 Task: In the Company ppg.com, Create email and send with subject: 'Welcome to a New Paradigm: Introducing Our Visionary Solution', and with mail content 'Hello_x000D_
Join a community of forward-thinkers and pioneers. Our transformative solution will empower you to shape the future of your industry.._x000D_
Kind Regards', attach the document: Proposal.doc and insert image: visitingcard.jpg. Below Kind Regards, write Tumblr and insert the URL: 'www.tumblr.com'. Mark checkbox to create task to follow up : Tomorrow.  Enter or choose an email address of recipient's from company's contact and send.. Logged in from softage.5@softage.net
Action: Mouse moved to (123, 150)
Screenshot: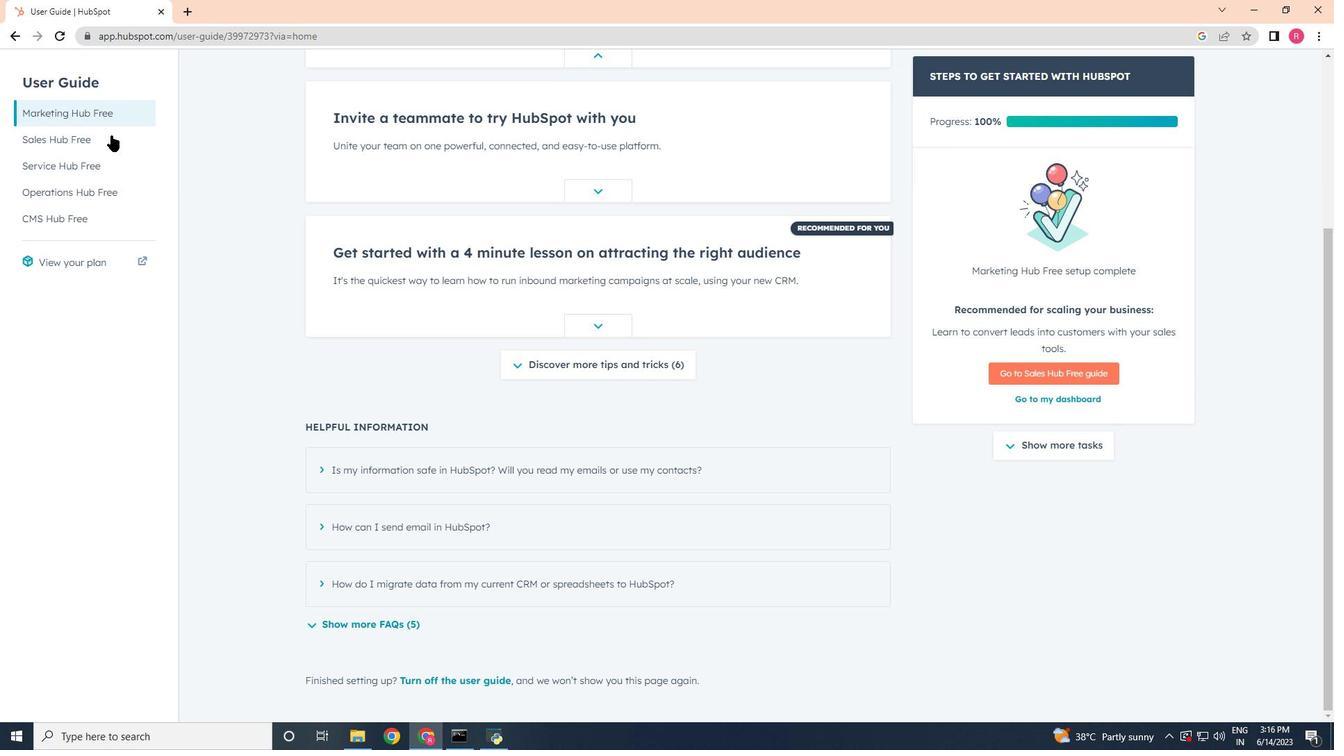 
Action: Mouse scrolled (123, 150) with delta (0, 0)
Screenshot: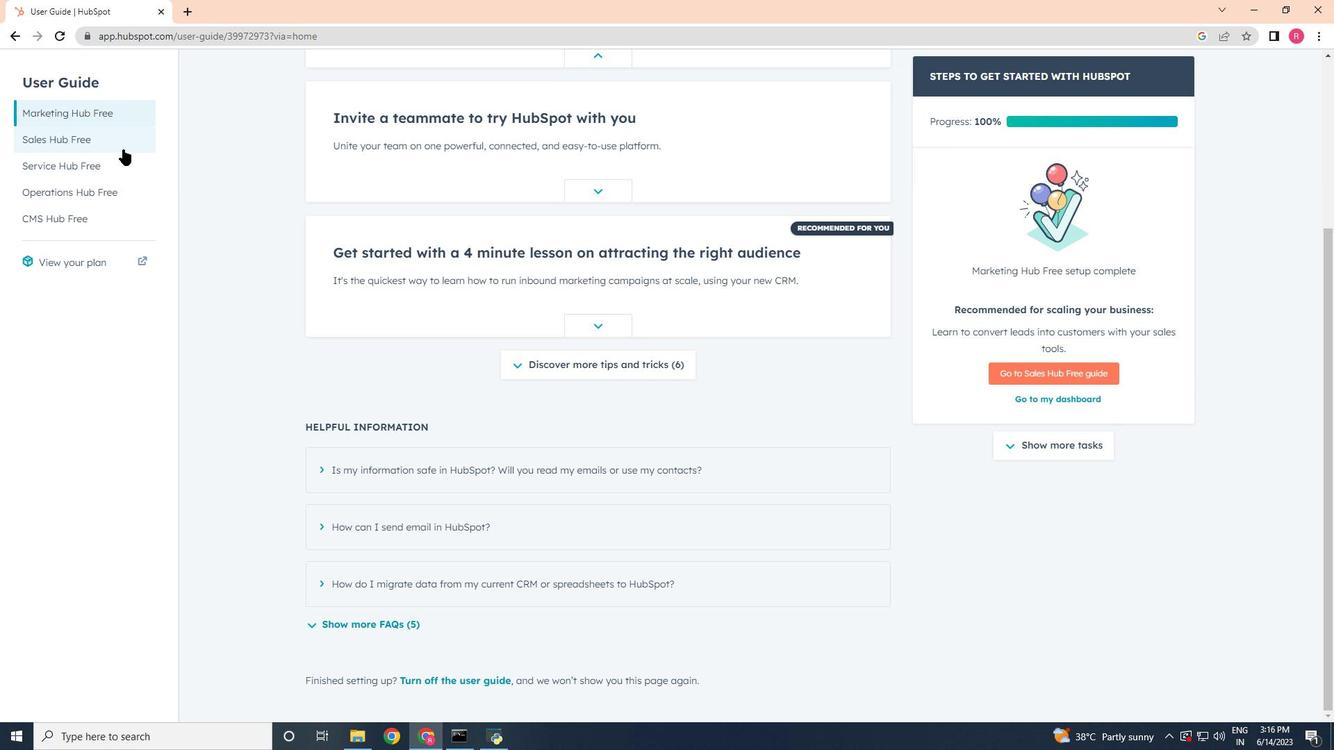 
Action: Mouse scrolled (123, 150) with delta (0, 0)
Screenshot: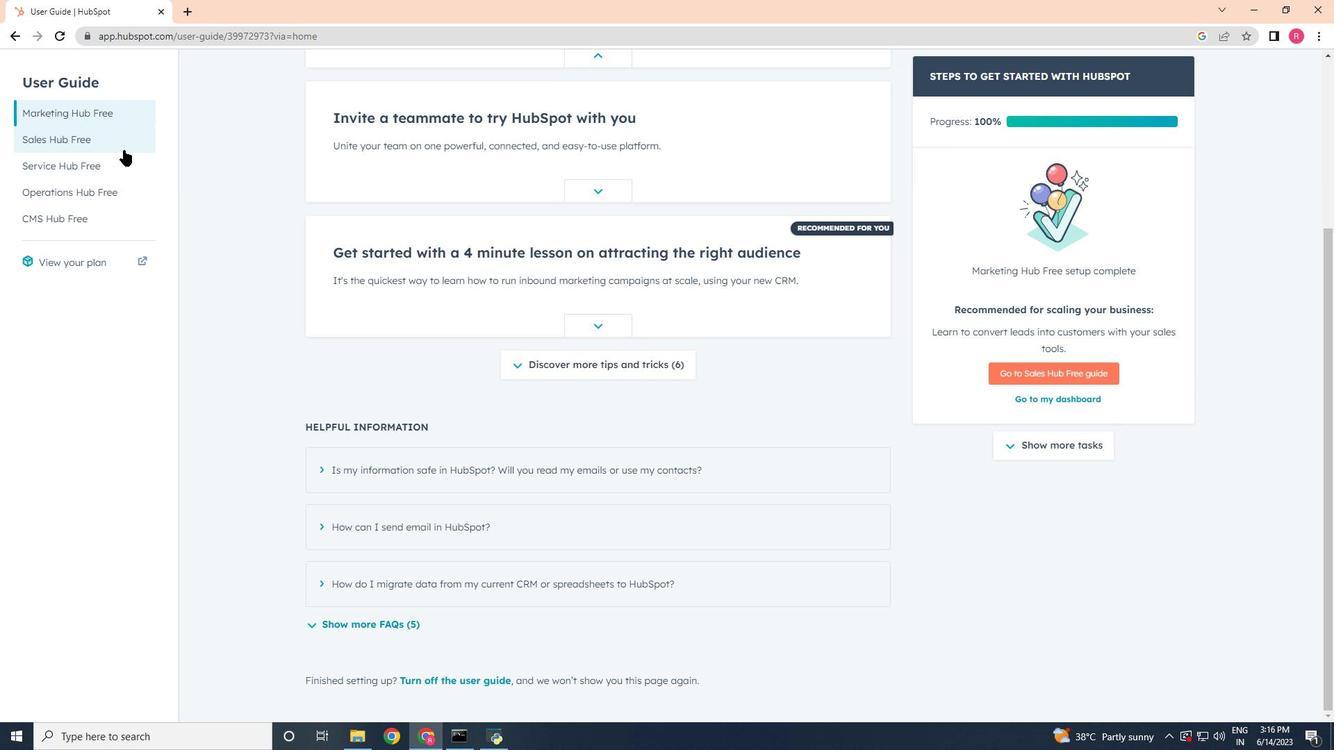 
Action: Mouse scrolled (123, 150) with delta (0, 0)
Screenshot: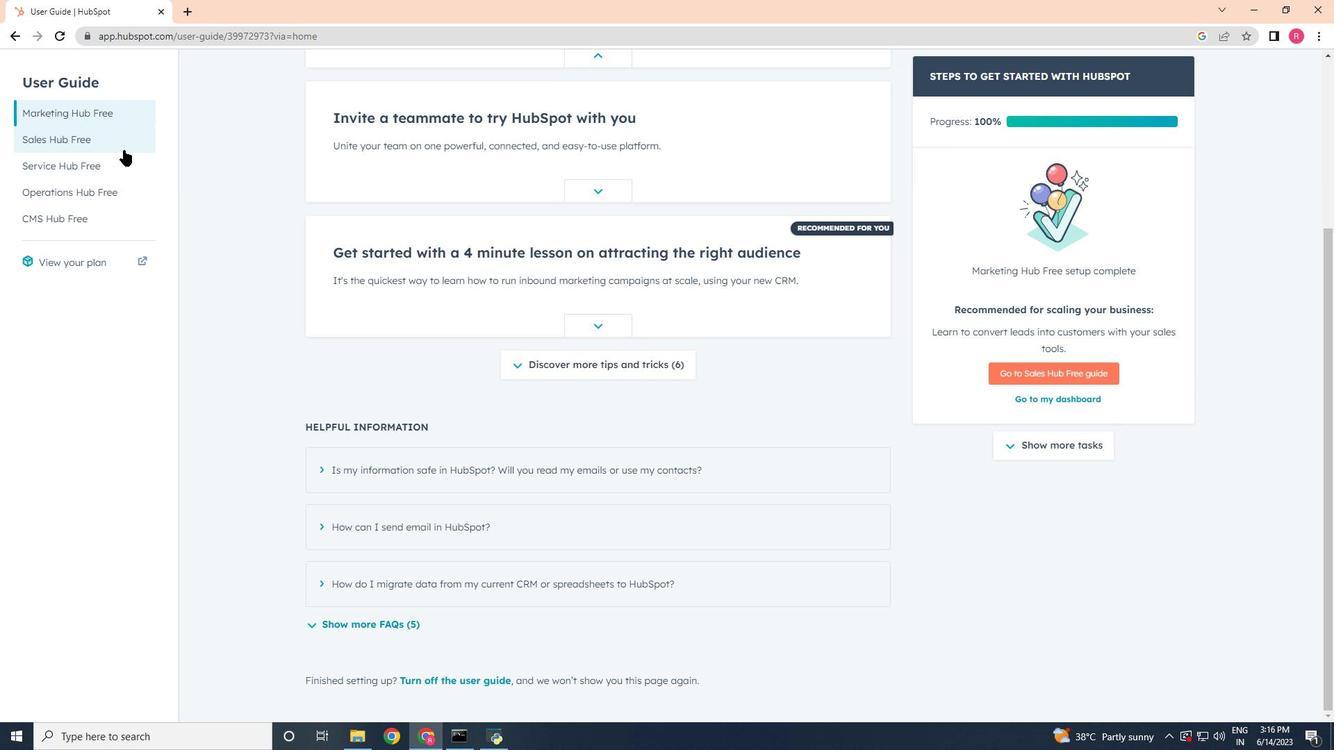 
Action: Mouse scrolled (123, 150) with delta (0, 0)
Screenshot: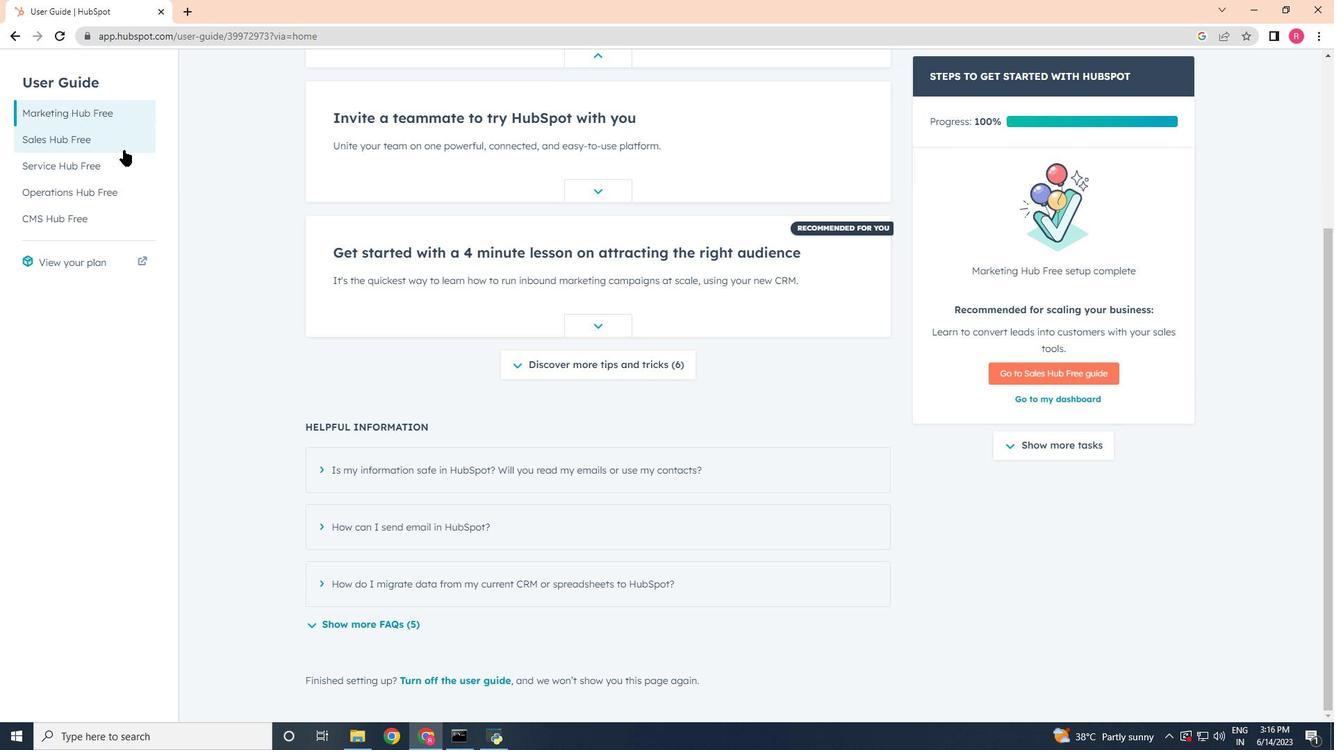 
Action: Mouse scrolled (123, 150) with delta (0, 0)
Screenshot: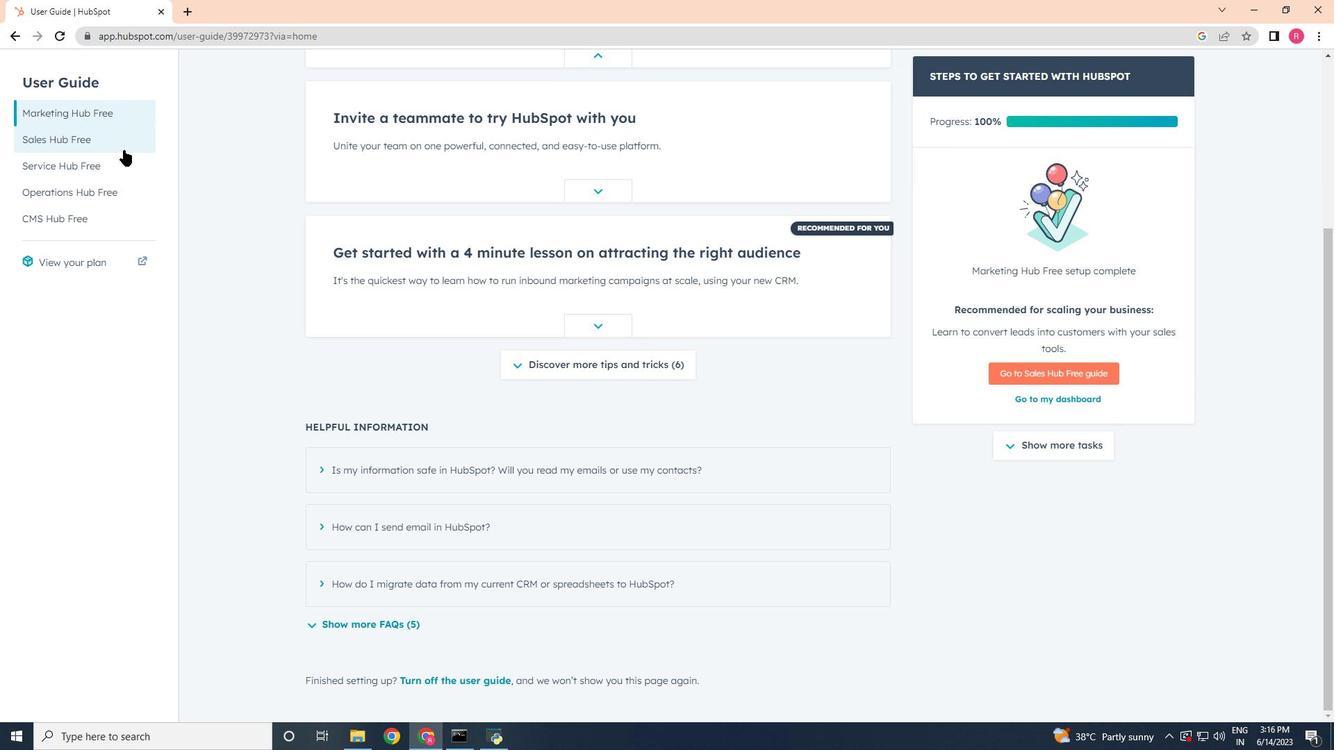 
Action: Mouse moved to (96, 74)
Screenshot: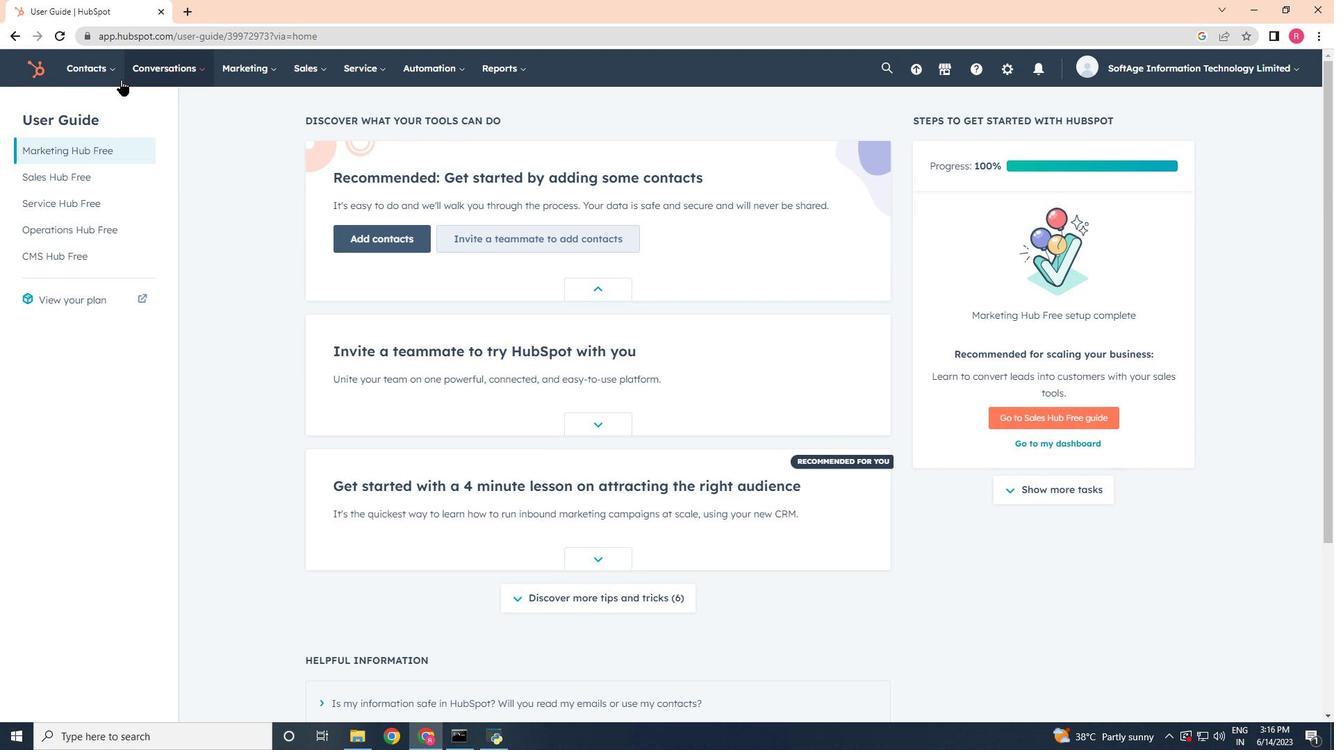 
Action: Mouse pressed left at (96, 74)
Screenshot: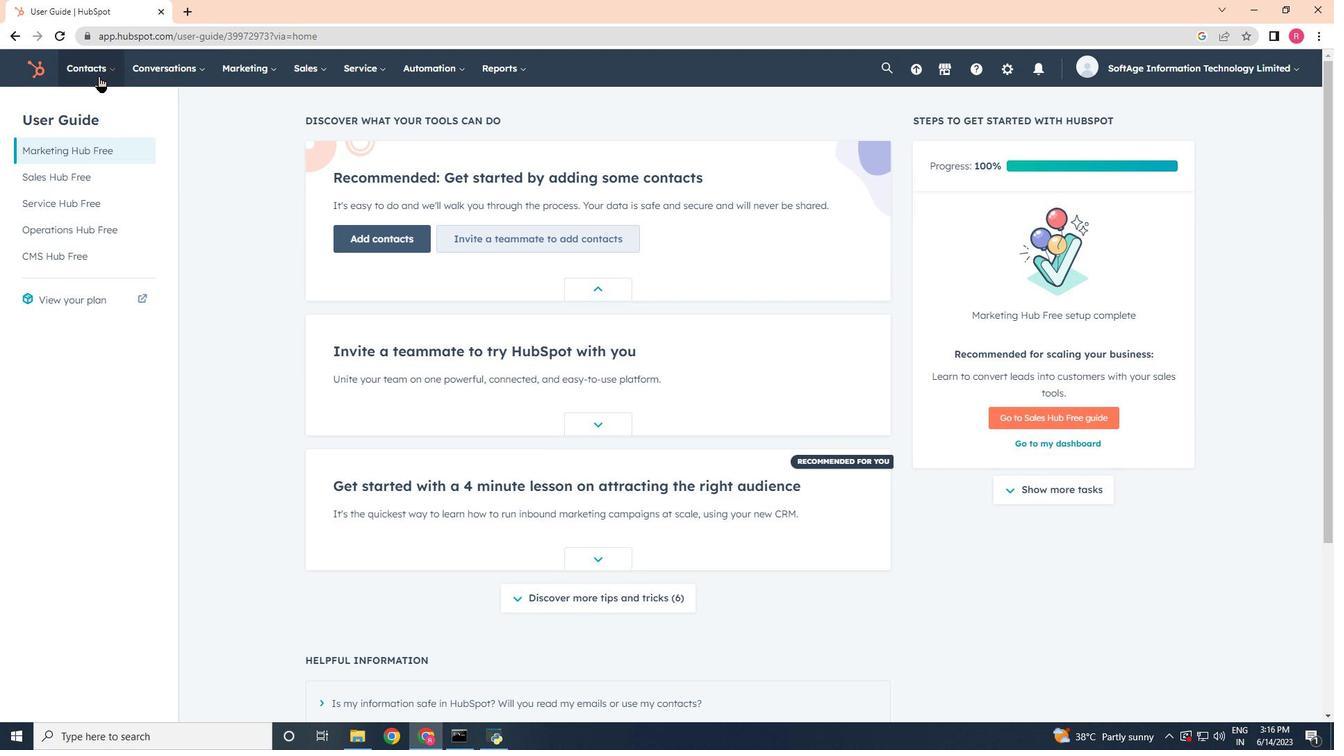 
Action: Mouse moved to (127, 131)
Screenshot: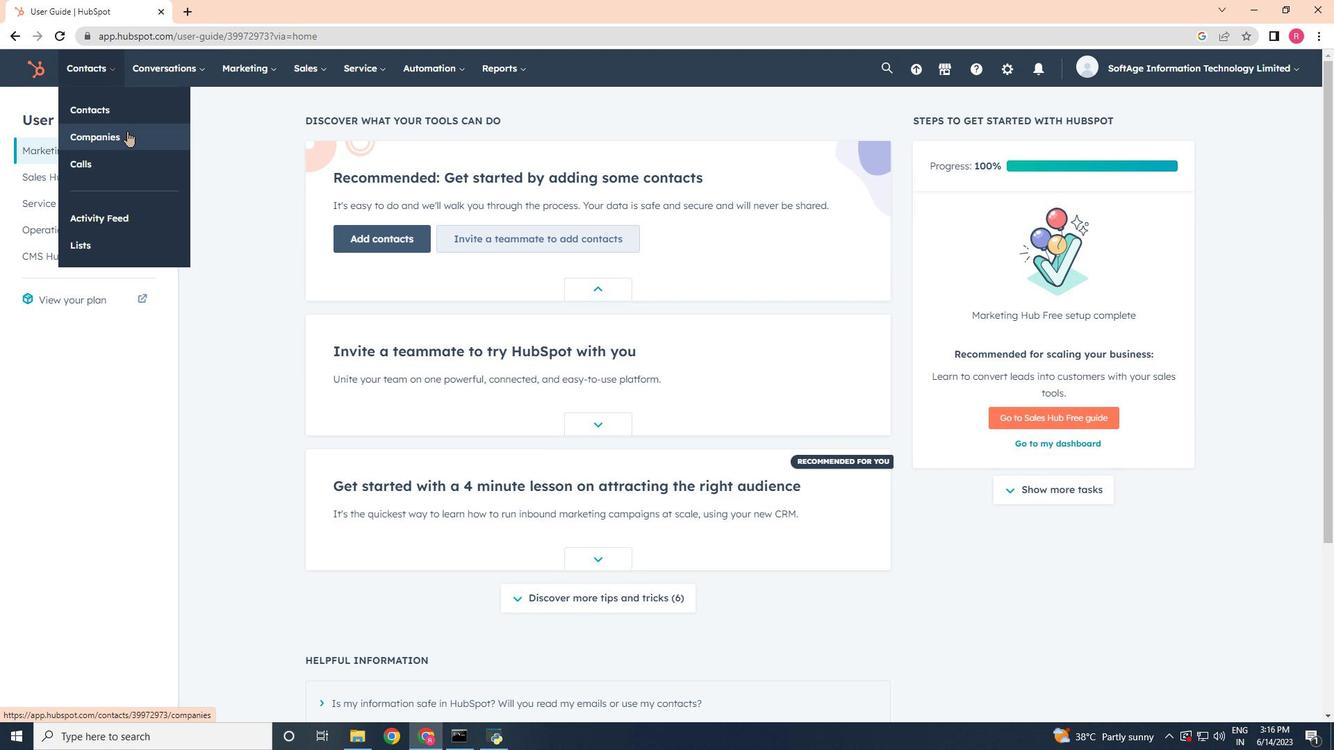 
Action: Mouse pressed left at (127, 131)
Screenshot: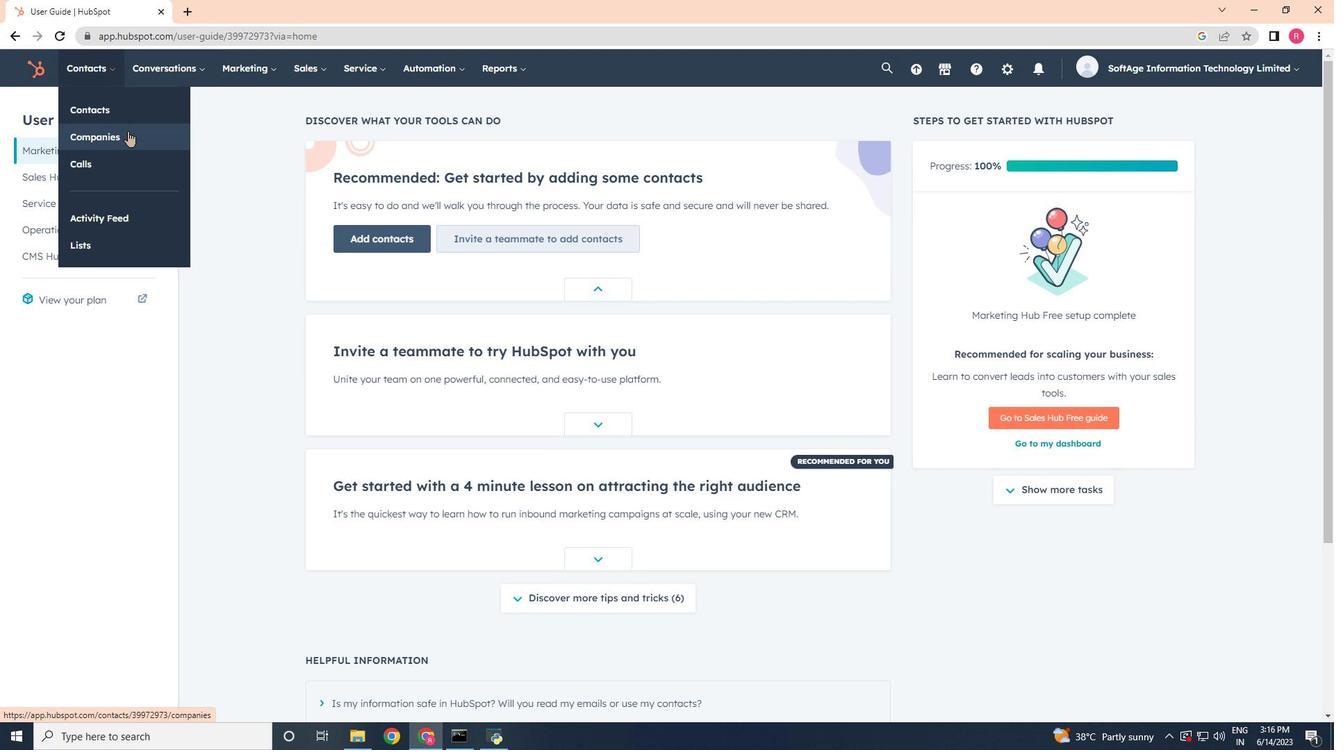 
Action: Mouse moved to (138, 216)
Screenshot: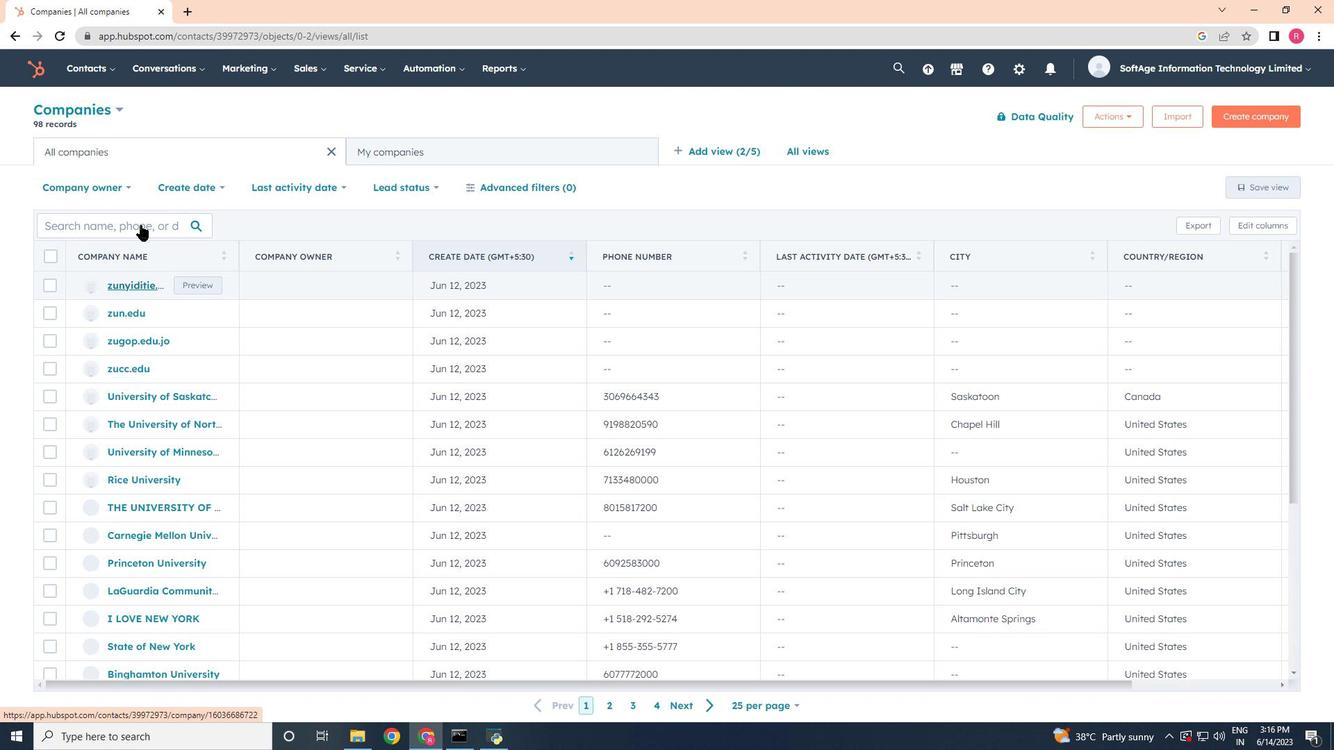 
Action: Mouse pressed left at (138, 216)
Screenshot: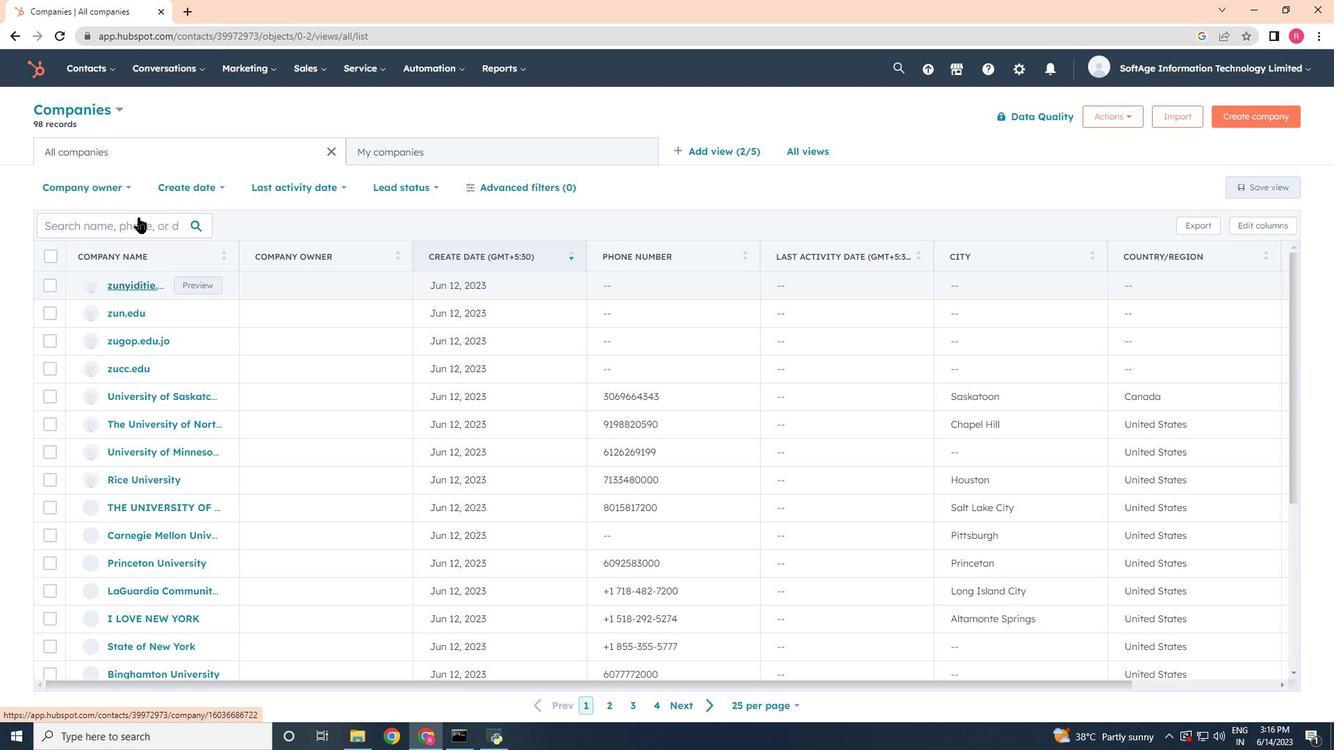 
Action: Mouse moved to (127, 220)
Screenshot: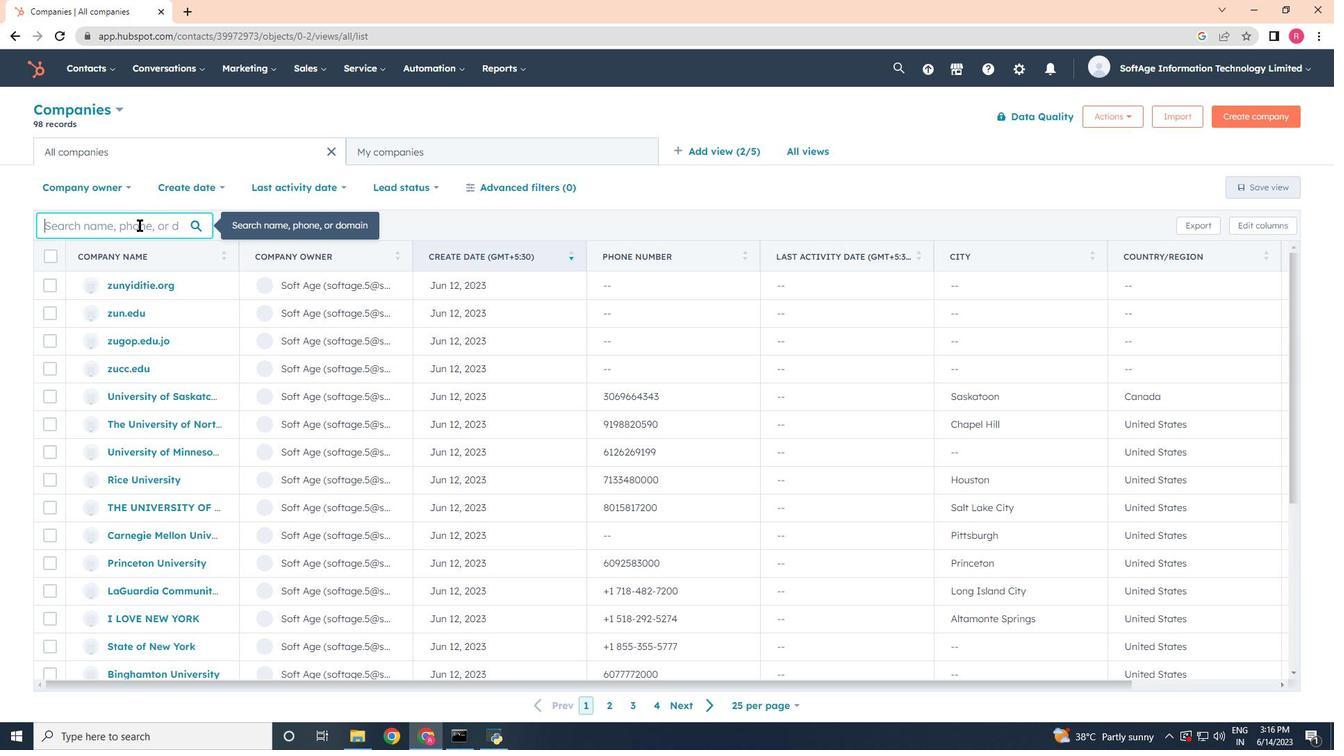 
Action: Key pressed ppg
Screenshot: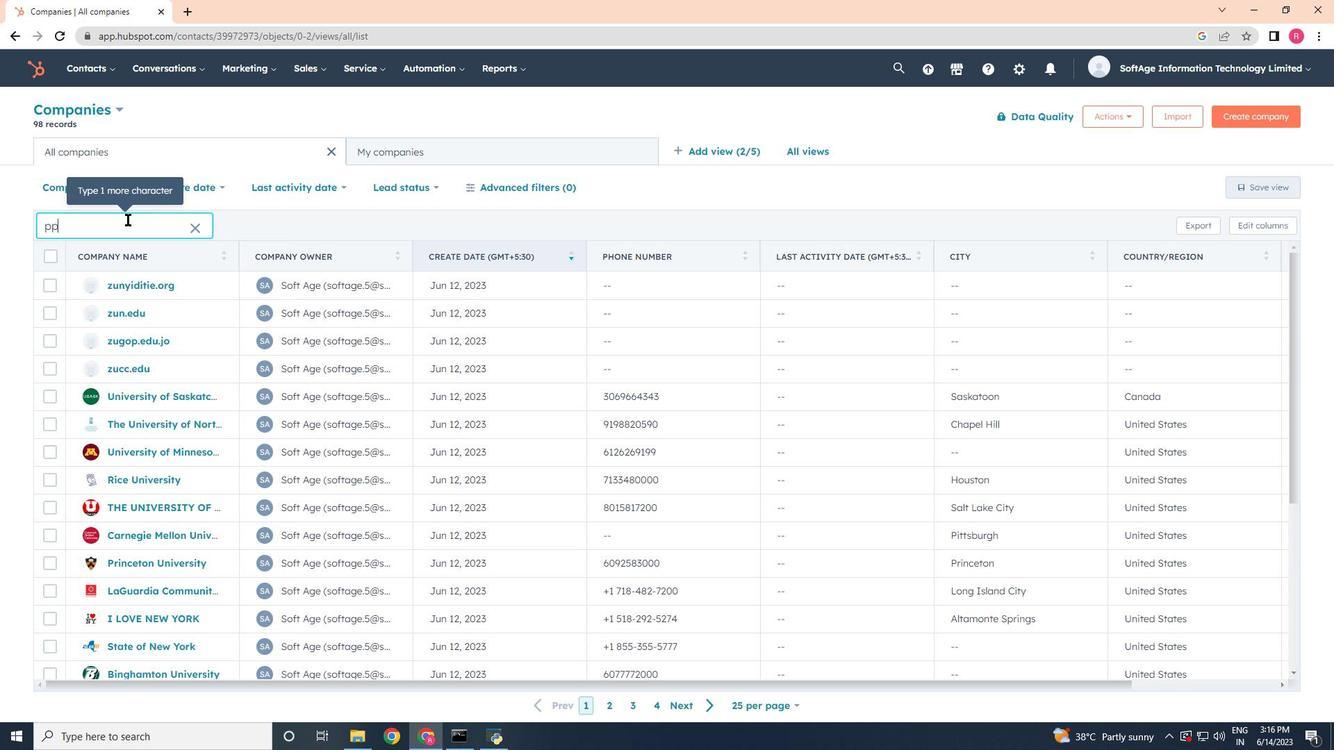 
Action: Mouse moved to (123, 280)
Screenshot: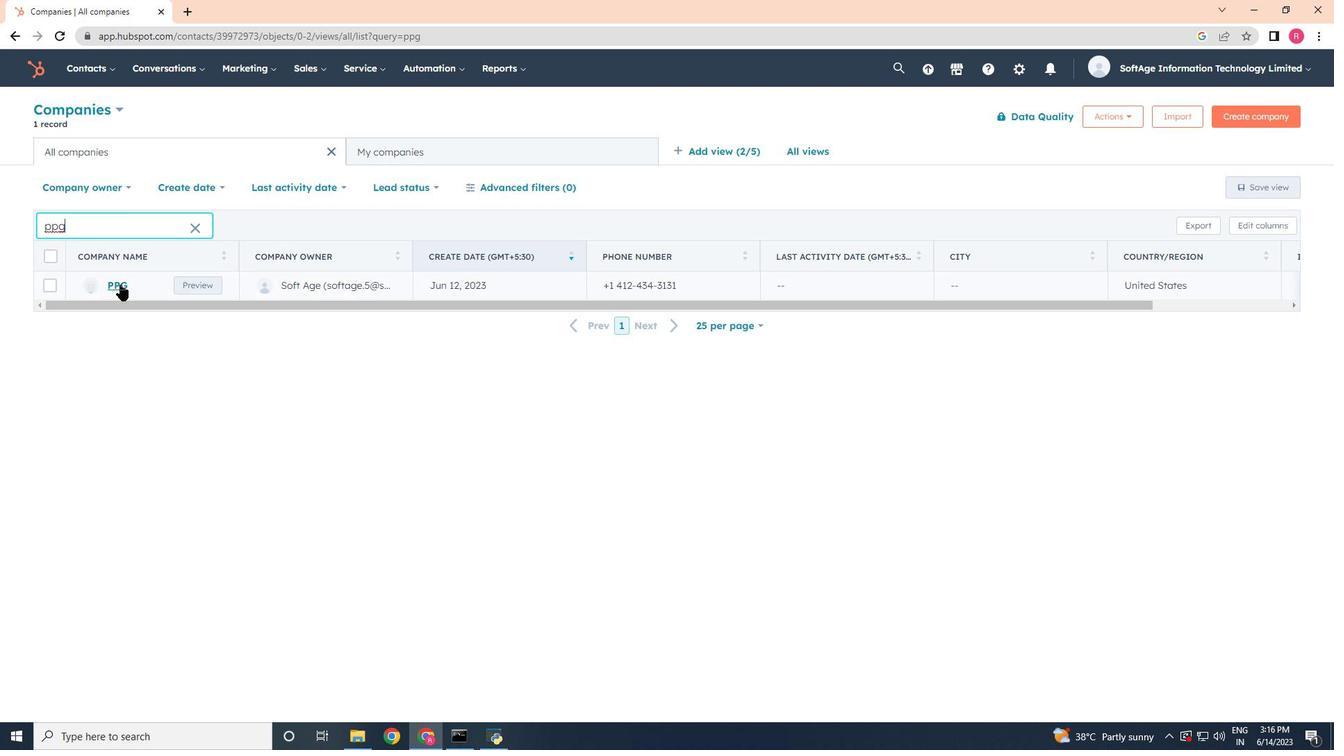 
Action: Mouse pressed left at (123, 280)
Screenshot: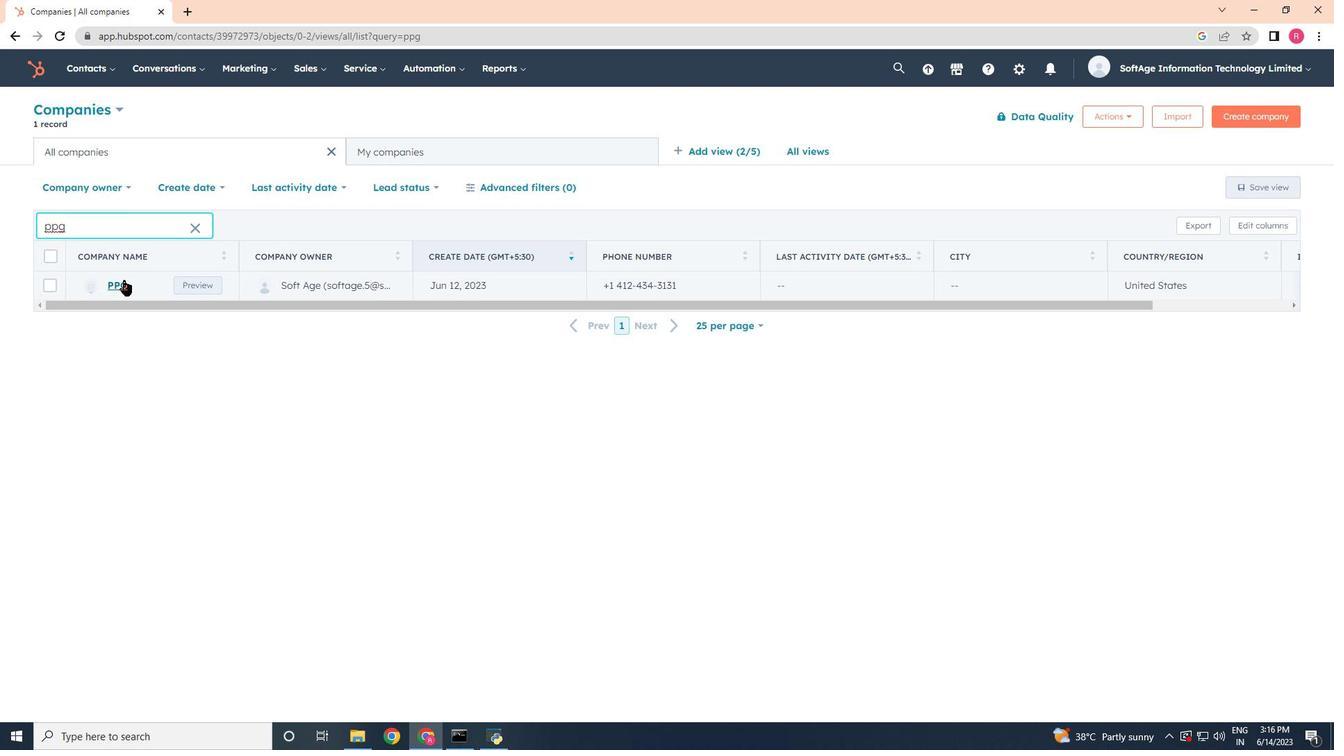 
Action: Mouse moved to (104, 243)
Screenshot: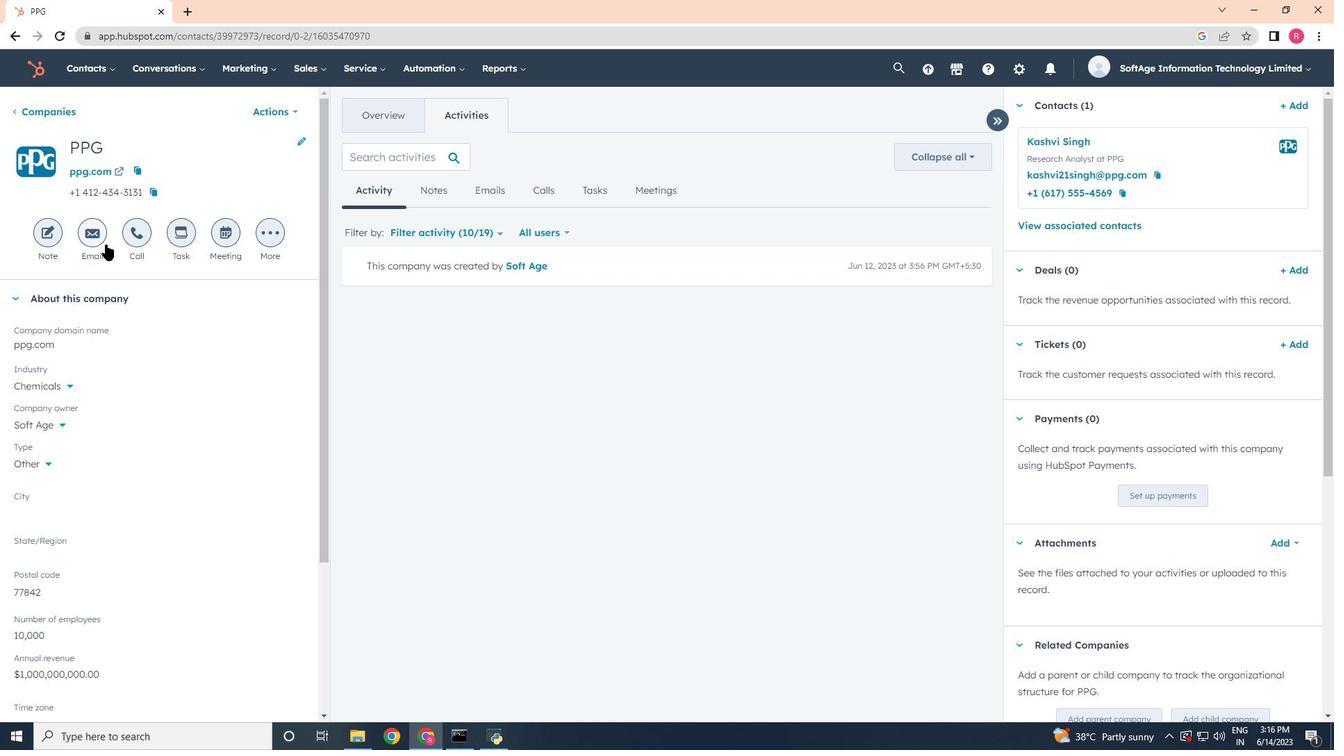 
Action: Mouse pressed left at (104, 243)
Screenshot: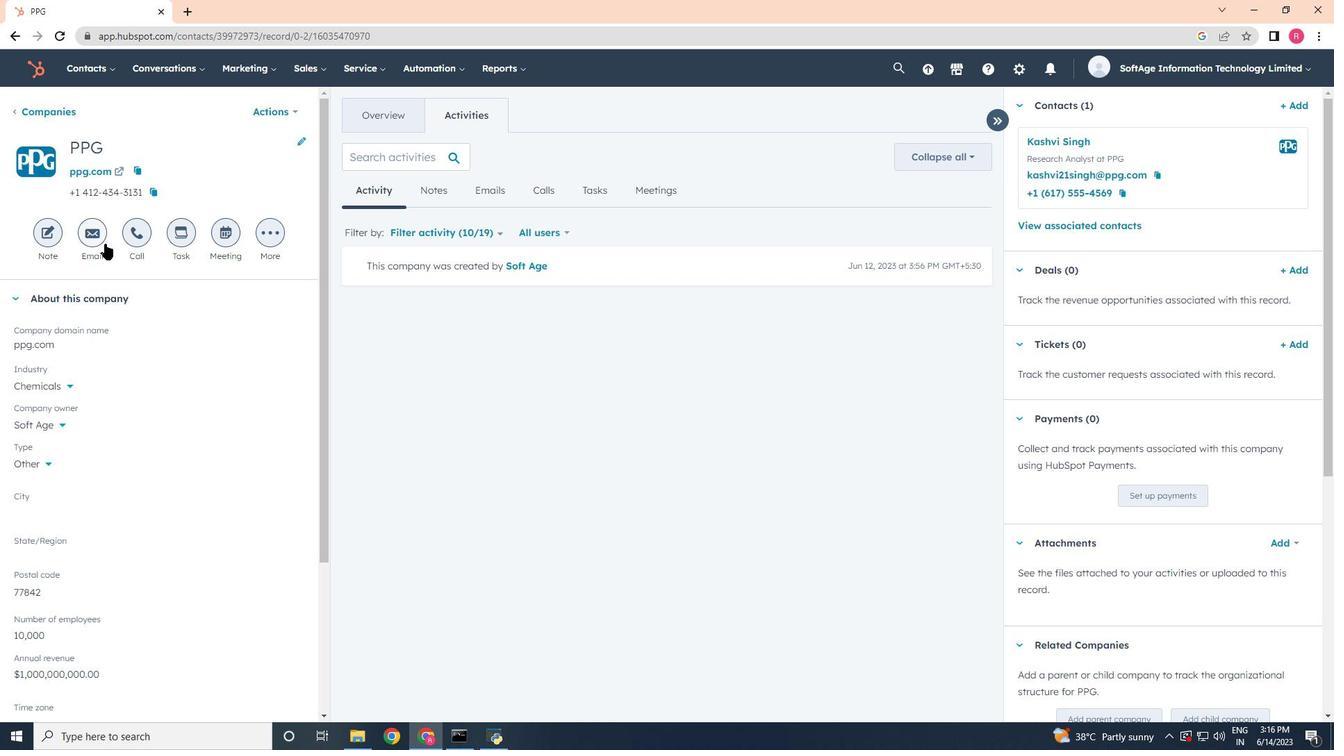 
Action: Mouse moved to (1178, 349)
Screenshot: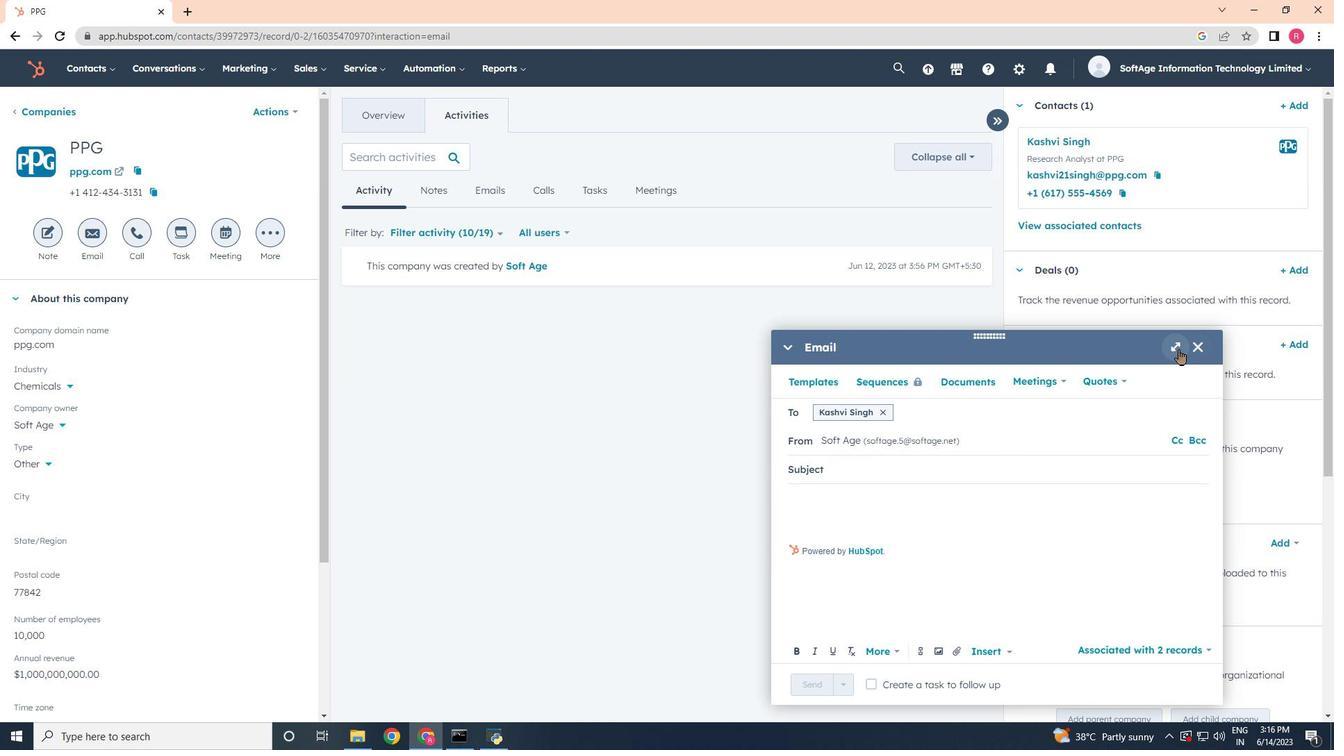 
Action: Mouse pressed left at (1178, 349)
Screenshot: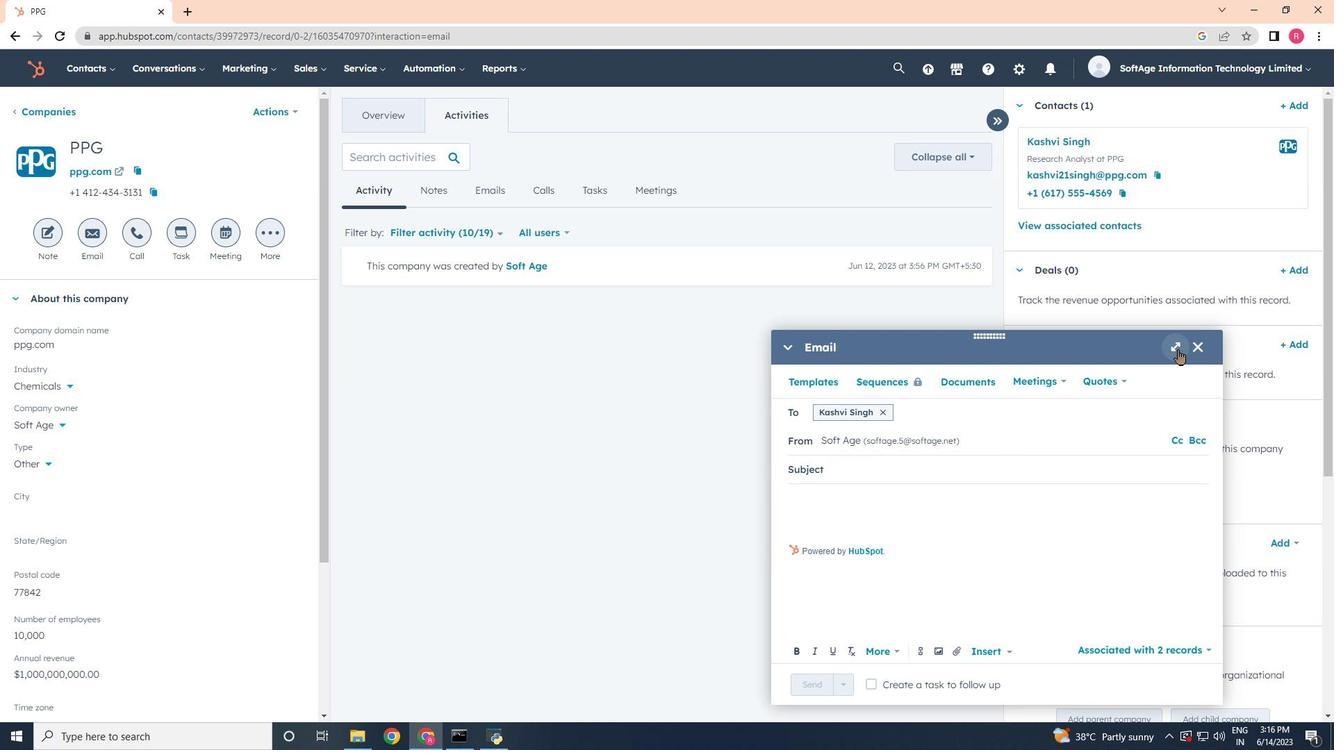 
Action: Mouse moved to (658, 467)
Screenshot: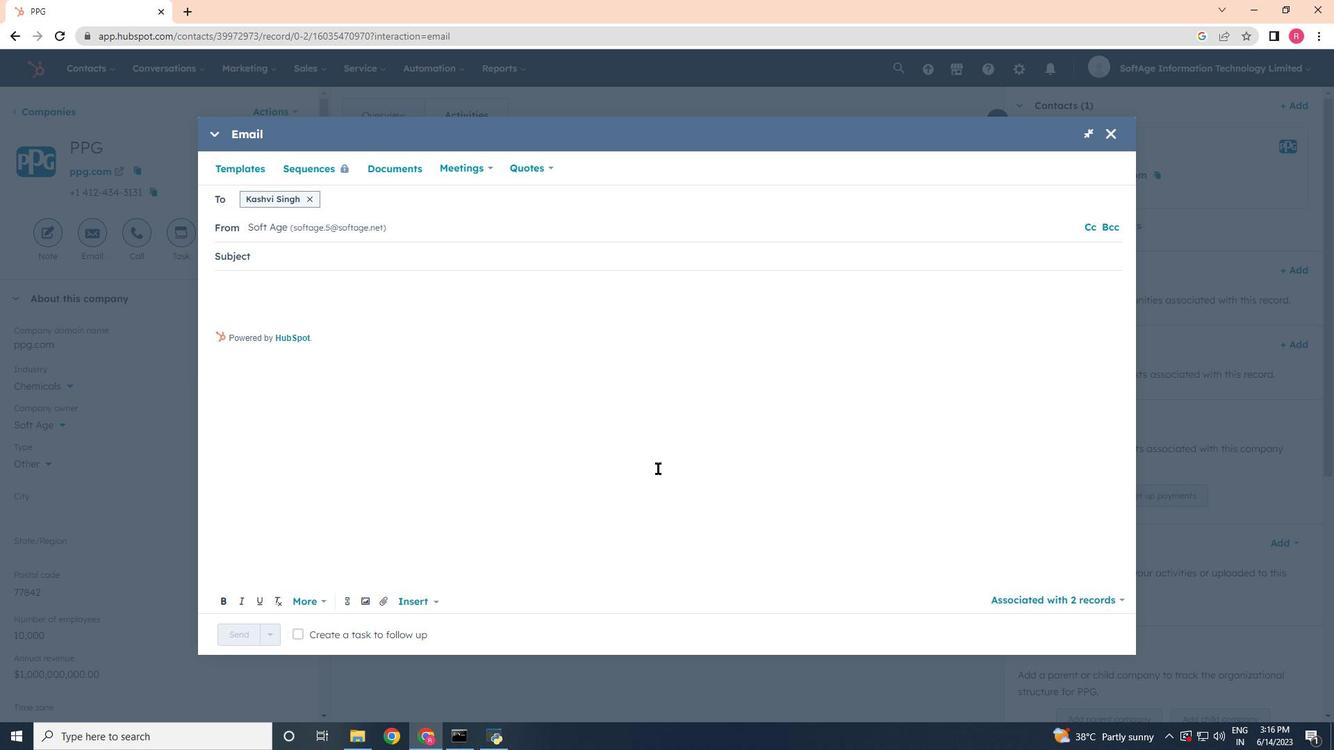 
Action: Key pressed <Key.shift><Key.shift><Key.shift>Welcome<Key.space>to<Key.space>a<Key.space><Key.shift><Key.shift><Key.shift><Key.shift><Key.shift><Key.shift><Key.shift><Key.shift><Key.shift><Key.shift><Key.shift>New<Key.space><Key.shift>Paradigm<Key.shift_r>:<Key.space><Key.shift>Introducing<Key.space><Key.shift>Our<Key.space><Key.shift>Visionary<Key.space><Key.shift>Solution<Key.space>
Screenshot: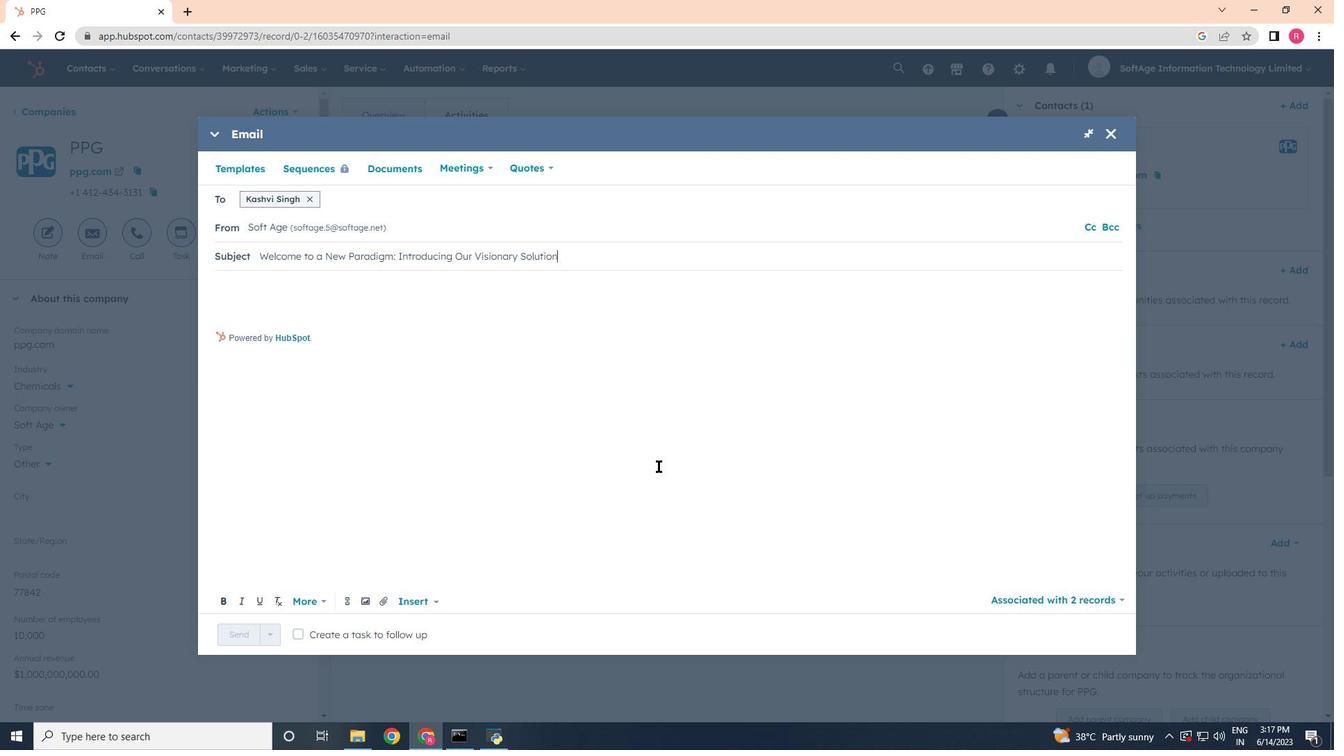 
Action: Mouse moved to (226, 289)
Screenshot: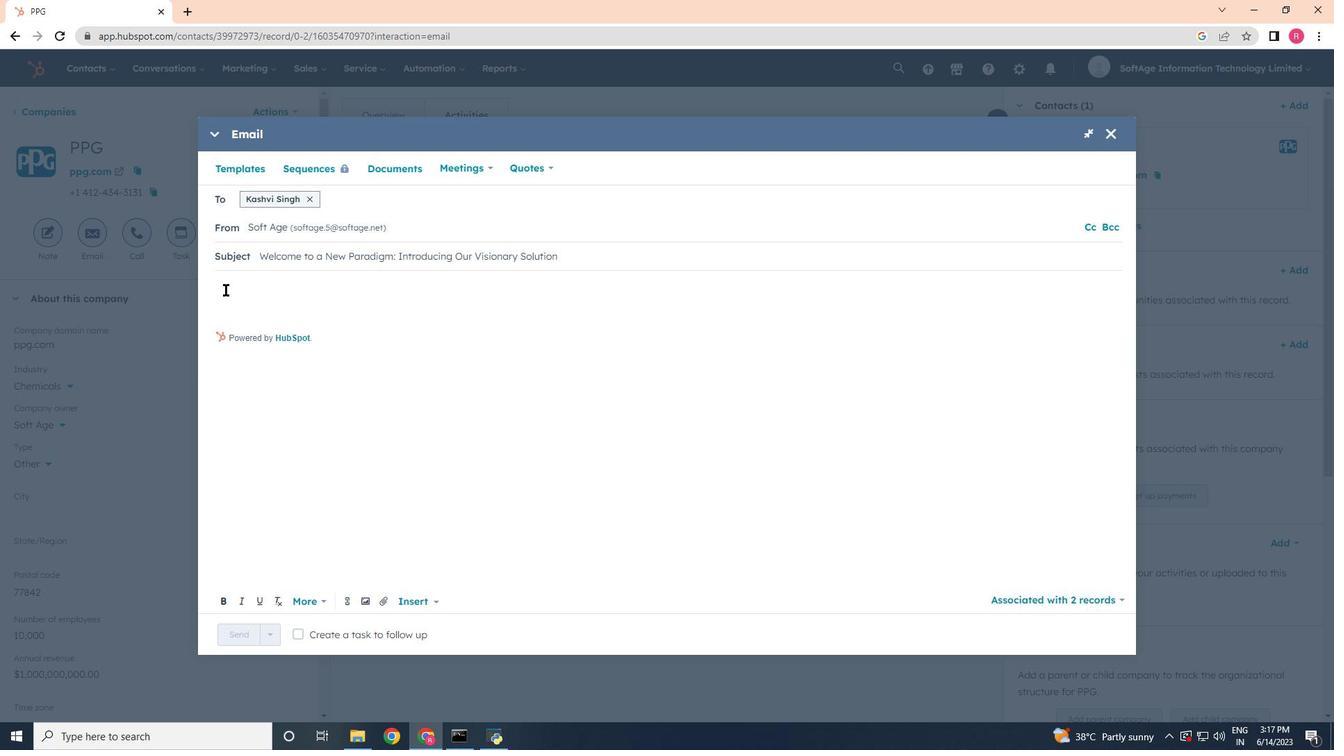
Action: Mouse pressed left at (226, 289)
Screenshot: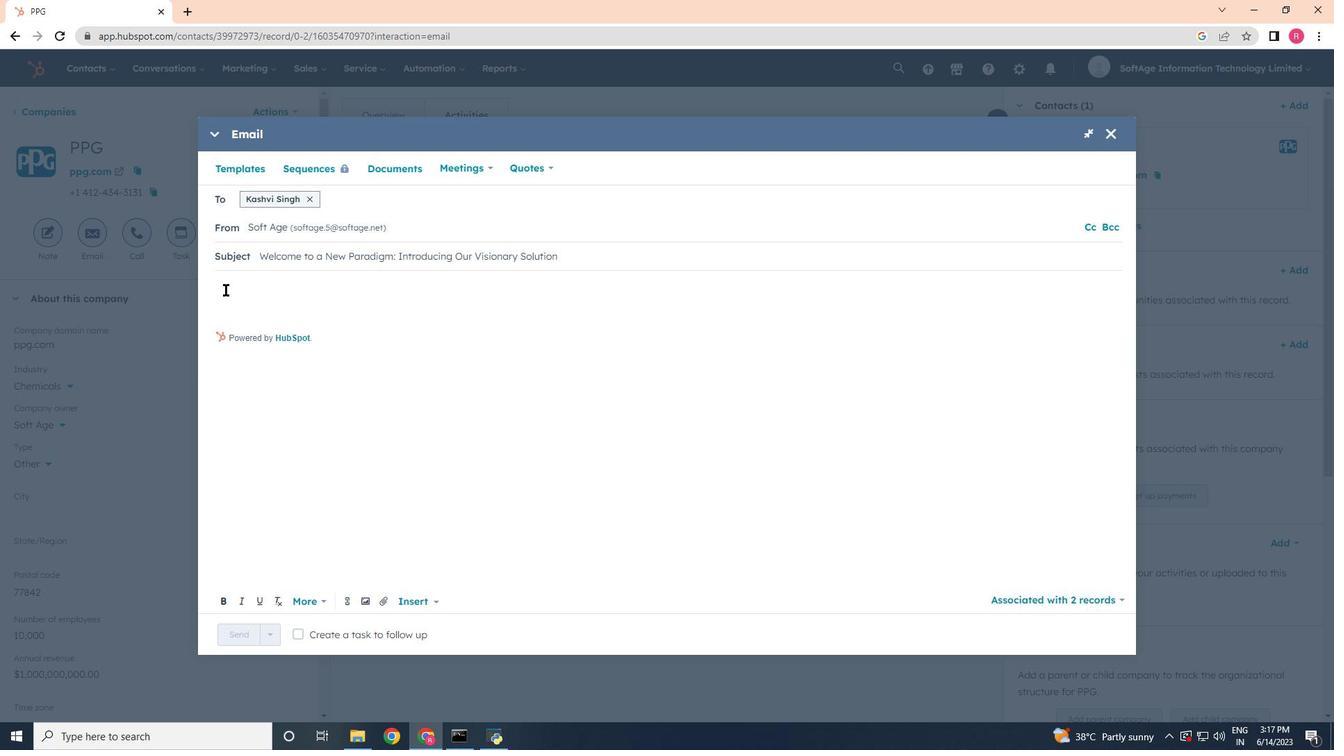 
Action: Mouse moved to (223, 275)
Screenshot: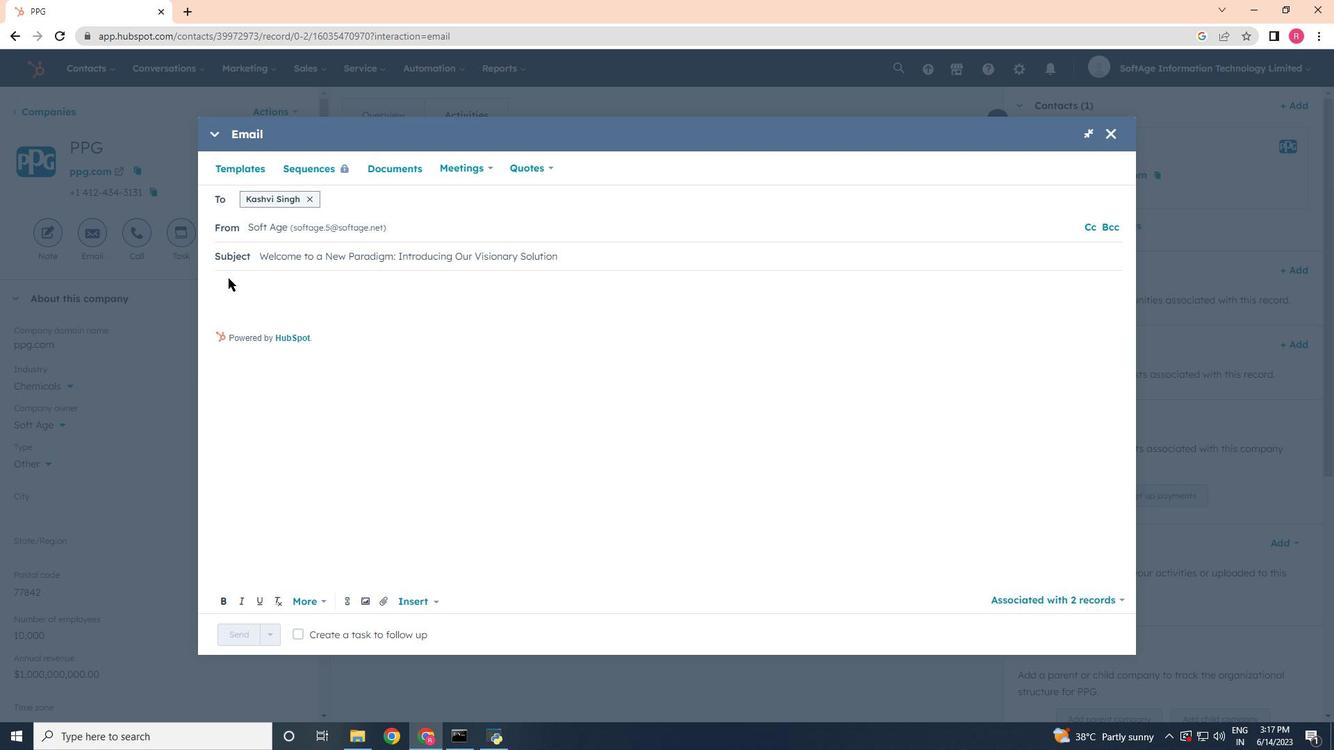 
Action: Key pressed <Key.shift>Hello,<Key.enter><Key.enter><Key.shift><Key.shift><Key.shift><Key.shift>Join<Key.space>a<Key.space>community<Key.space>of<Key.space>forware<Key.backspace>rd<Key.space><Key.backspace><Key.backspace><Key.backspace><Key.backspace><Key.backspace>ard<Key.space><Key.backspace>-thinkers<Key.space>and<Key.space>pioneers.<Key.space><Key.shift>Our<Key.space>transformative<Key.space>solution<Key.space>will<Key.space>empower<Key.space>will<Key.space><Key.backspace><Key.backspace><Key.backspace><Key.backspace><Key.backspace>you<Key.space>to<Key.space>shape<Key.space>the<Key.space>future<Key.space>of<Key.space>your<Key.space>industry.<Key.enter><Key.enter><Key.shift>Kind<Key.space><Key.shift>Regards,<Key.enter>
Screenshot: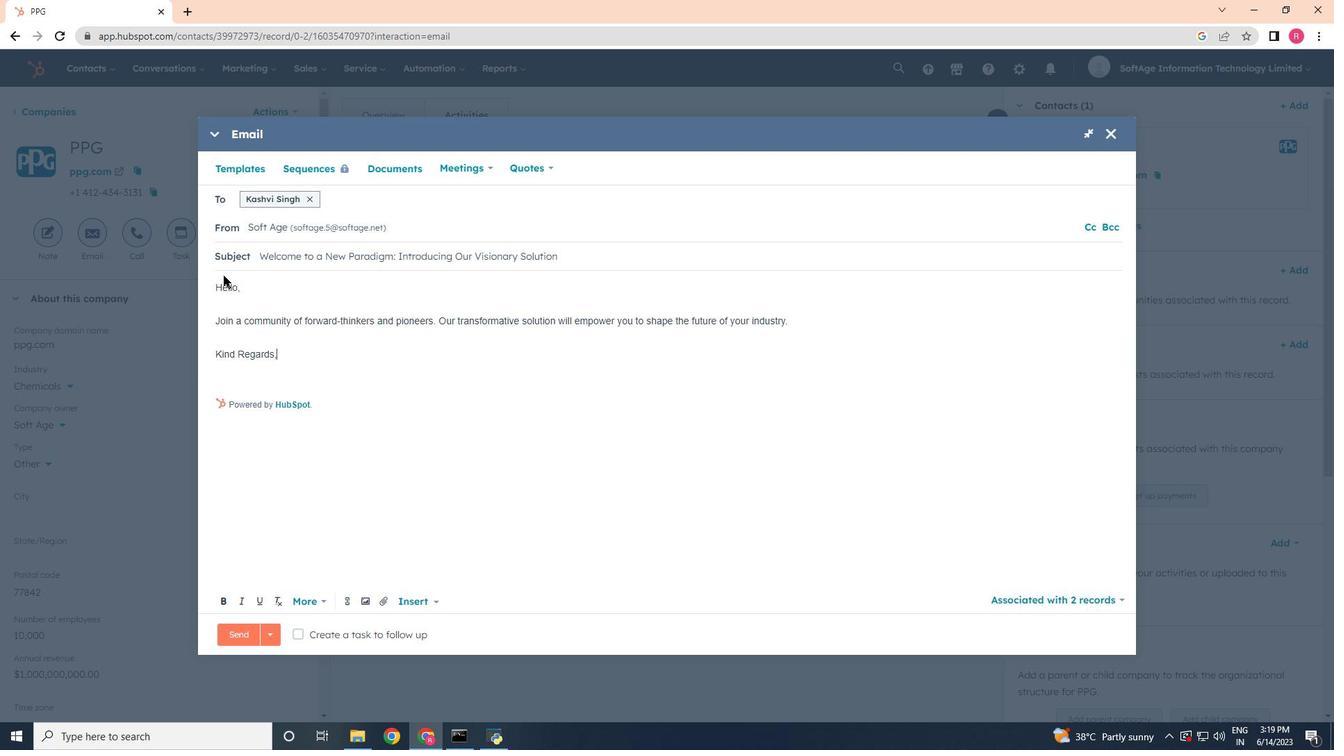
Action: Mouse moved to (389, 603)
Screenshot: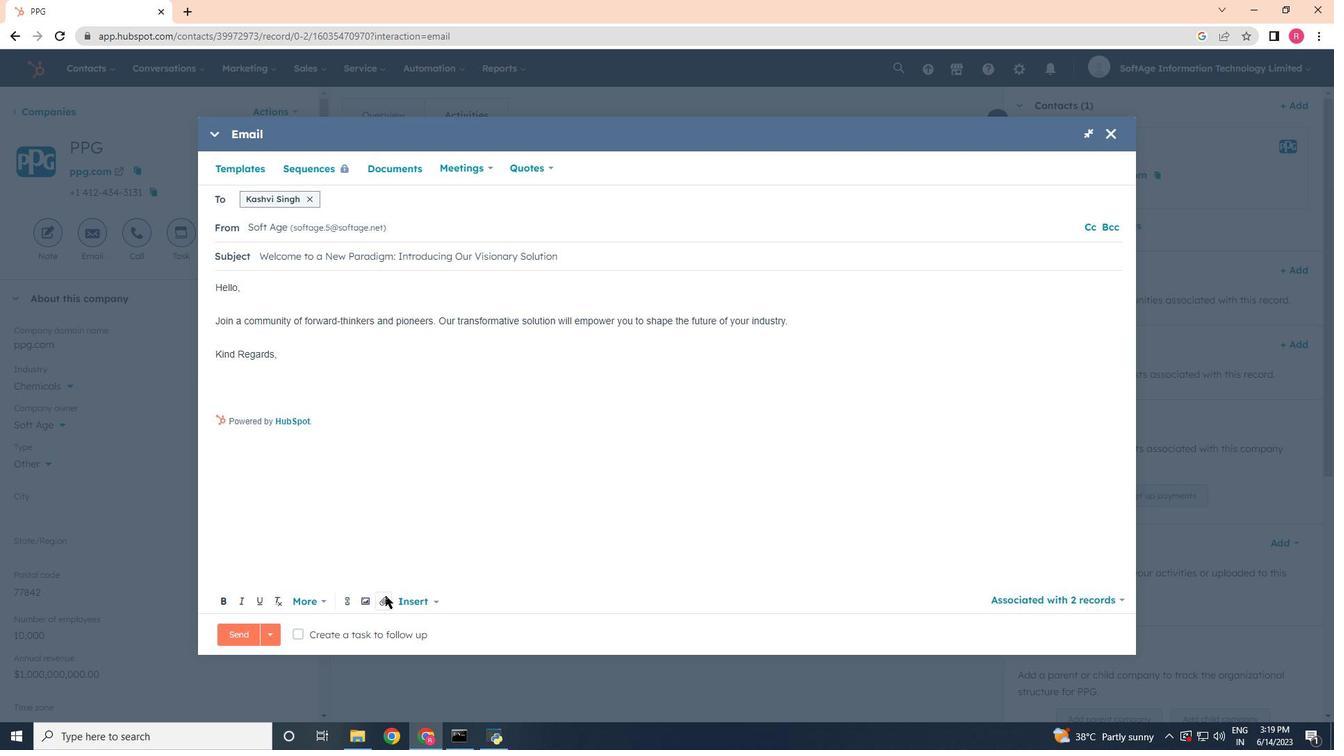 
Action: Mouse pressed left at (389, 603)
Screenshot: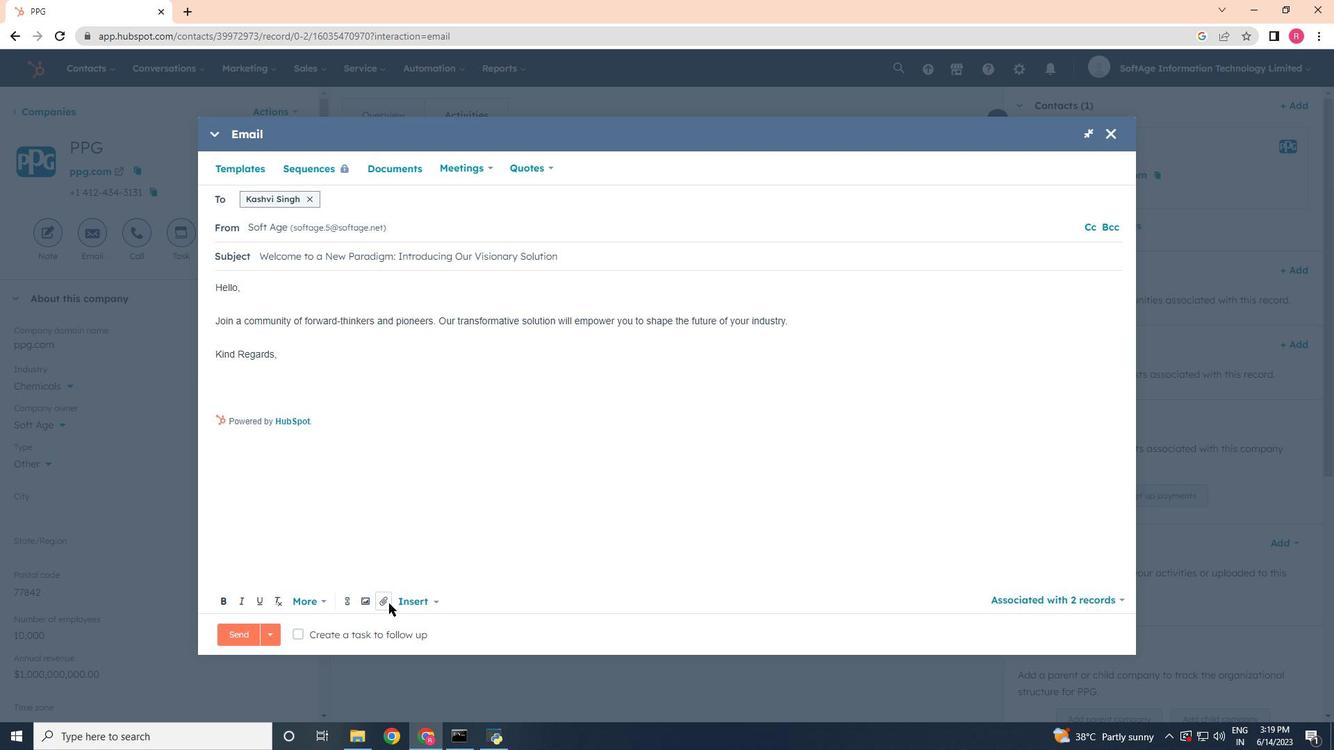 
Action: Mouse moved to (404, 571)
Screenshot: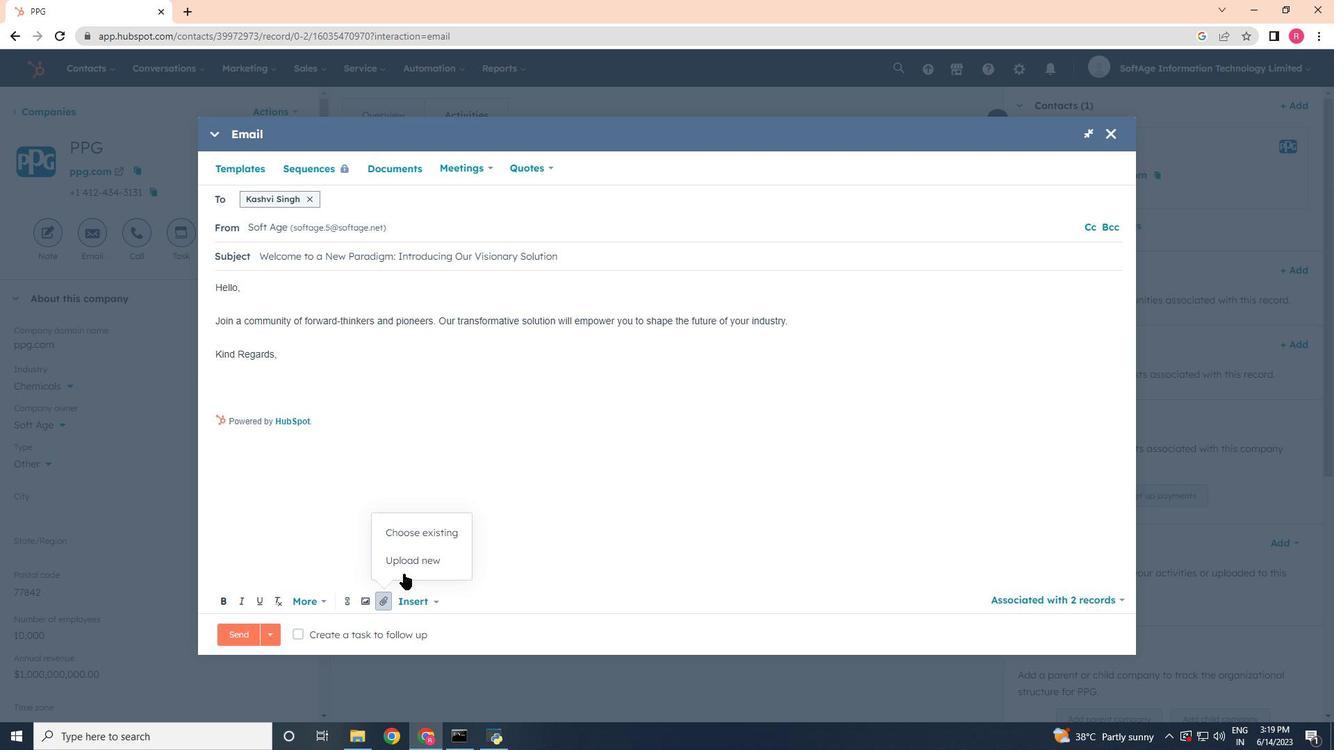 
Action: Mouse pressed left at (404, 571)
Screenshot: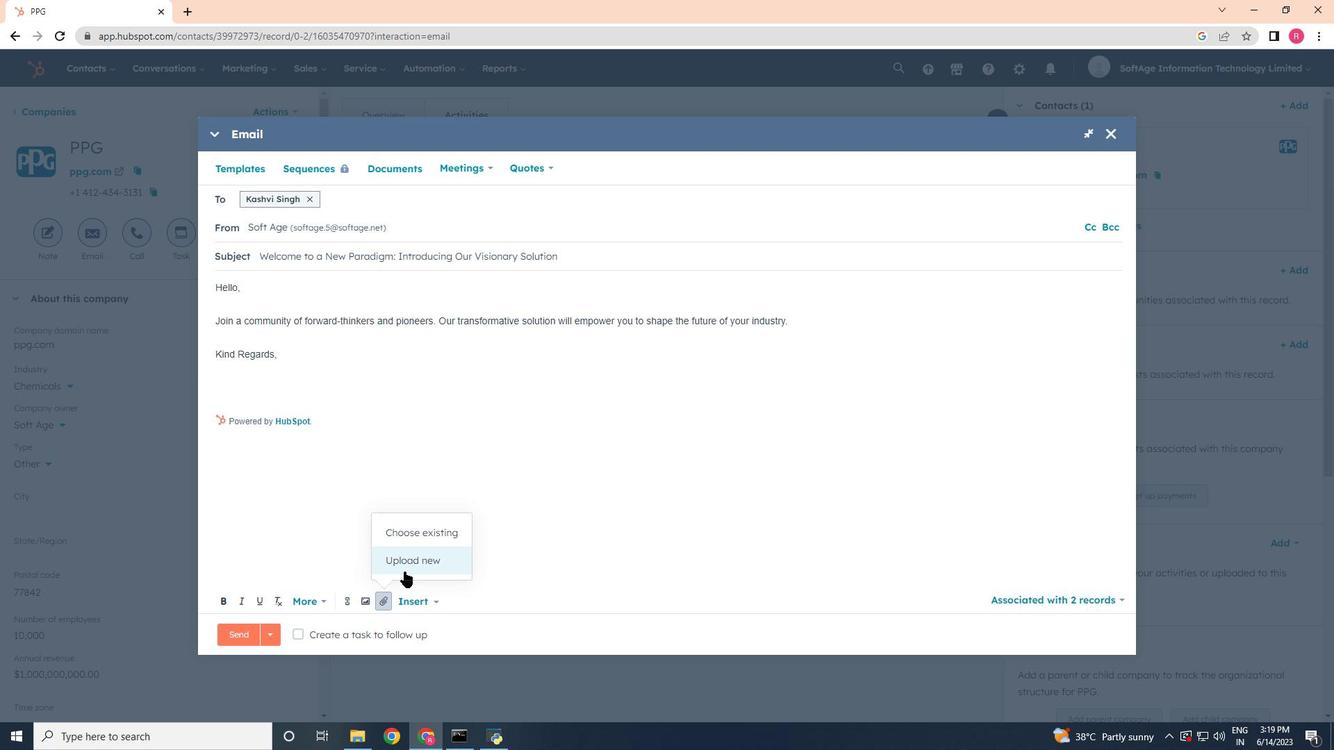 
Action: Mouse moved to (256, 216)
Screenshot: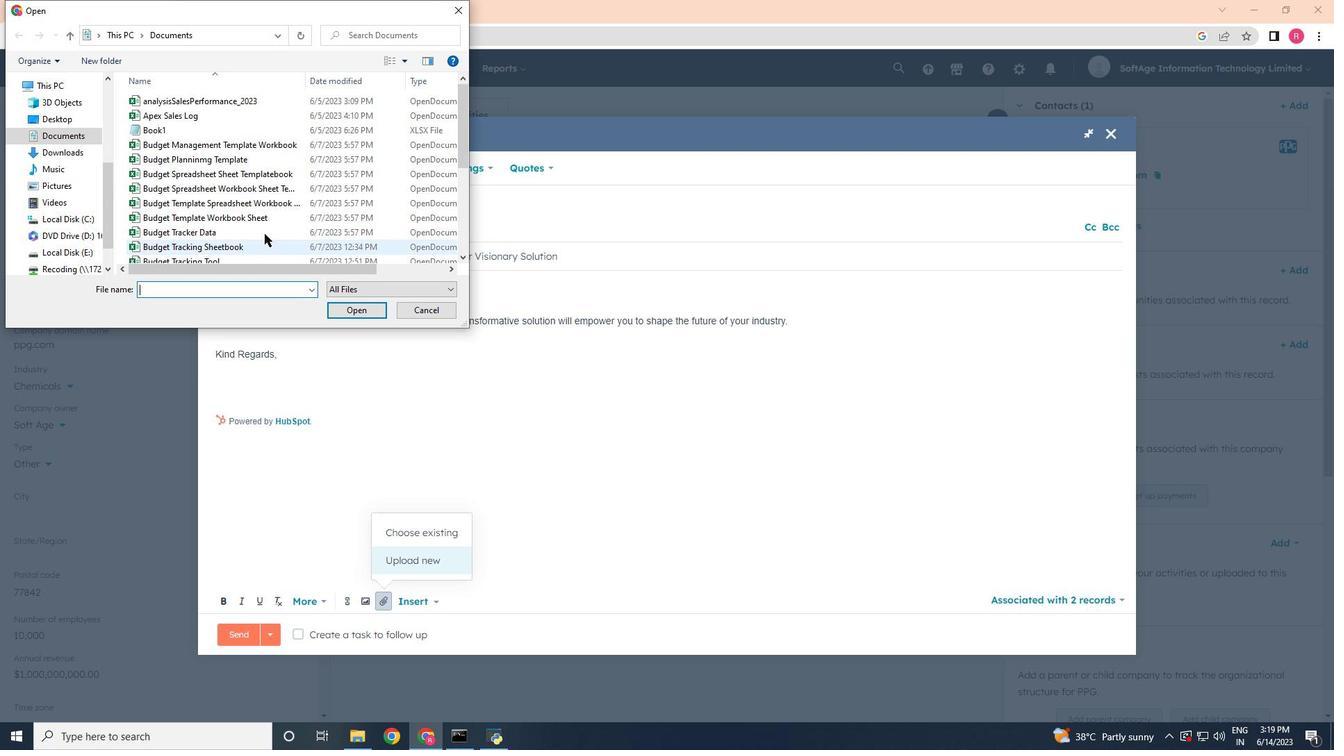 
Action: Mouse scrolled (256, 216) with delta (0, 0)
Screenshot: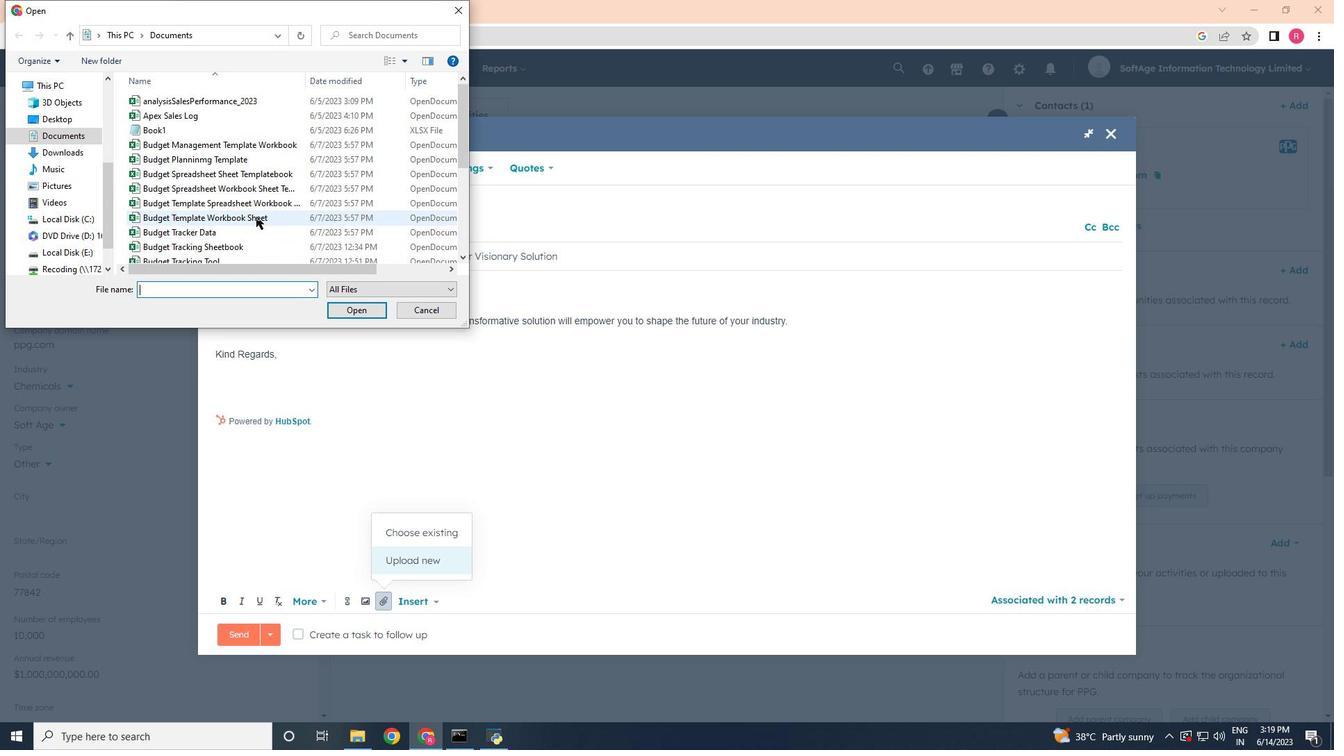 
Action: Mouse moved to (256, 216)
Screenshot: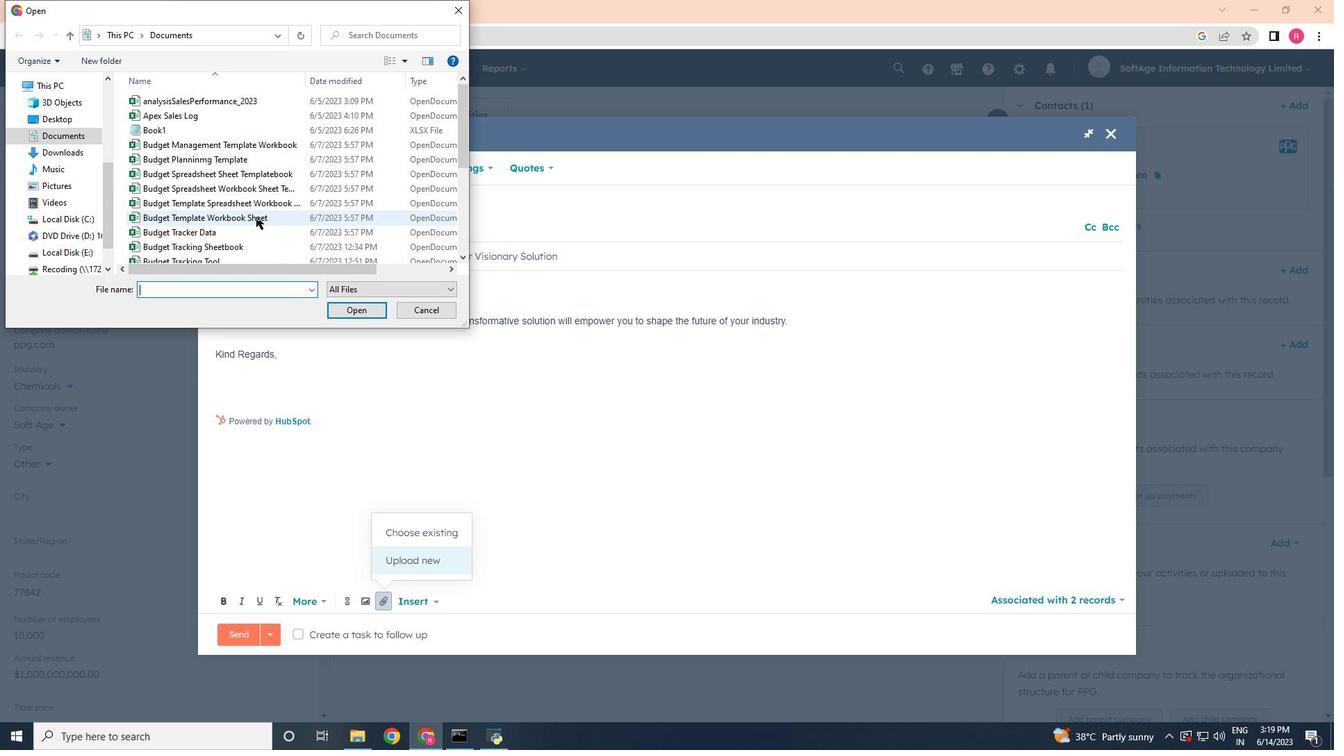 
Action: Mouse scrolled (256, 216) with delta (0, 0)
Screenshot: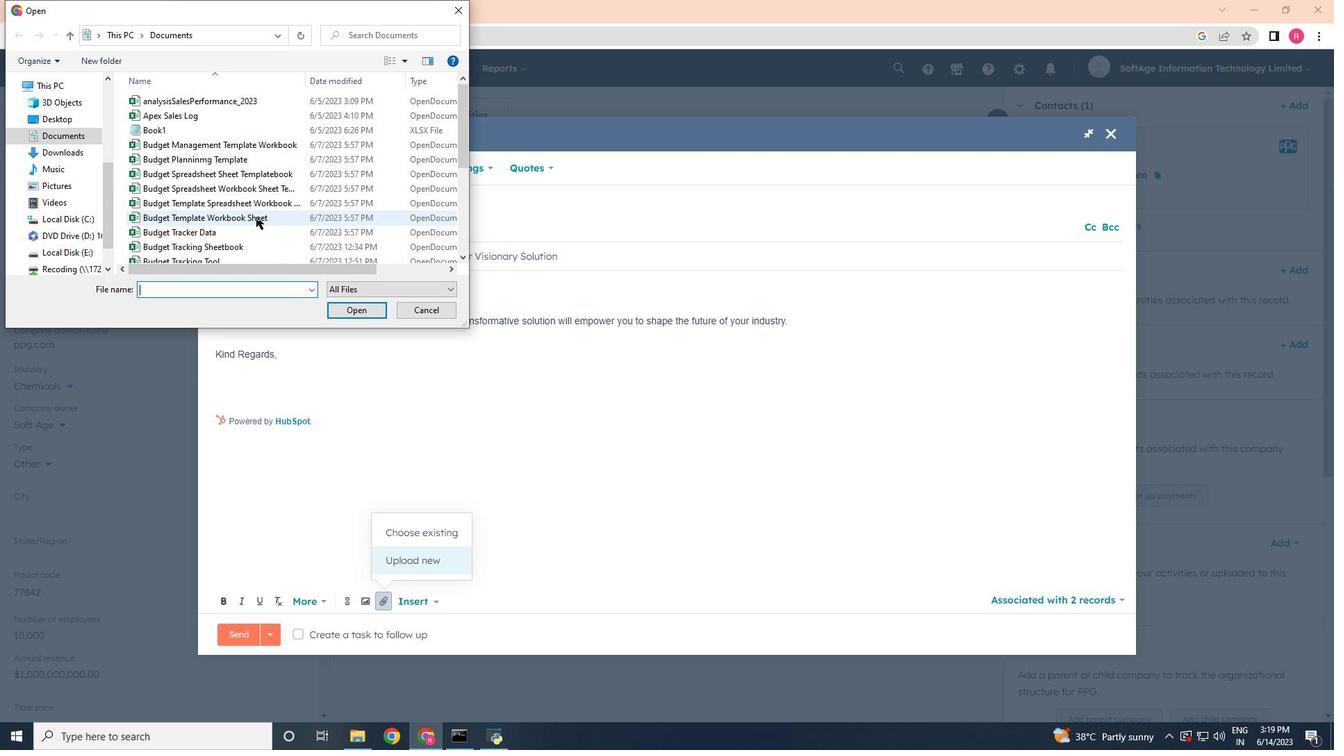 
Action: Mouse moved to (256, 216)
Screenshot: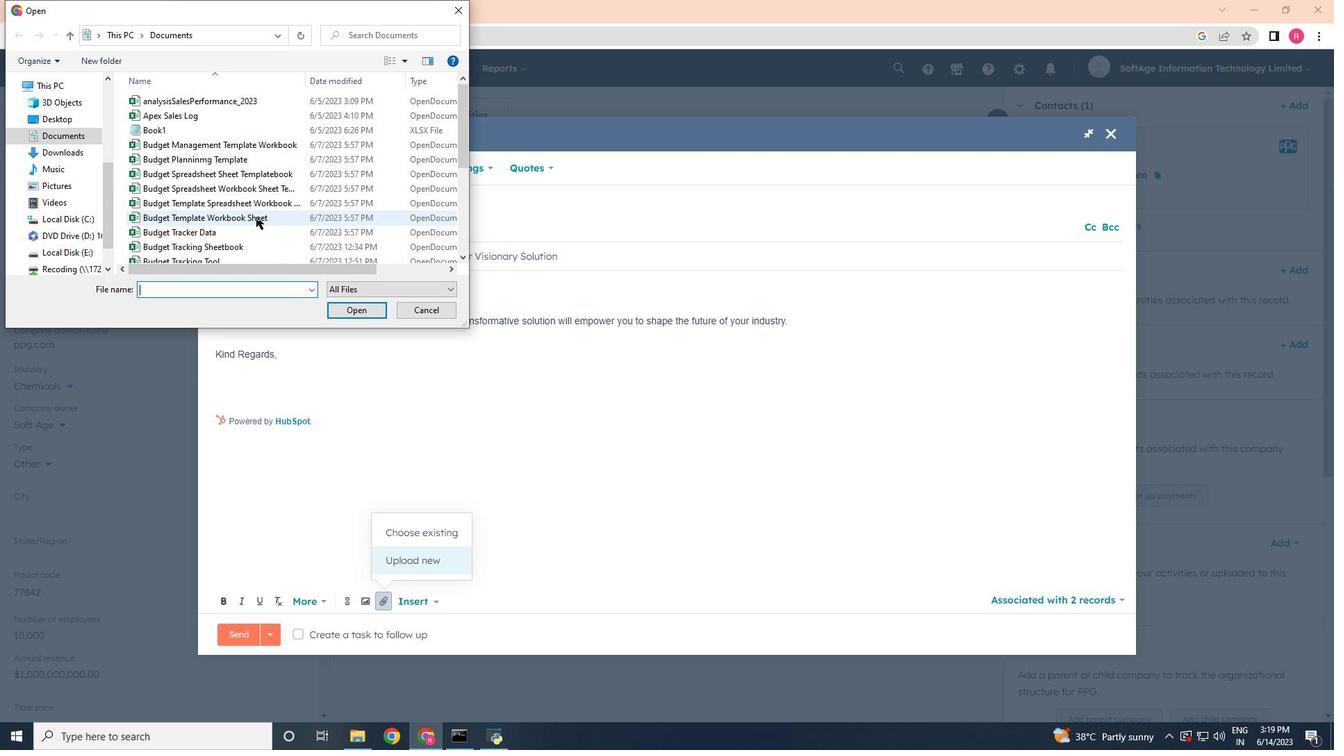 
Action: Mouse scrolled (256, 216) with delta (0, 0)
Screenshot: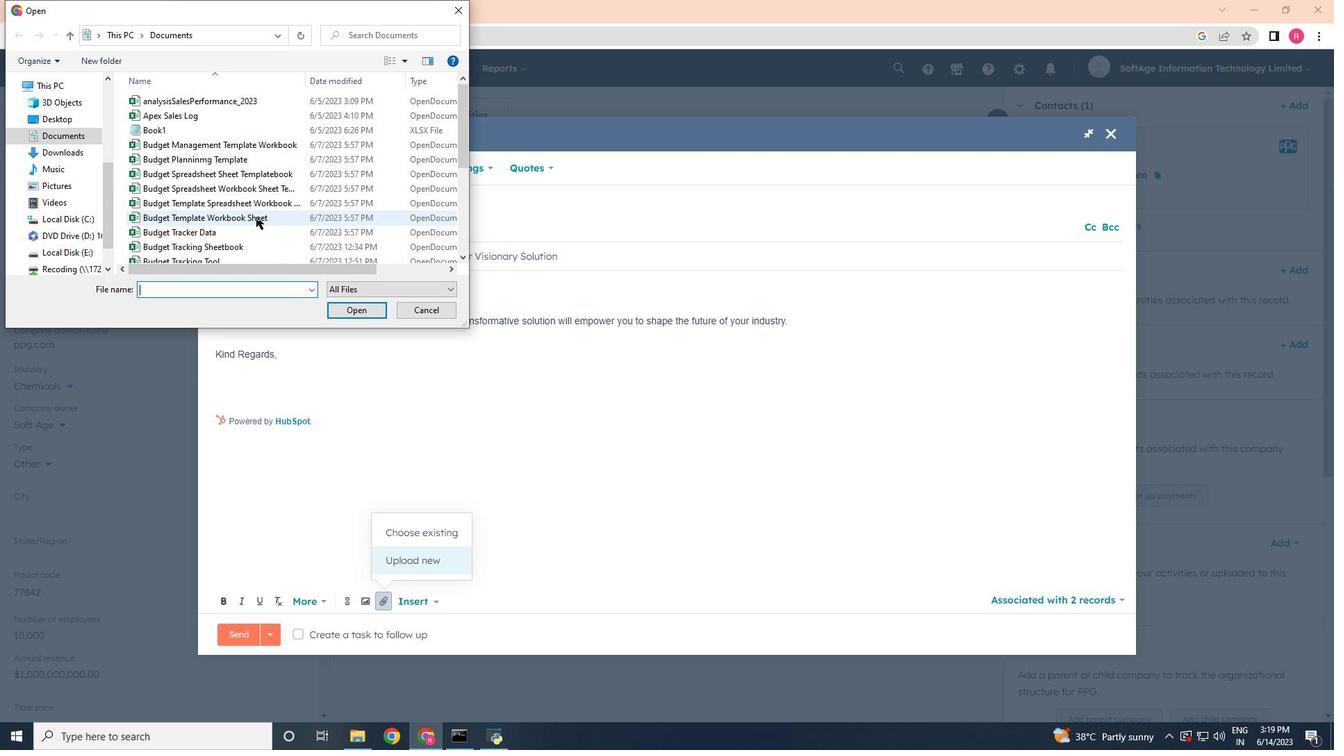 
Action: Mouse moved to (257, 218)
Screenshot: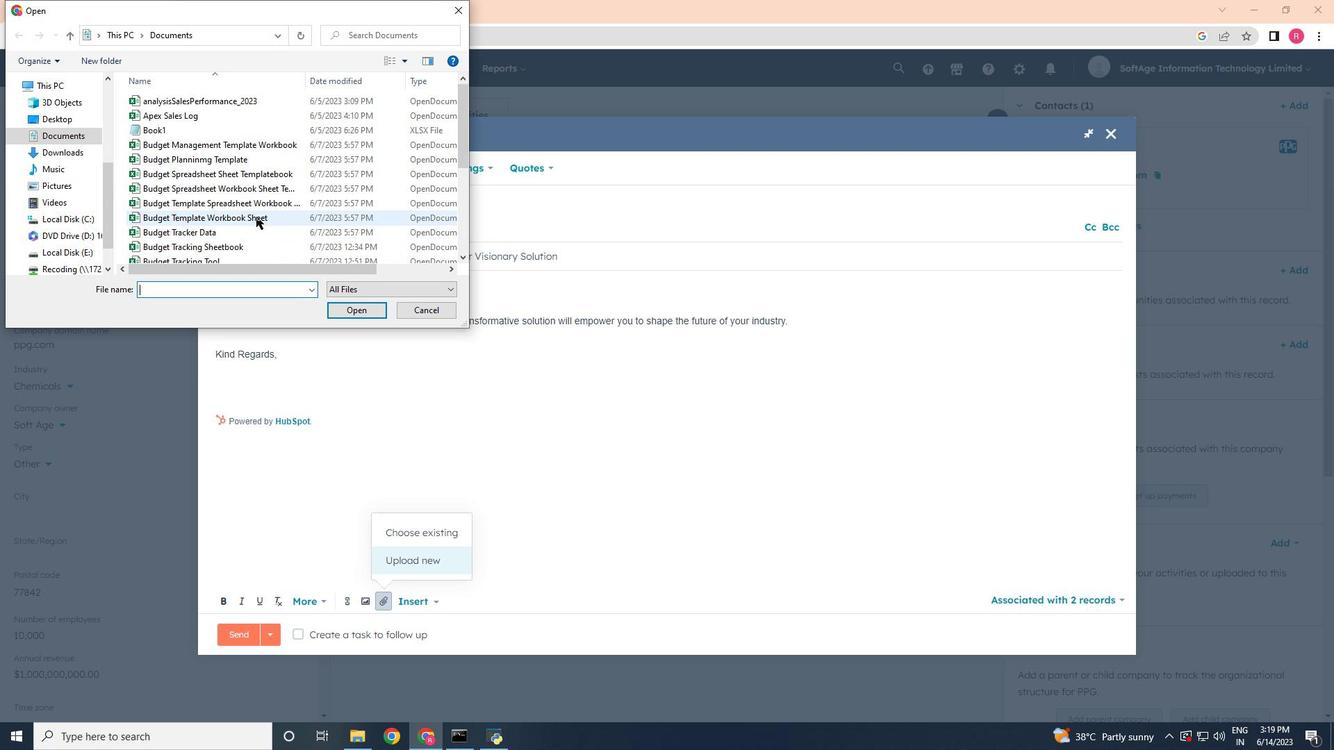 
Action: Mouse scrolled (257, 217) with delta (0, 0)
Screenshot: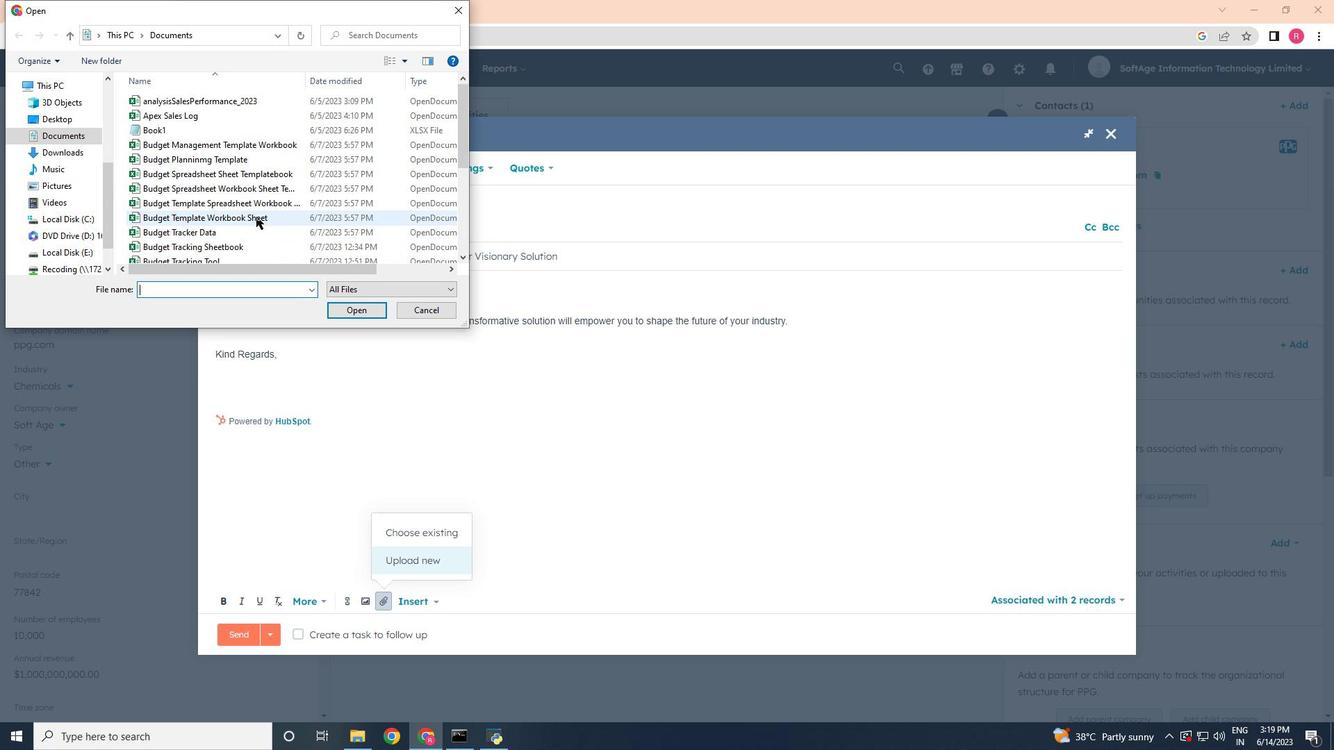 
Action: Mouse moved to (259, 219)
Screenshot: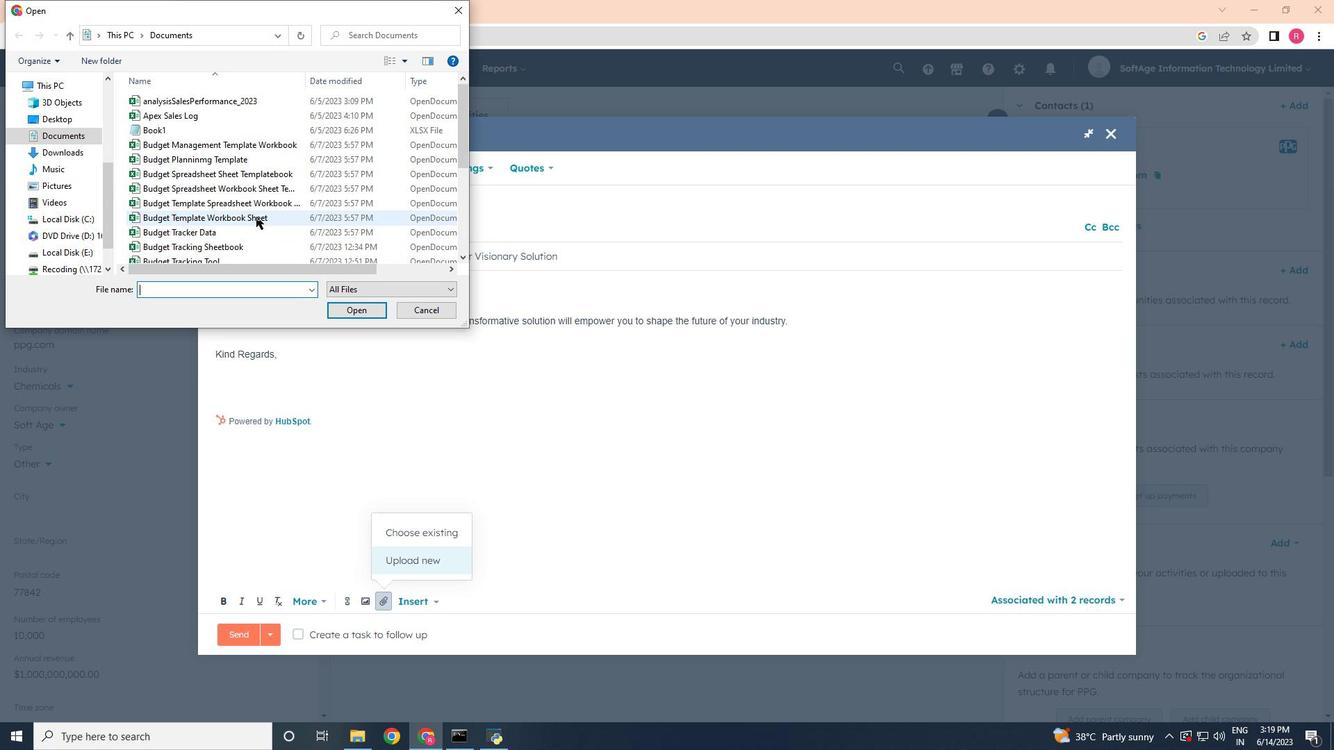
Action: Mouse scrolled (259, 218) with delta (0, 0)
Screenshot: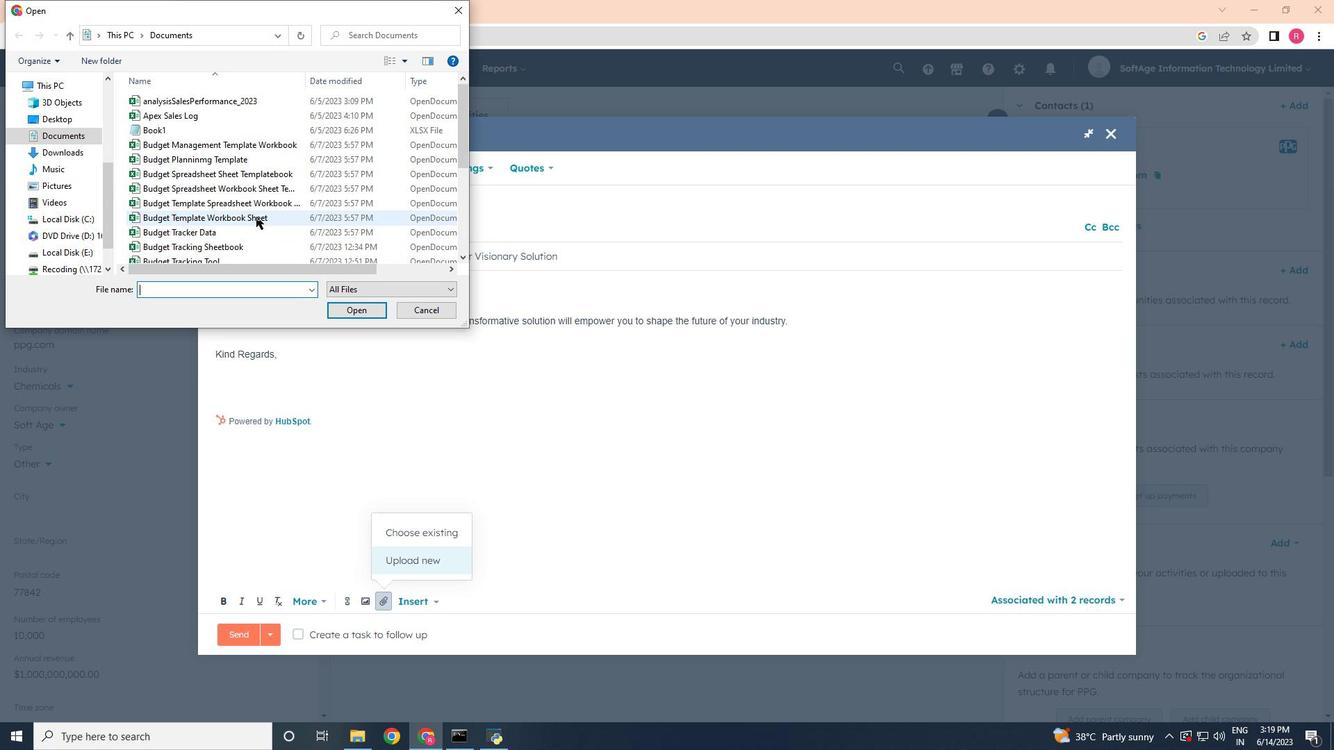 
Action: Mouse moved to (262, 218)
Screenshot: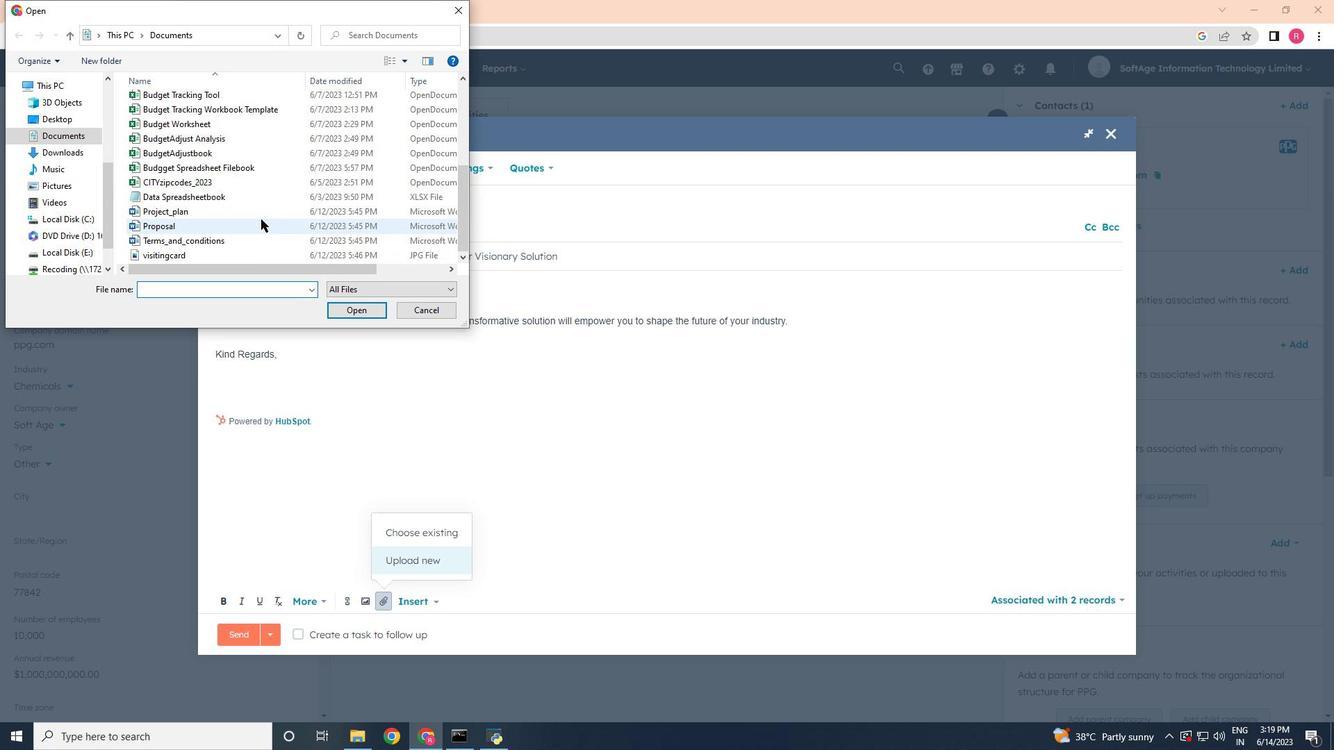 
Action: Mouse scrolled (262, 218) with delta (0, 0)
Screenshot: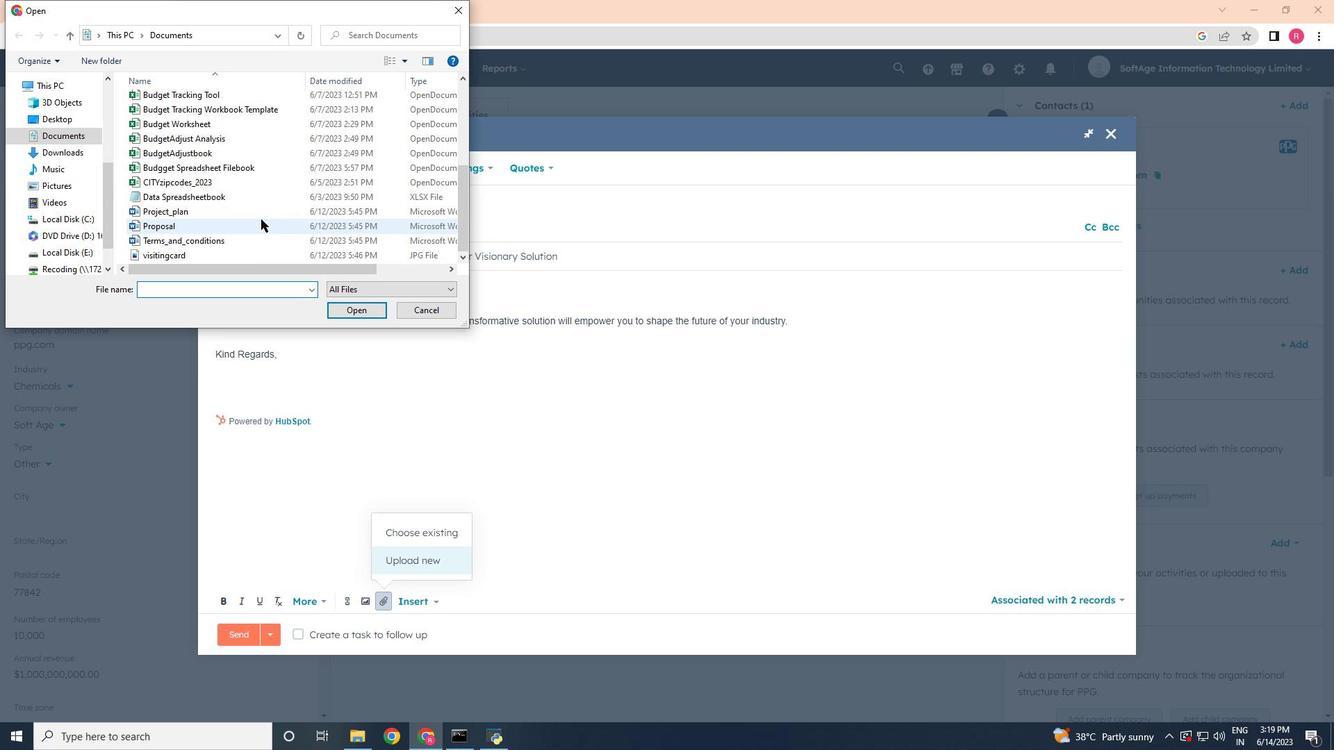 
Action: Mouse scrolled (262, 218) with delta (0, 0)
Screenshot: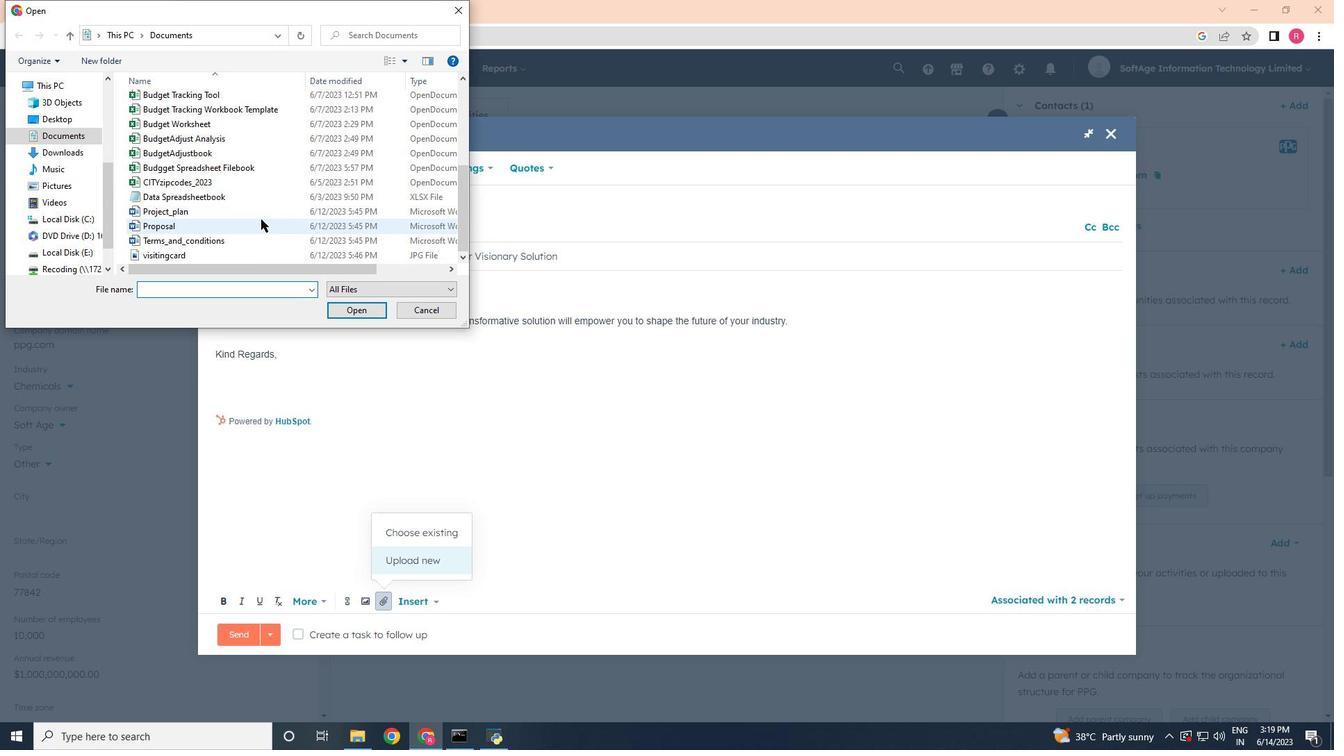 
Action: Mouse scrolled (262, 218) with delta (0, 0)
Screenshot: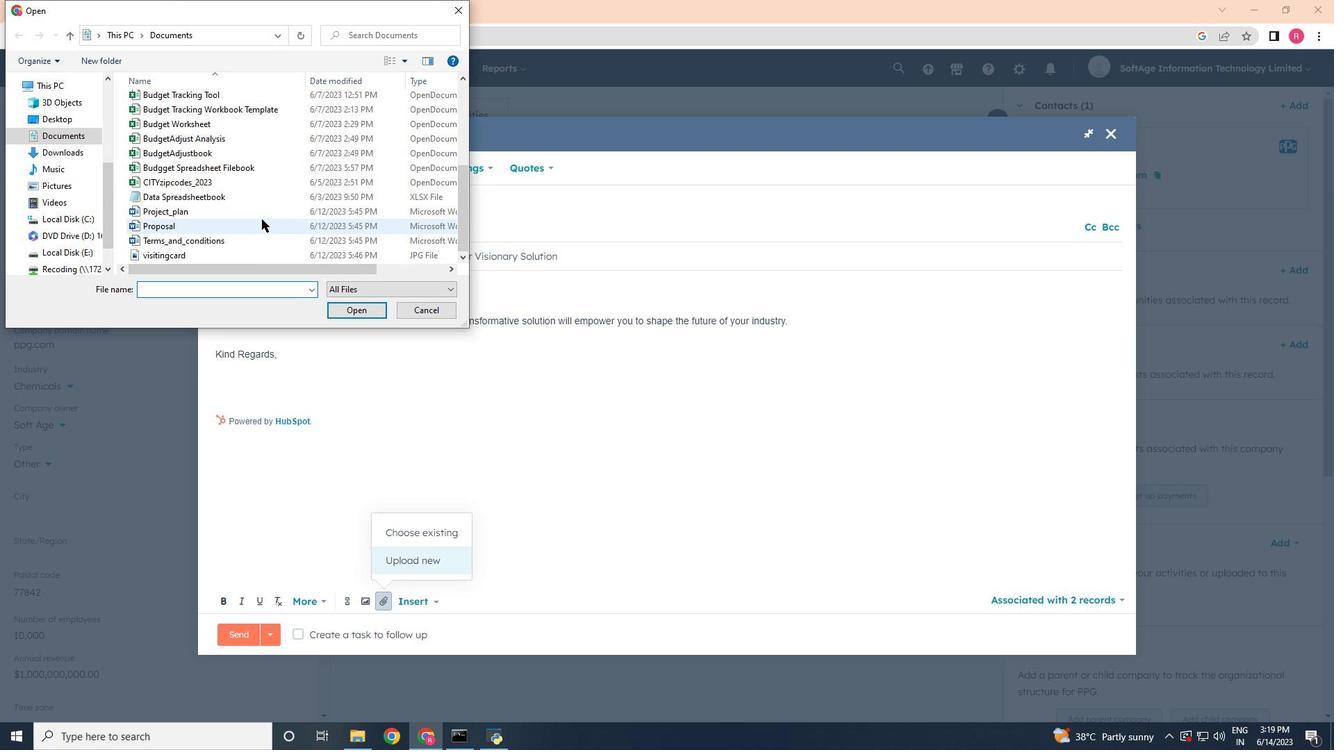 
Action: Mouse moved to (226, 222)
Screenshot: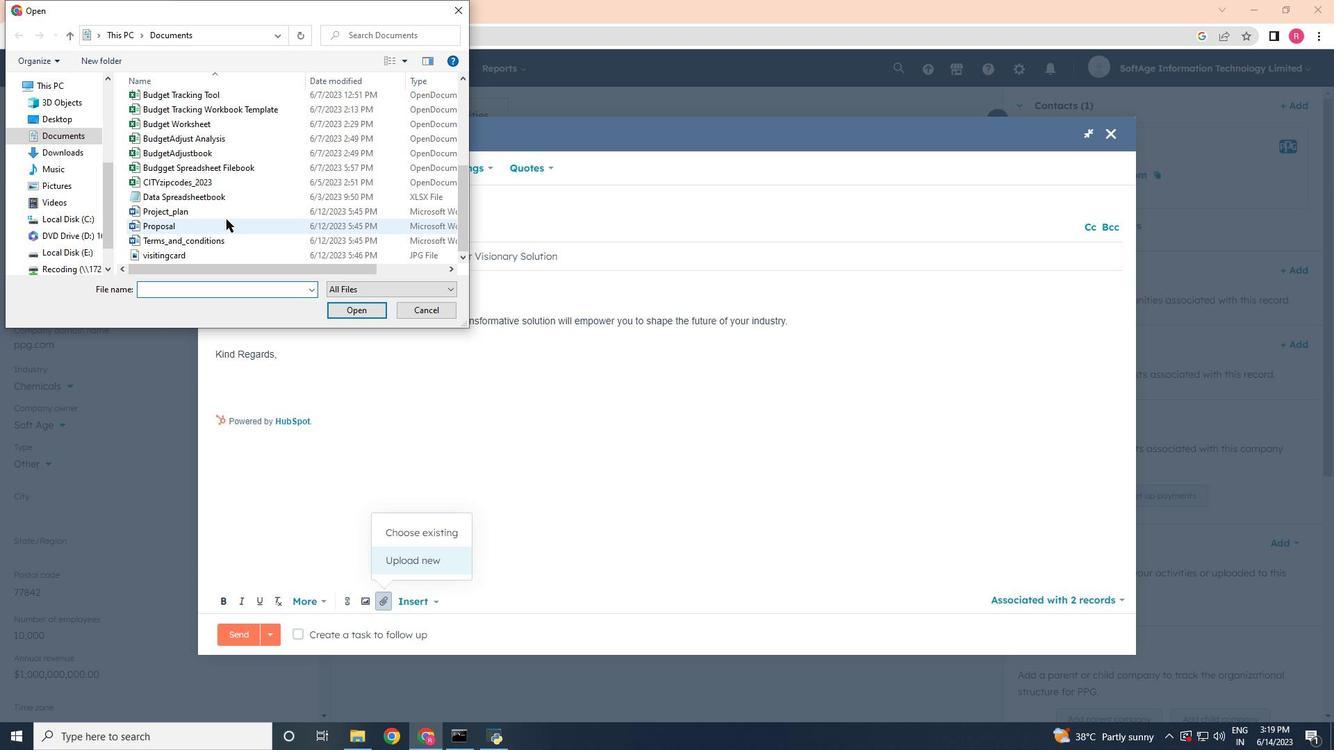 
Action: Mouse pressed left at (226, 222)
Screenshot: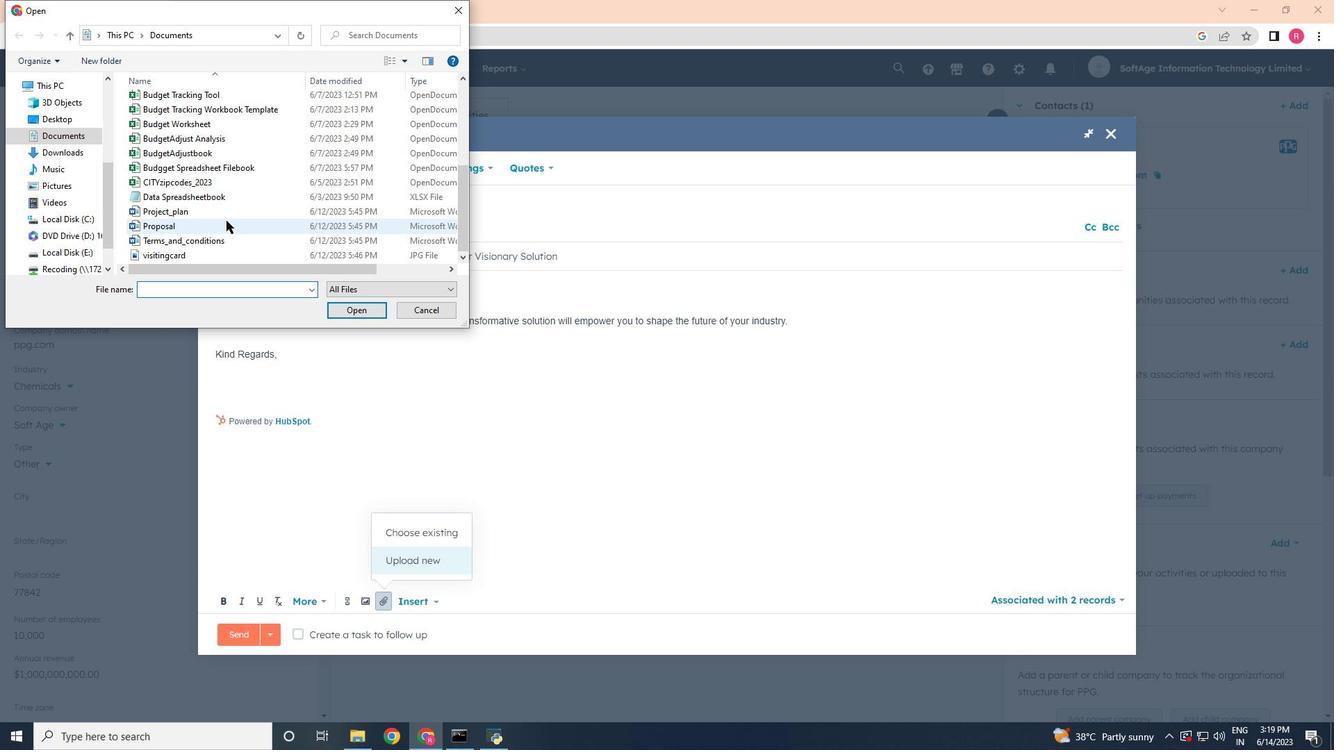 
Action: Mouse moved to (349, 305)
Screenshot: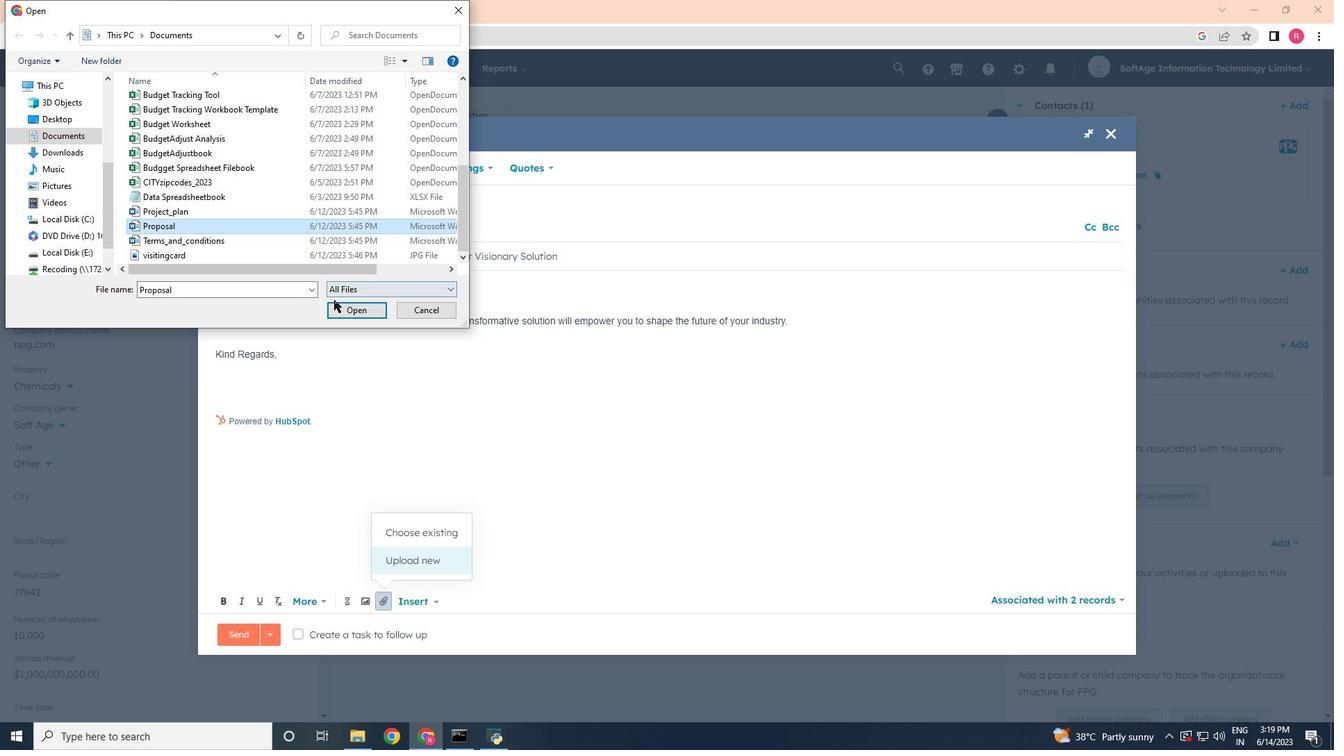 
Action: Mouse pressed left at (349, 305)
Screenshot: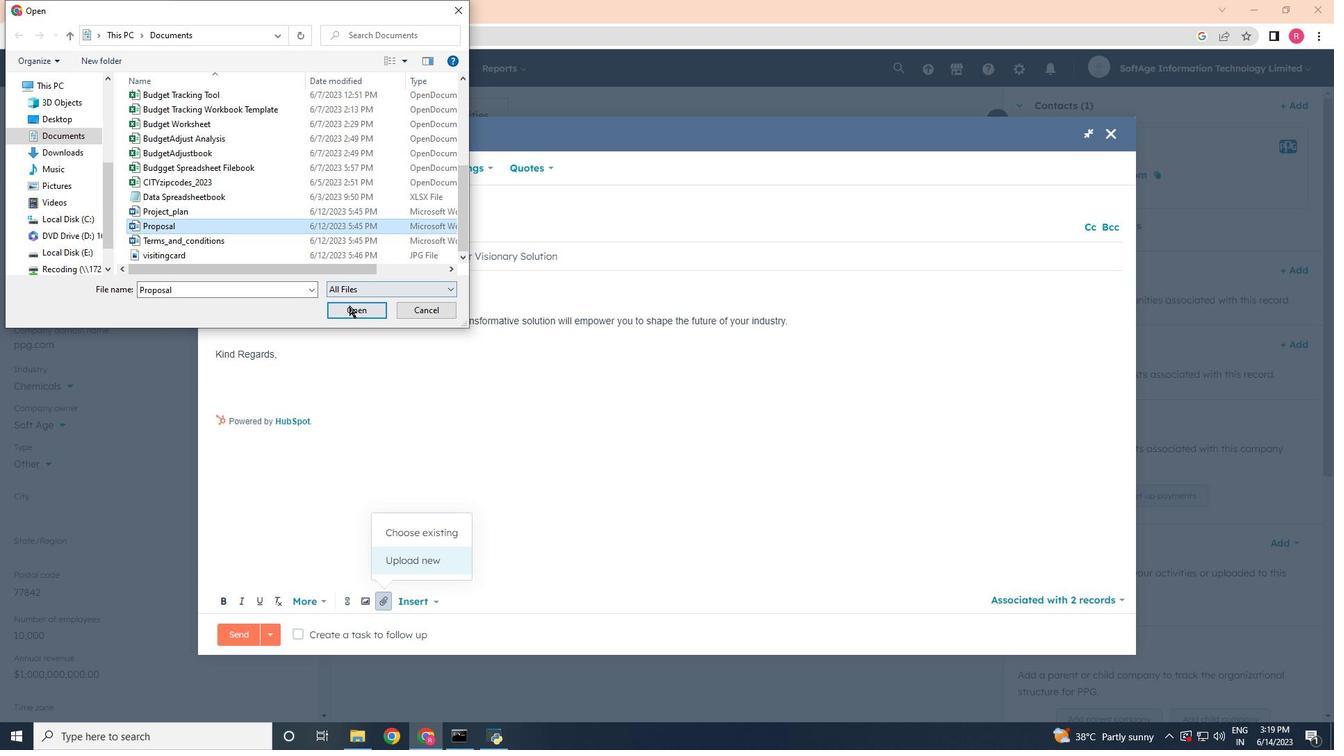 
Action: Mouse moved to (350, 569)
Screenshot: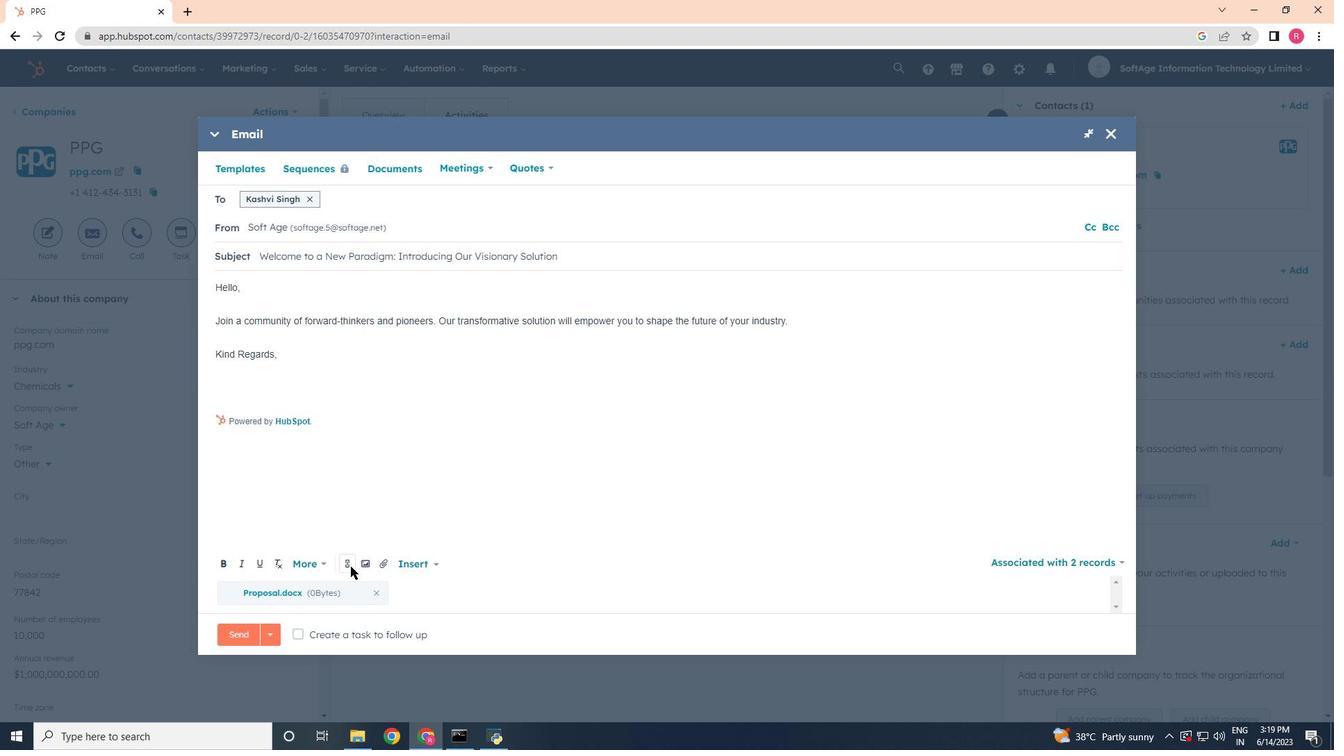 
Action: Mouse pressed left at (350, 569)
Screenshot: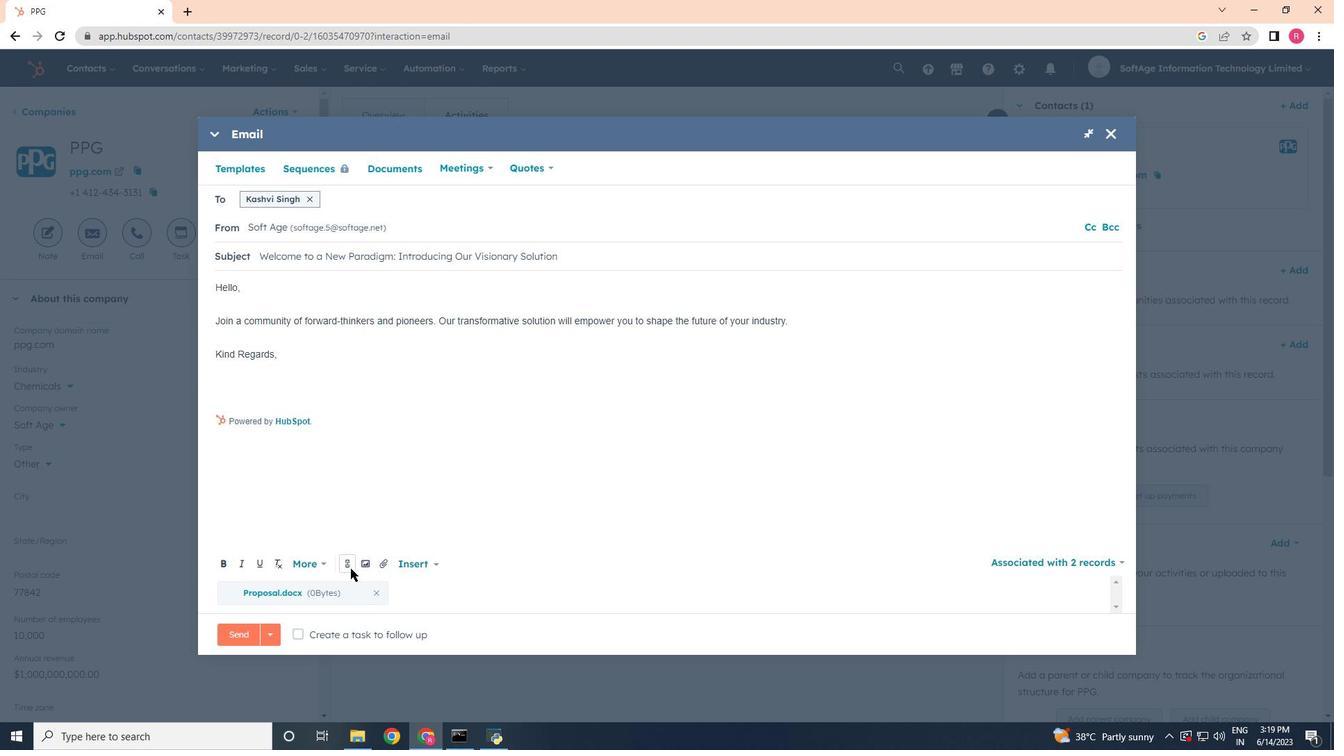 
Action: Mouse moved to (369, 567)
Screenshot: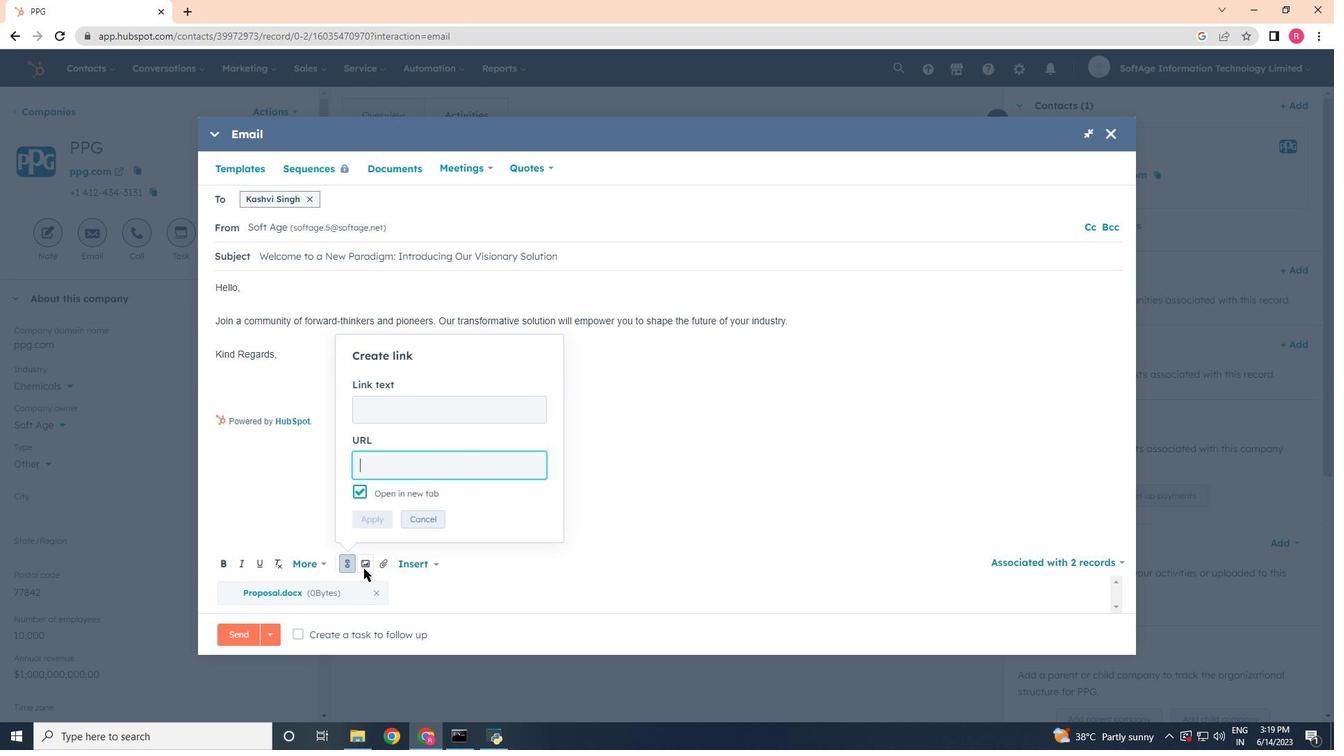 
Action: Mouse pressed left at (369, 567)
Screenshot: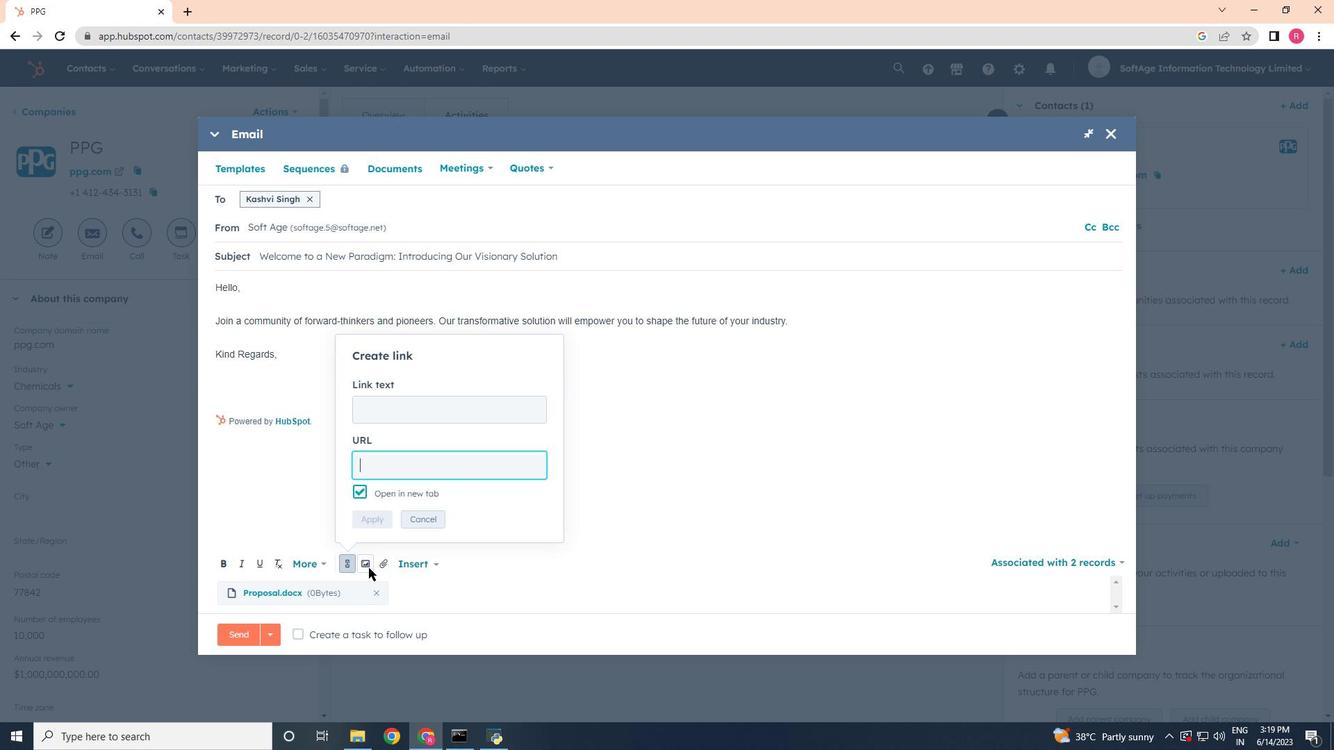 
Action: Mouse moved to (364, 521)
Screenshot: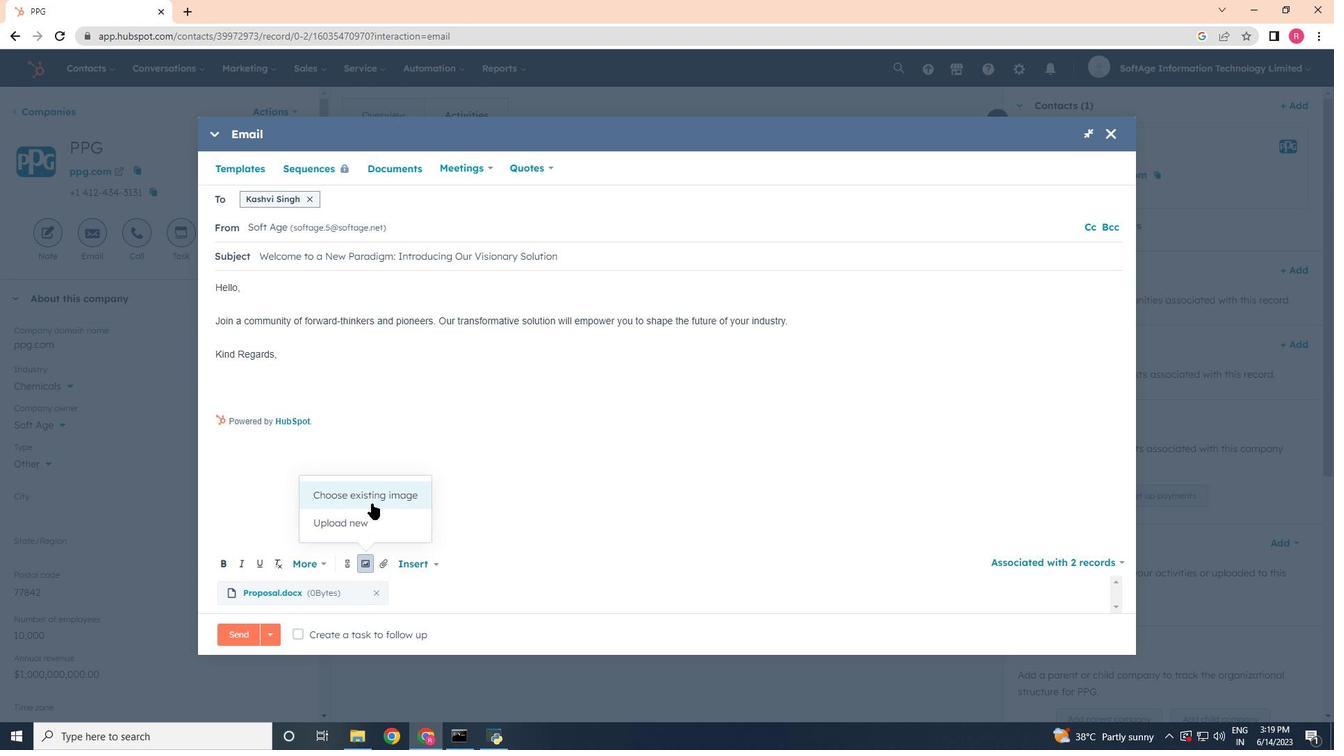 
Action: Mouse pressed left at (364, 521)
Screenshot: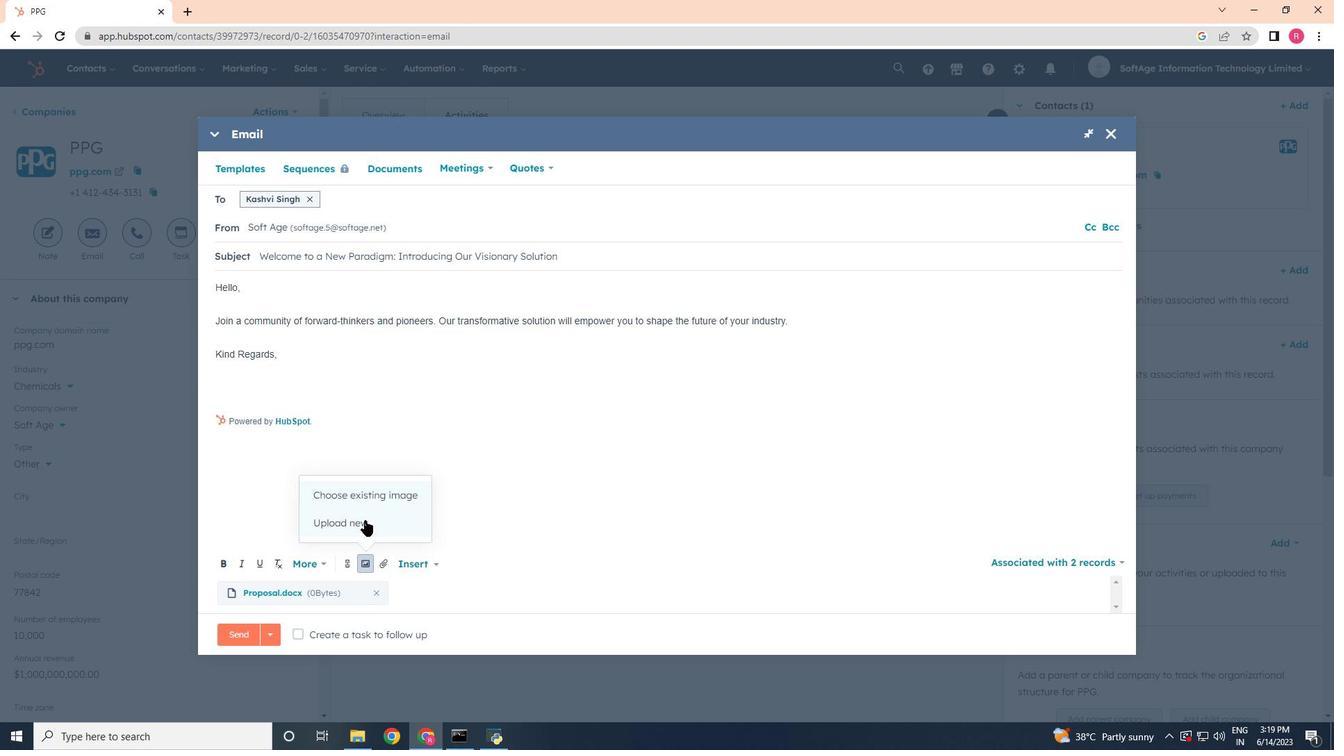 
Action: Mouse moved to (280, 252)
Screenshot: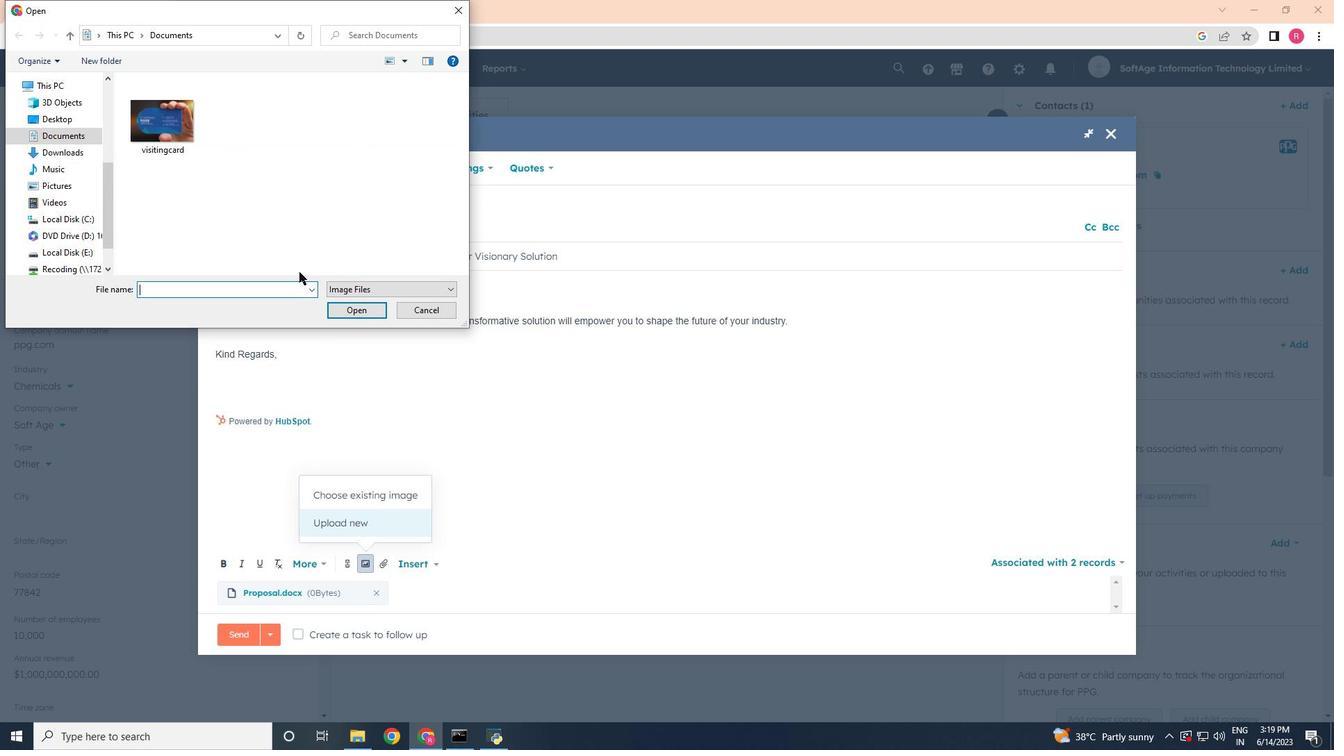 
Action: Mouse scrolled (280, 252) with delta (0, 0)
Screenshot: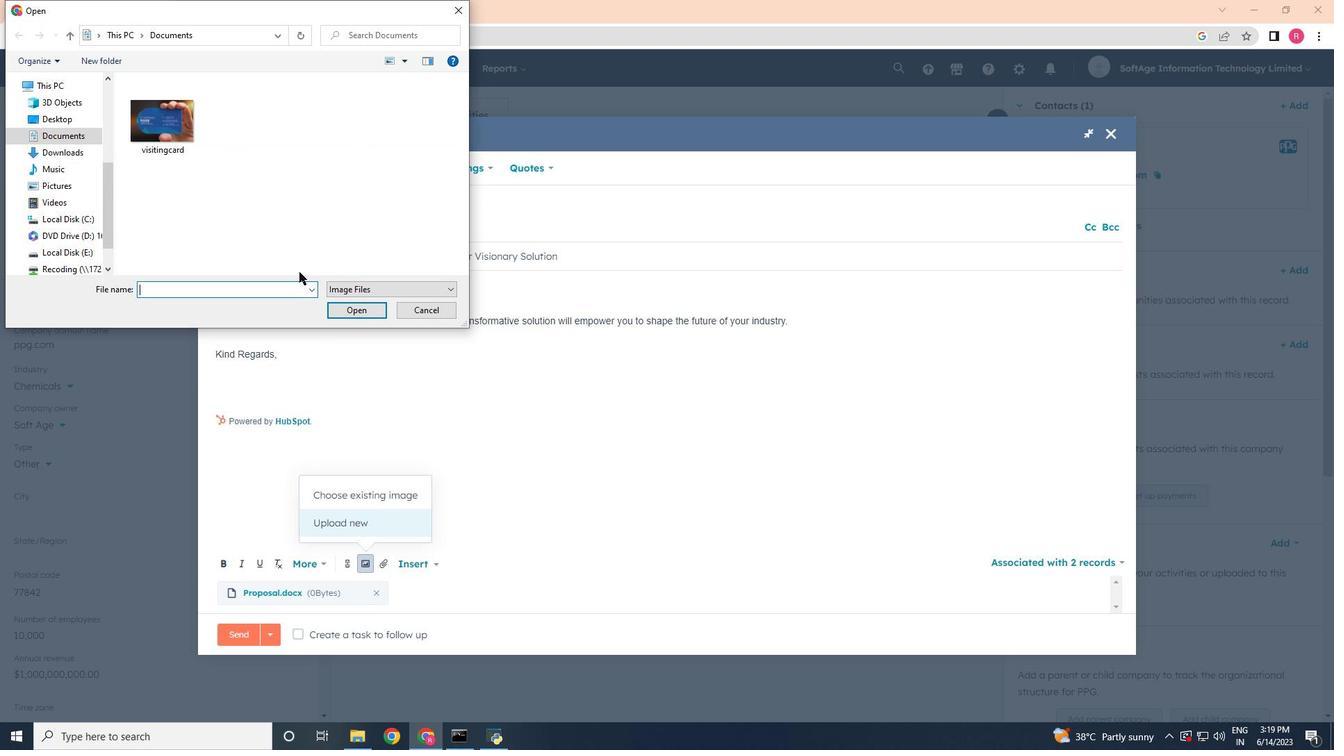 
Action: Mouse moved to (164, 126)
Screenshot: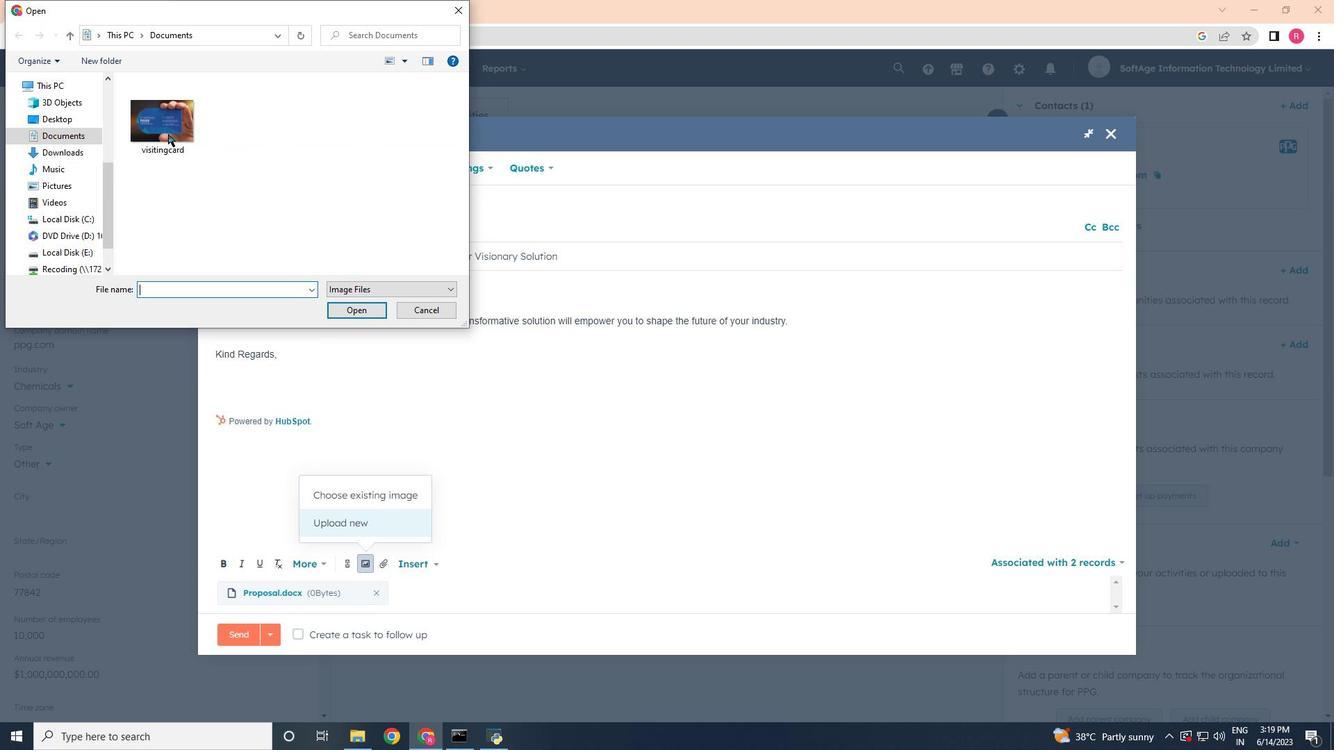 
Action: Mouse pressed left at (164, 126)
Screenshot: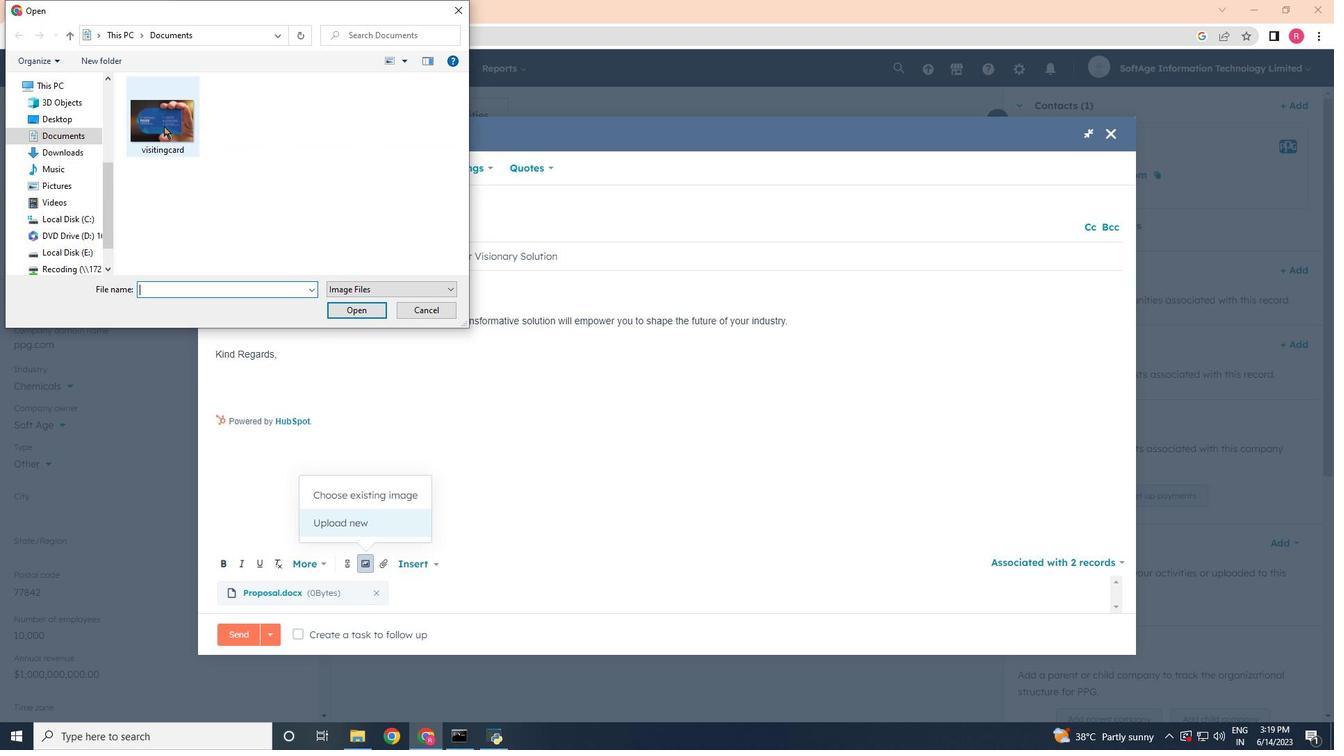 
Action: Mouse moved to (357, 318)
Screenshot: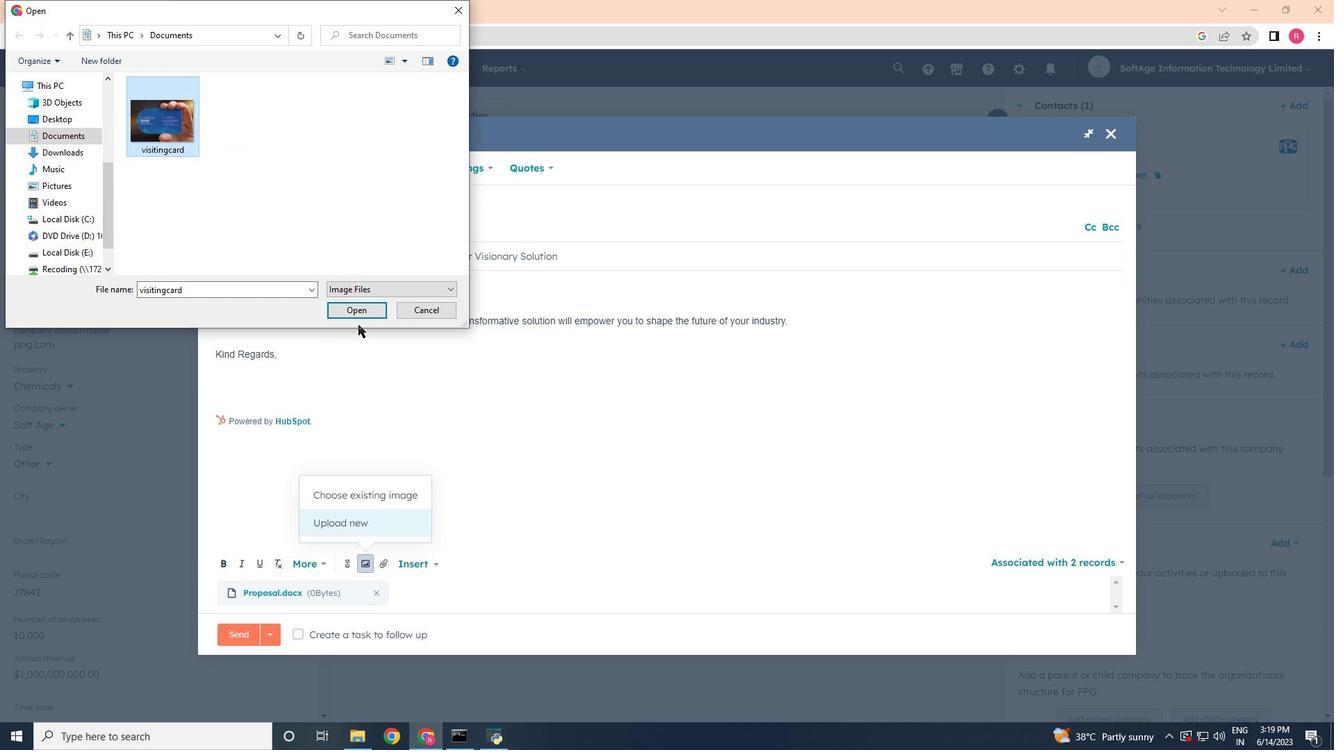 
Action: Mouse pressed left at (357, 318)
Screenshot: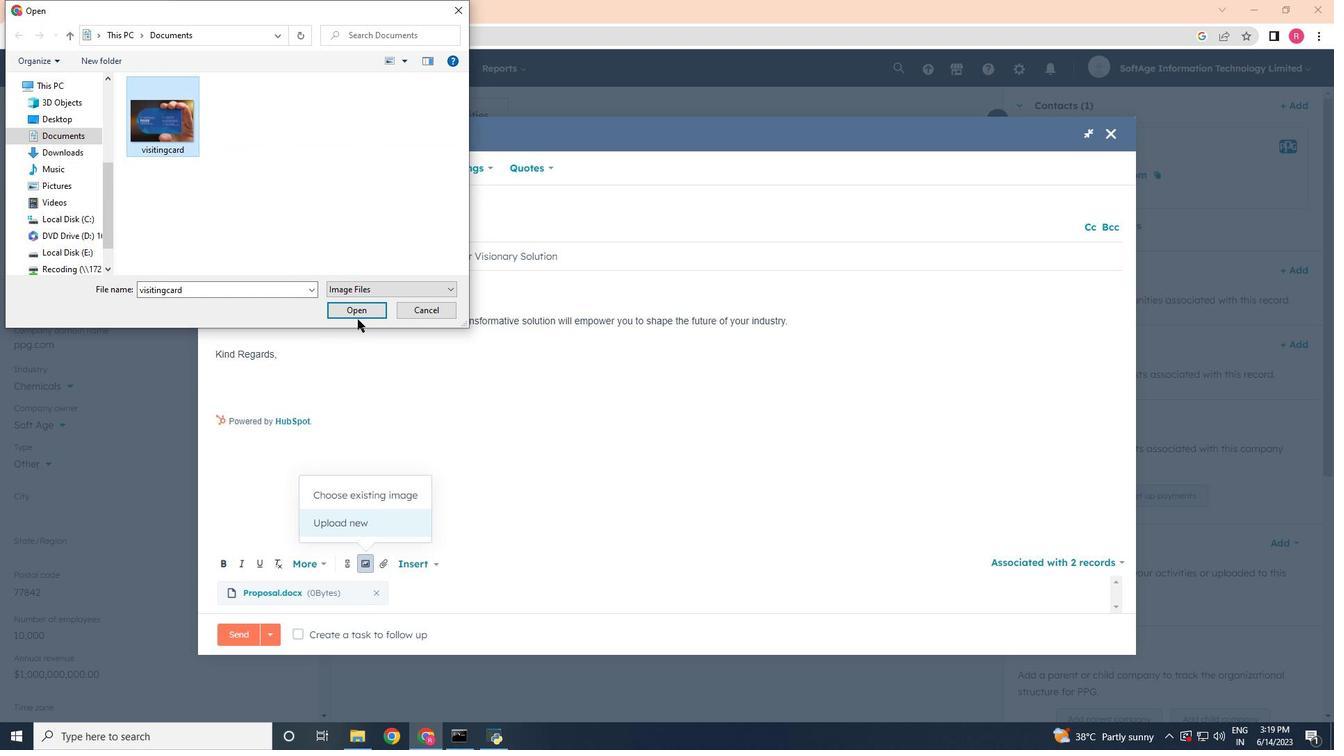
Action: Mouse moved to (236, 337)
Screenshot: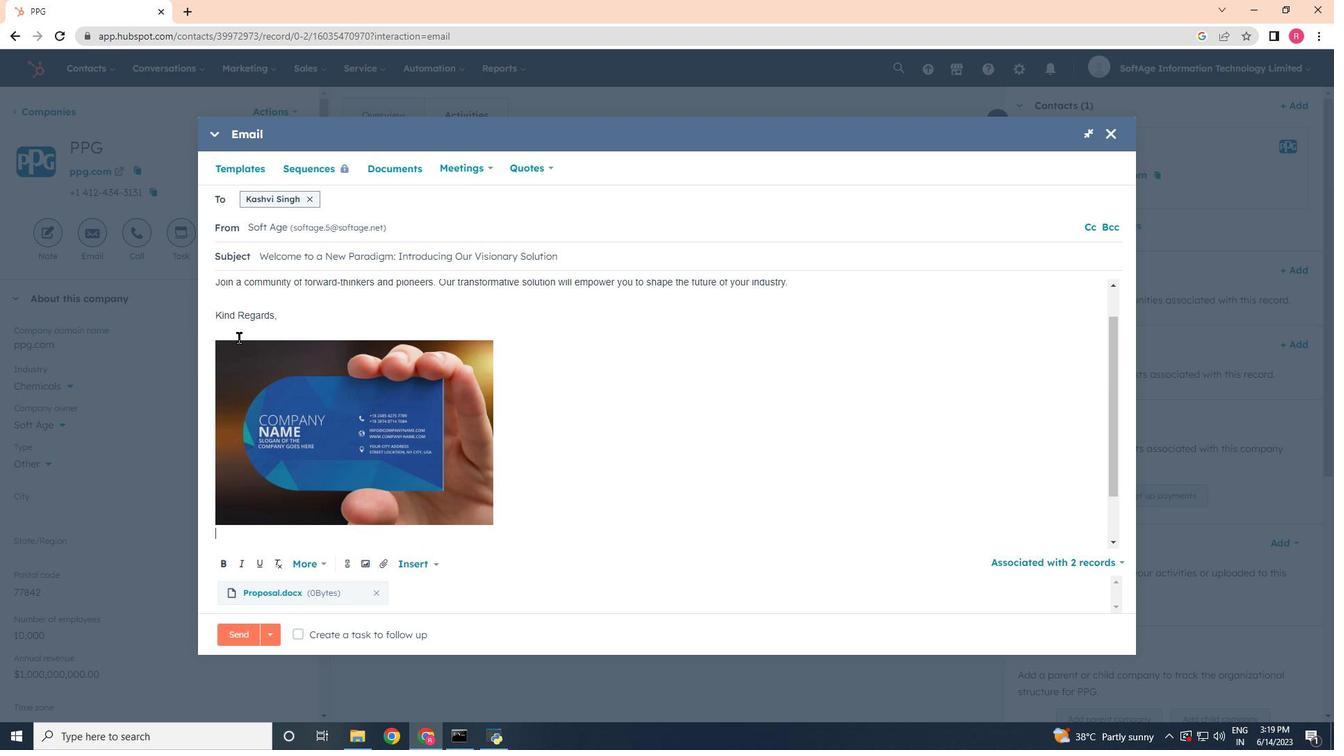 
Action: Mouse pressed left at (236, 337)
Screenshot: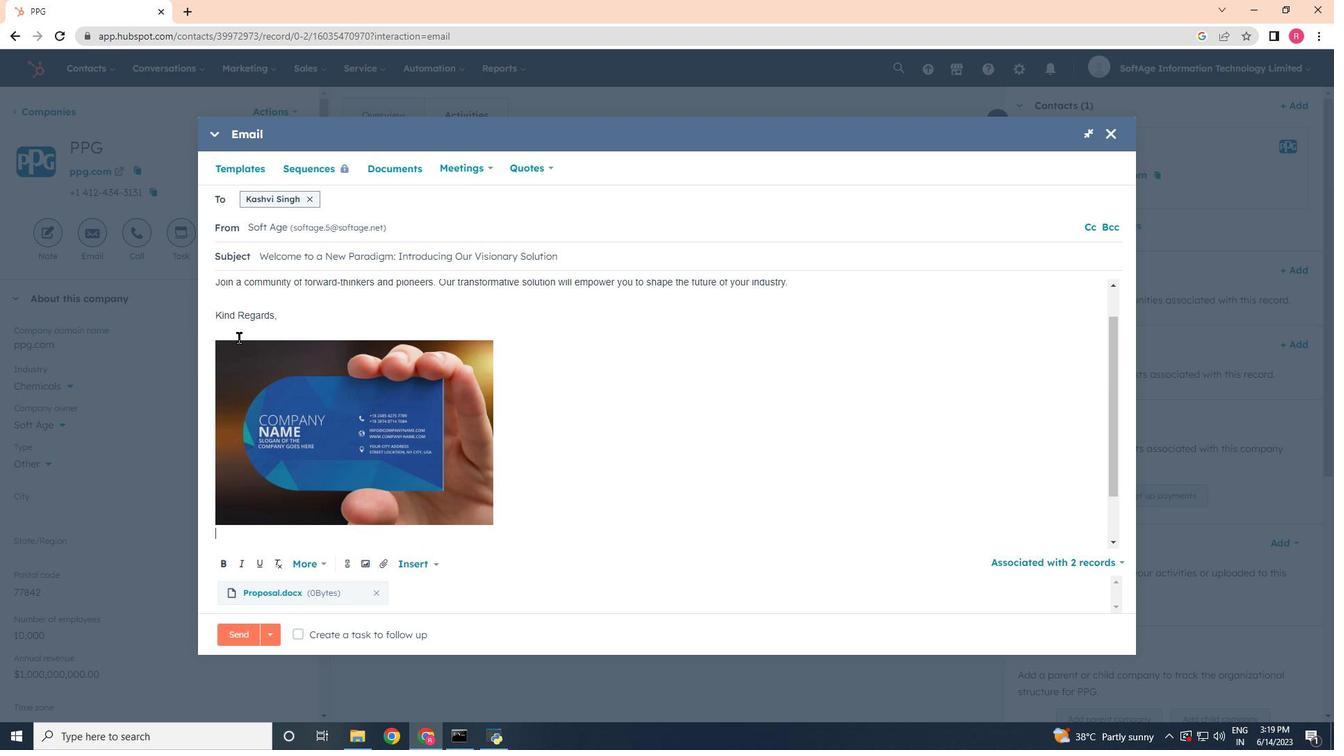 
Action: Mouse moved to (351, 563)
Screenshot: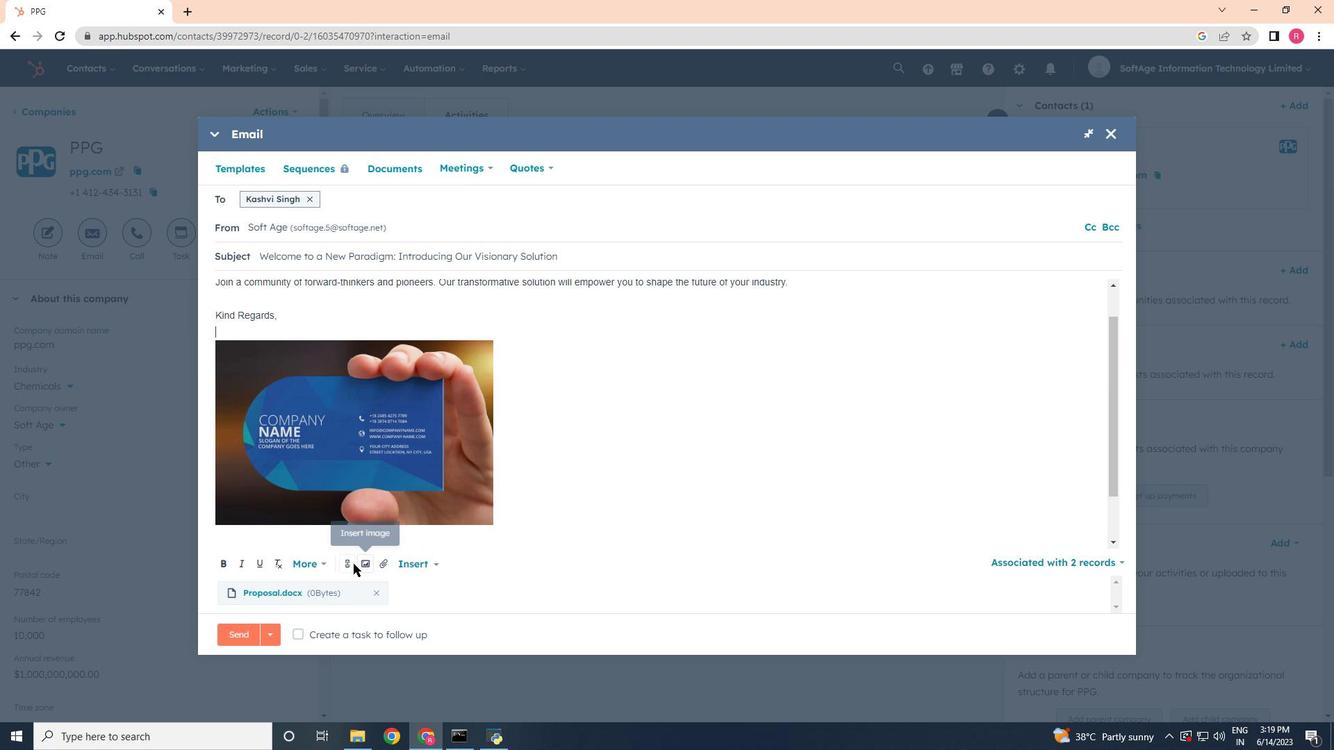 
Action: Mouse pressed left at (351, 563)
Screenshot: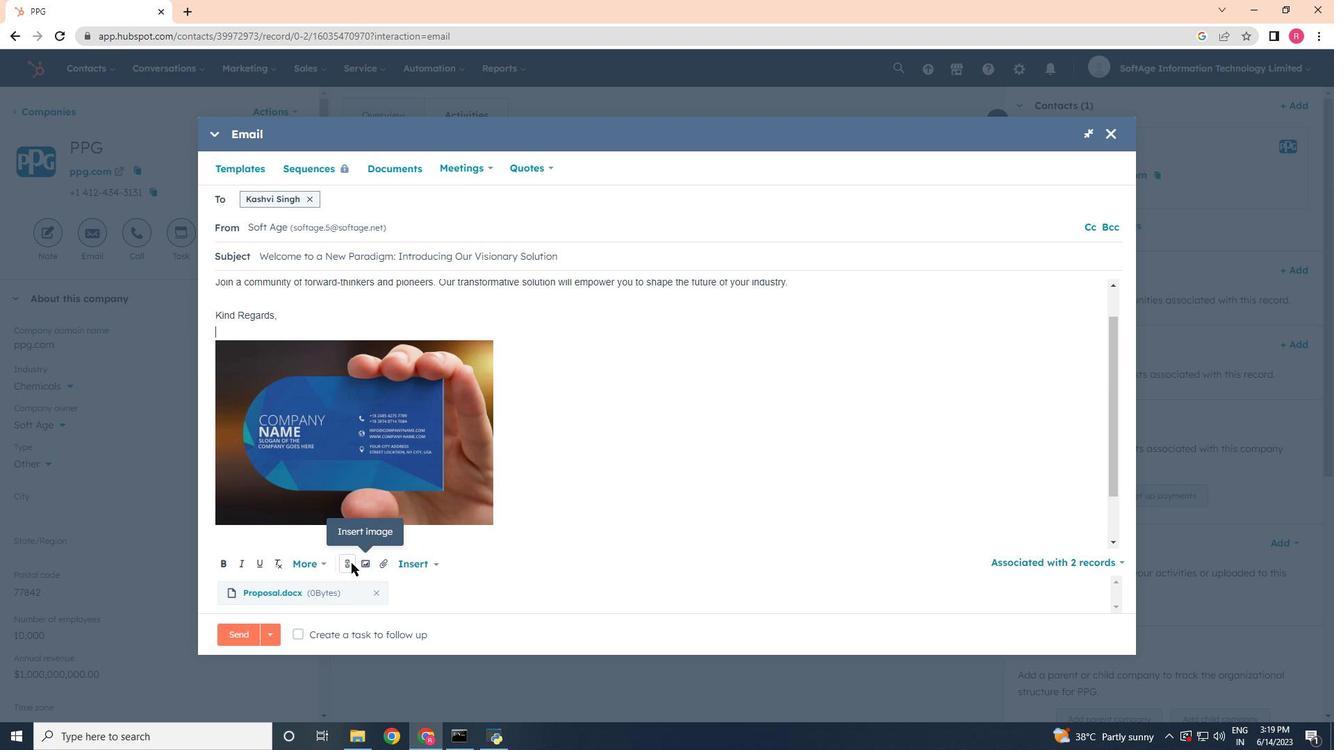 
Action: Mouse moved to (378, 421)
Screenshot: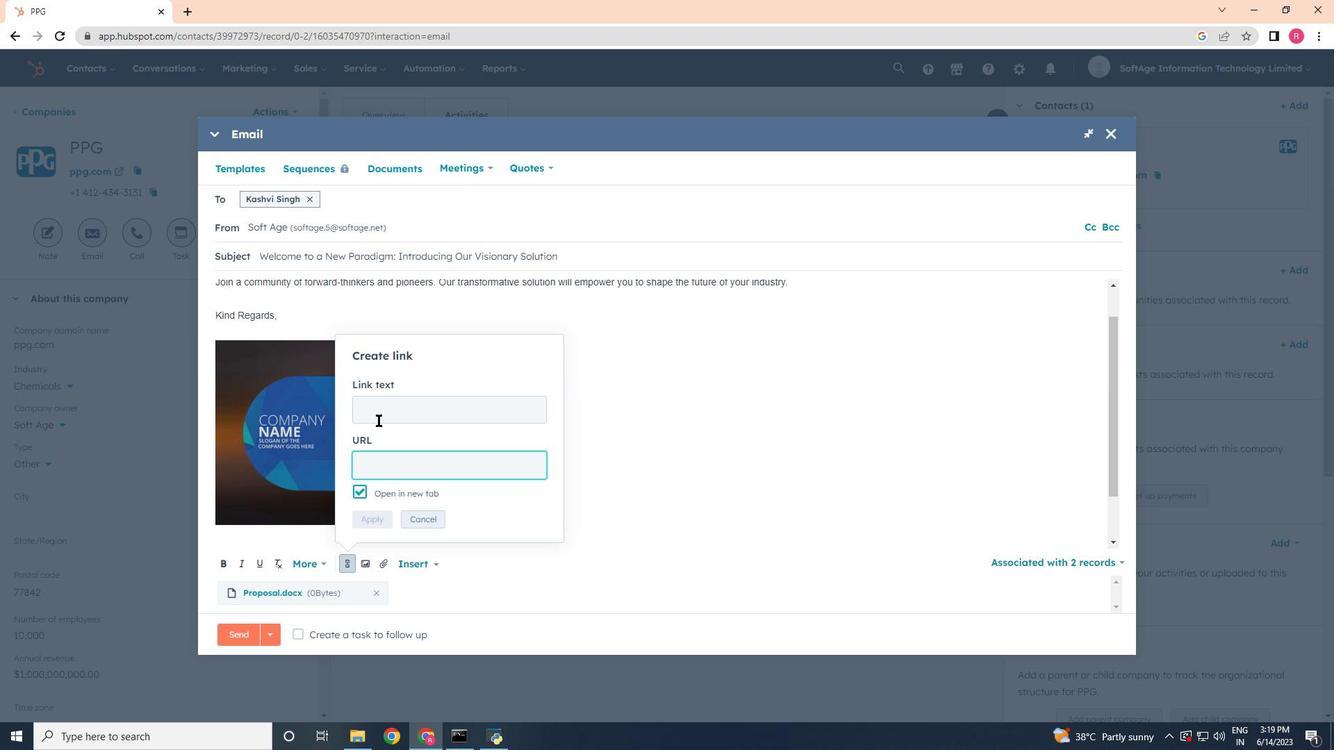 
Action: Mouse pressed left at (378, 421)
Screenshot: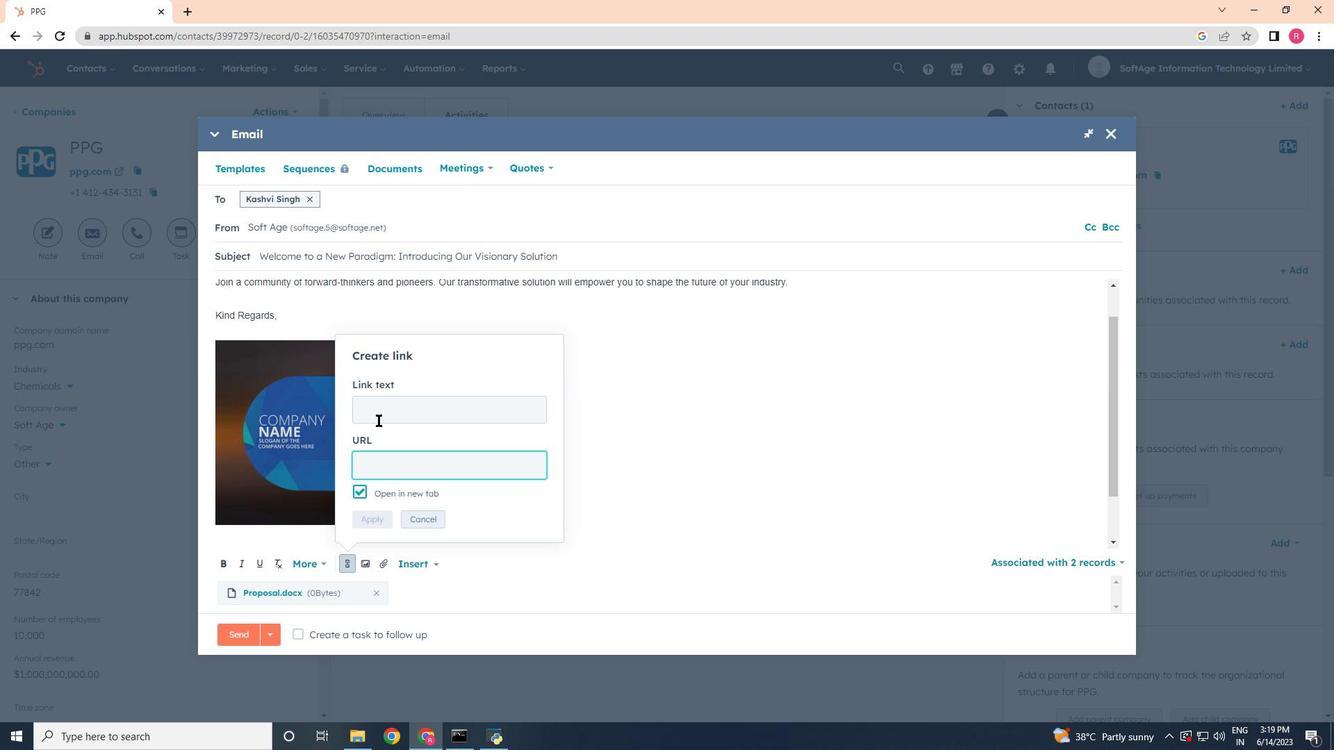 
Action: Mouse moved to (375, 417)
Screenshot: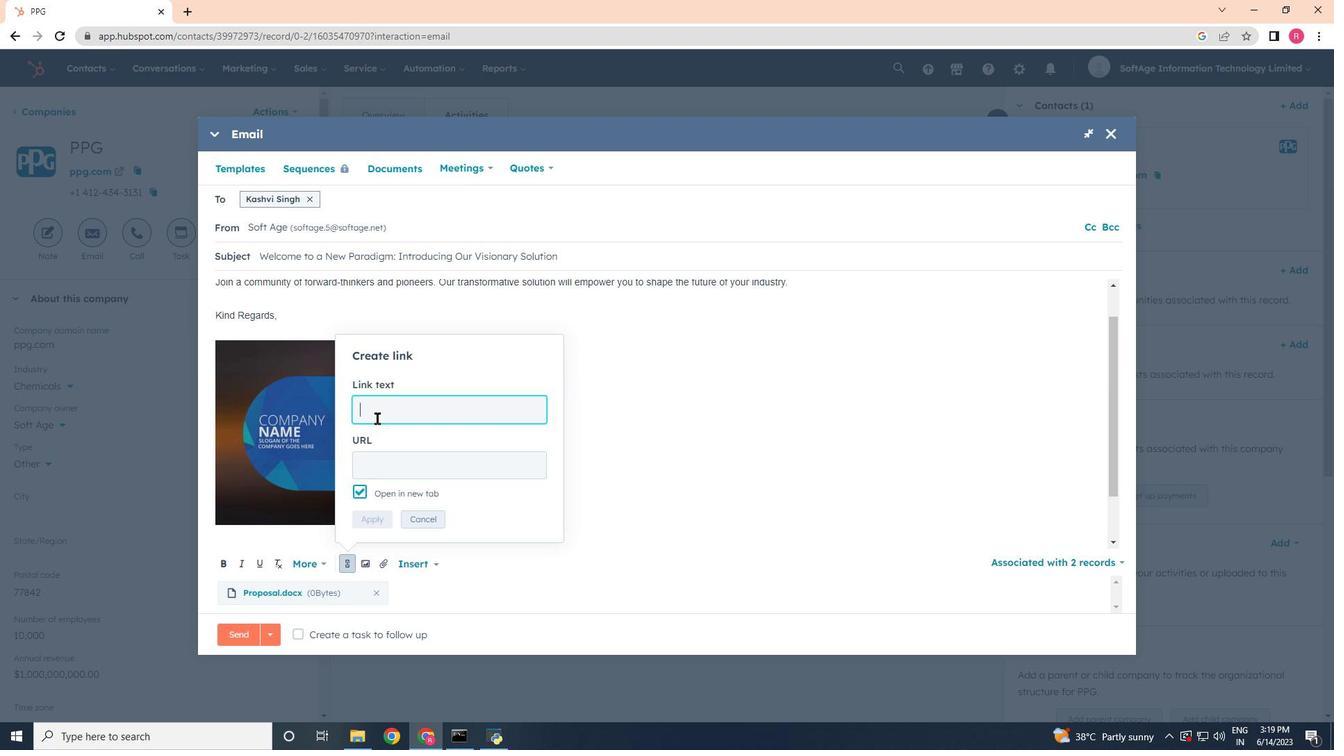 
Action: Key pressed <Key.shift>Tumber
Screenshot: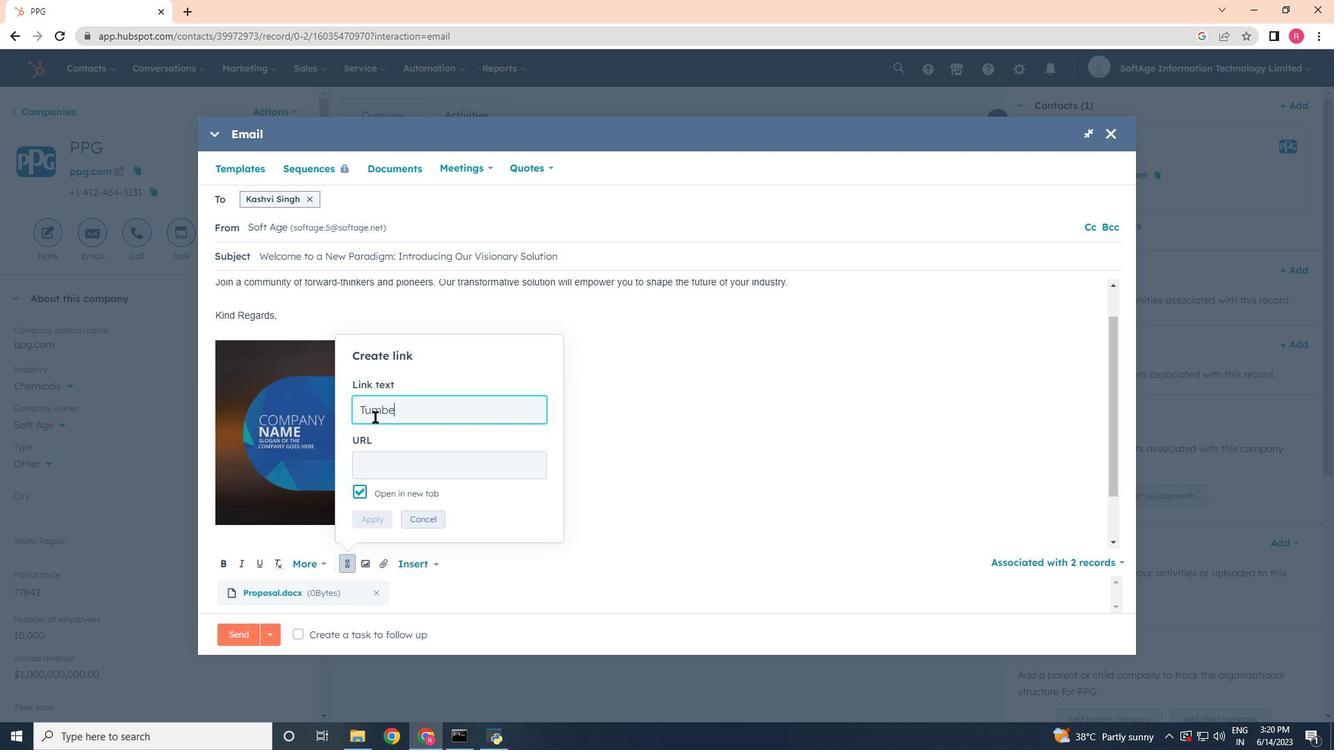 
Action: Mouse moved to (373, 409)
Screenshot: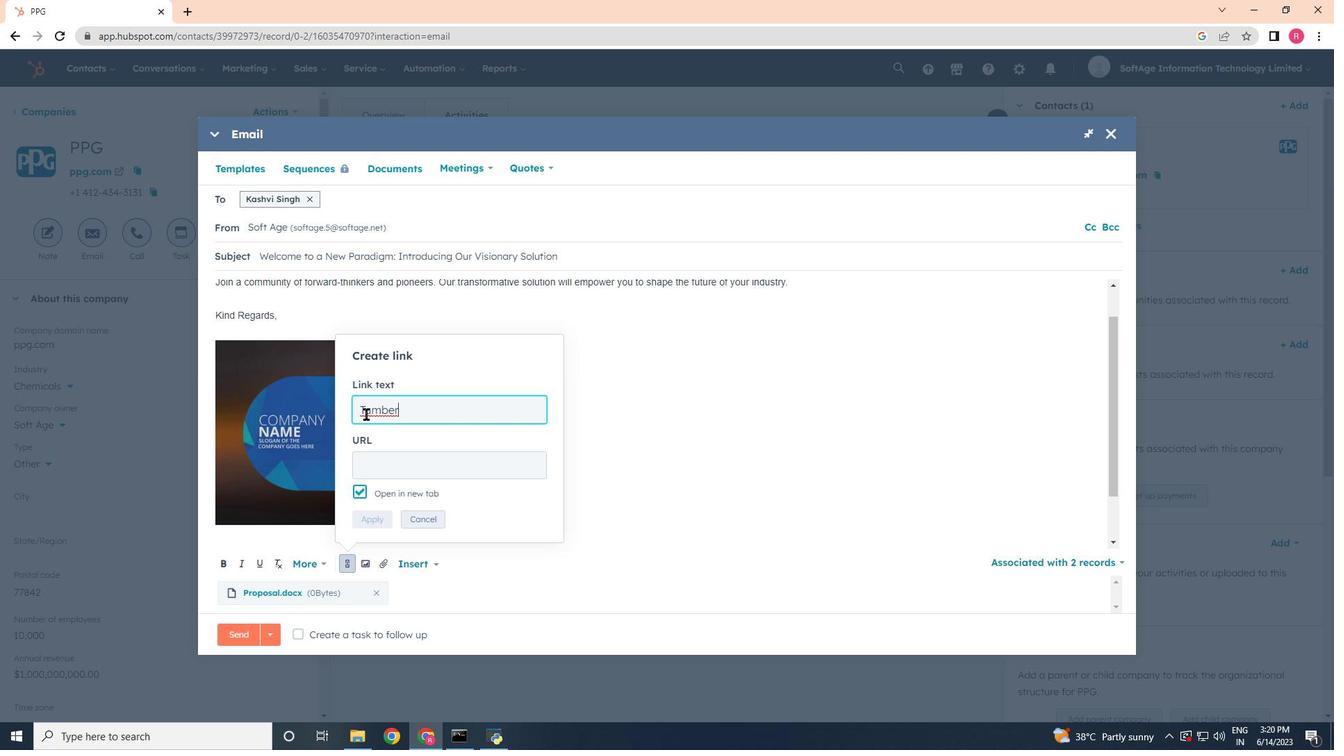 
Action: Key pressed <Key.backspace><Key.backspace>lr<Key.tab>www.tumblr.com
Screenshot: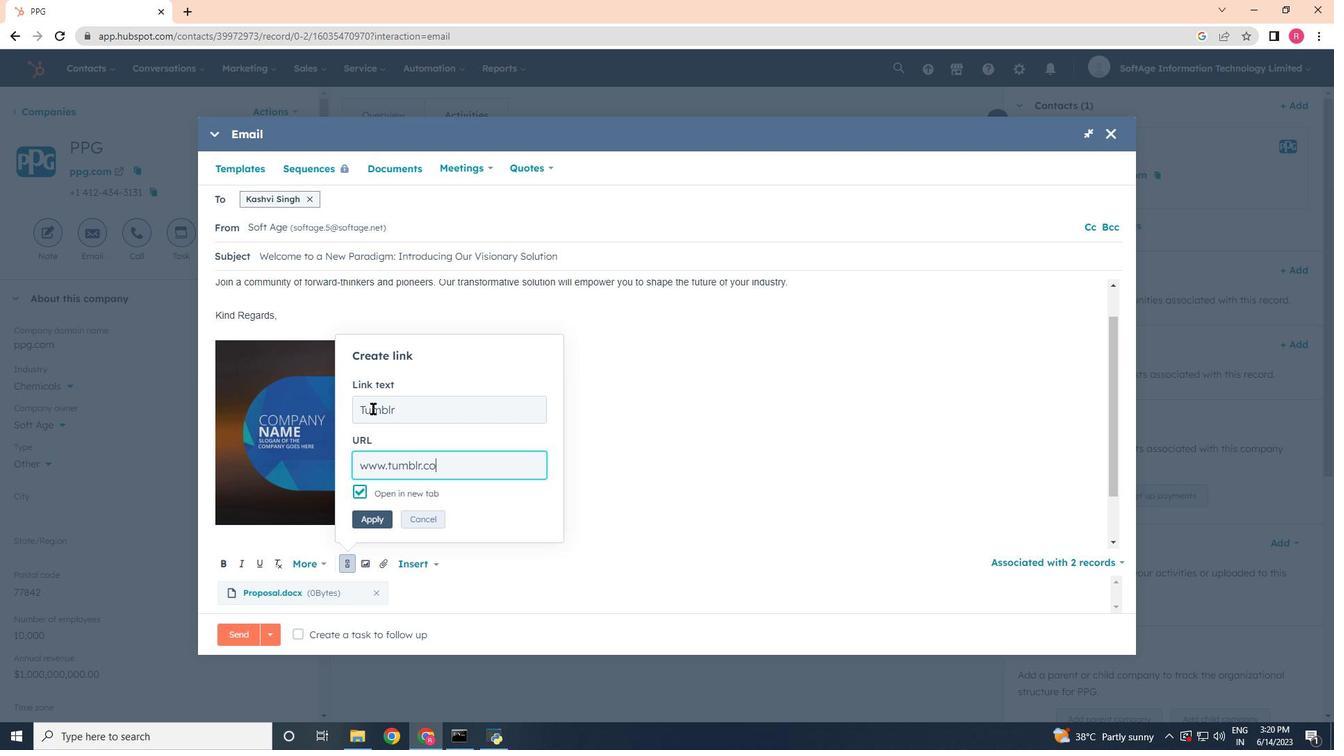 
Action: Mouse moved to (380, 523)
Screenshot: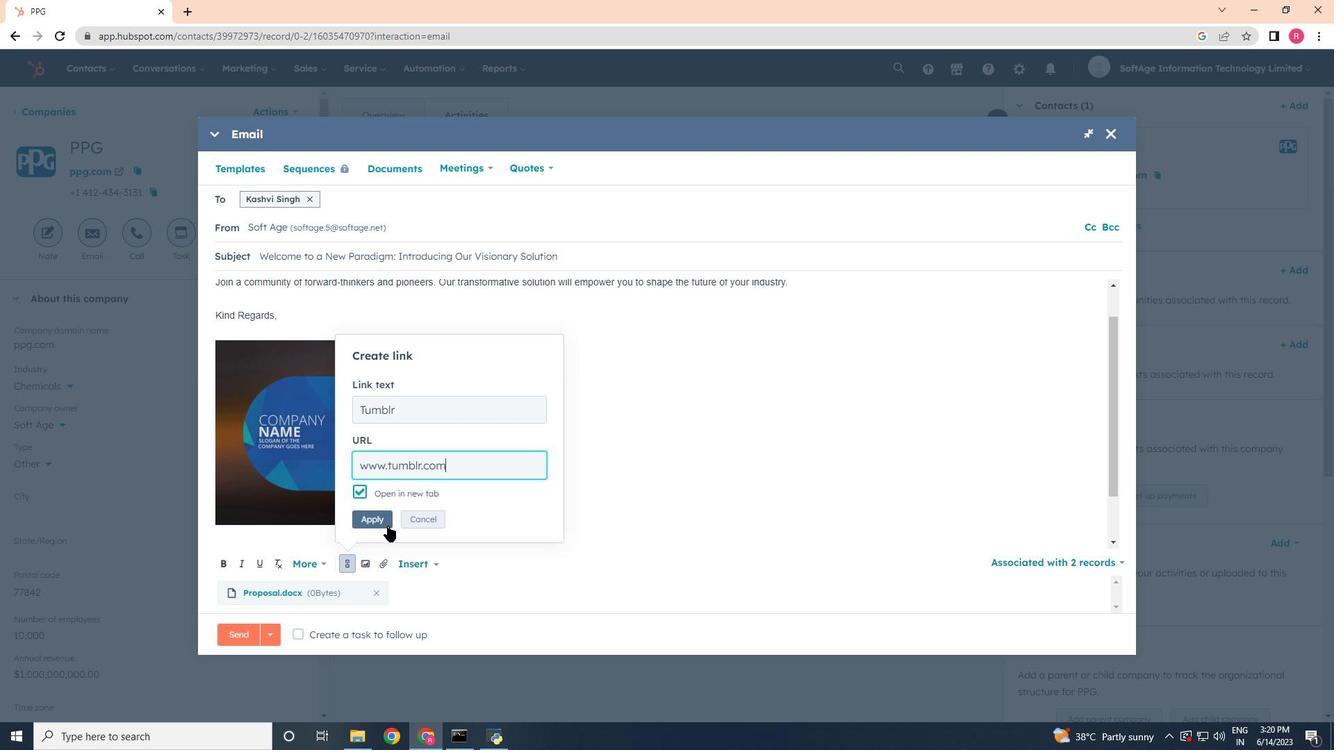 
Action: Mouse pressed left at (380, 523)
Screenshot: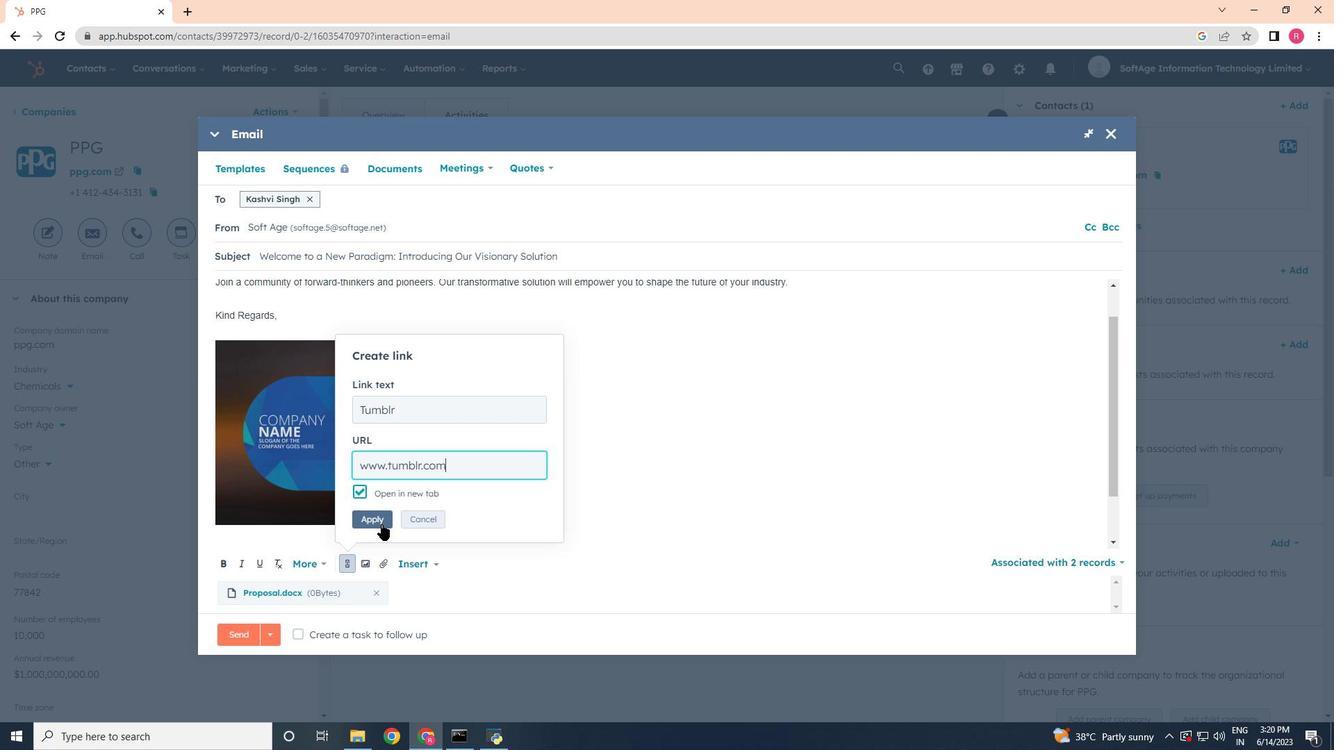 
Action: Mouse moved to (377, 524)
Screenshot: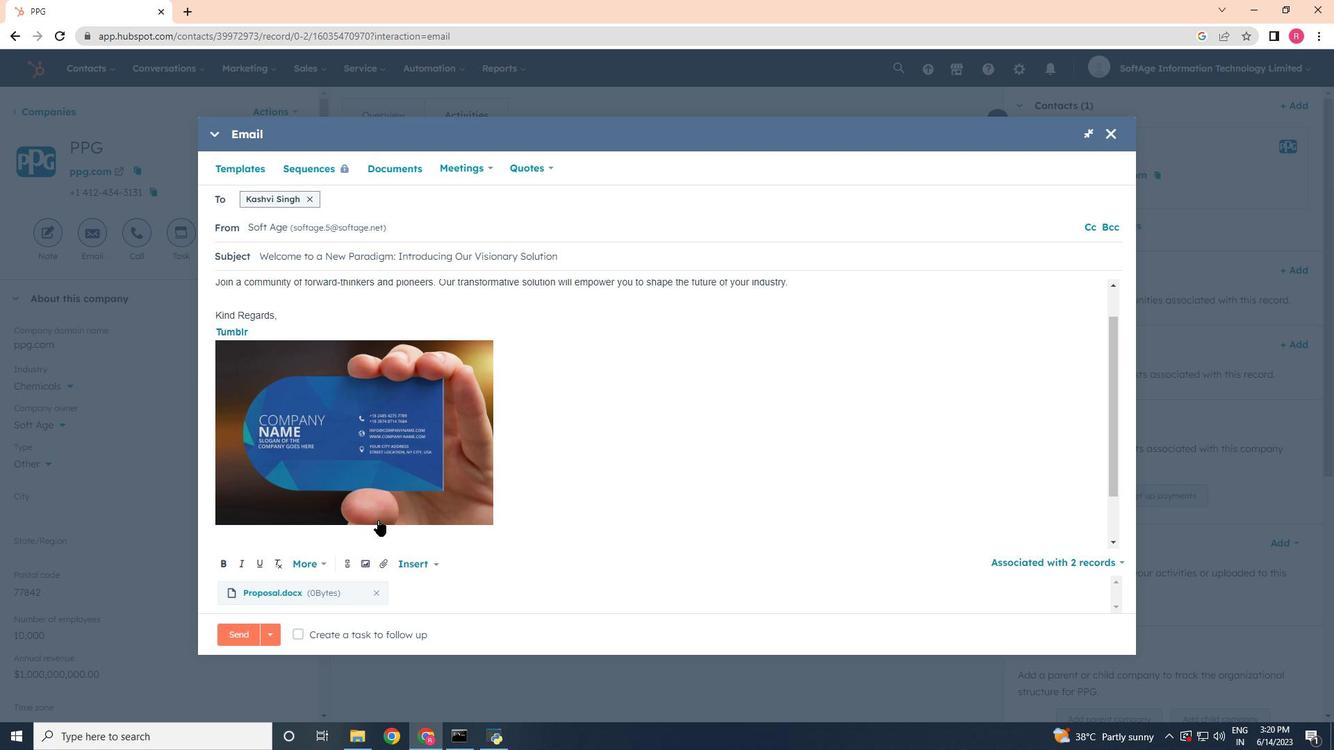 
Action: Mouse scrolled (377, 523) with delta (0, 0)
Screenshot: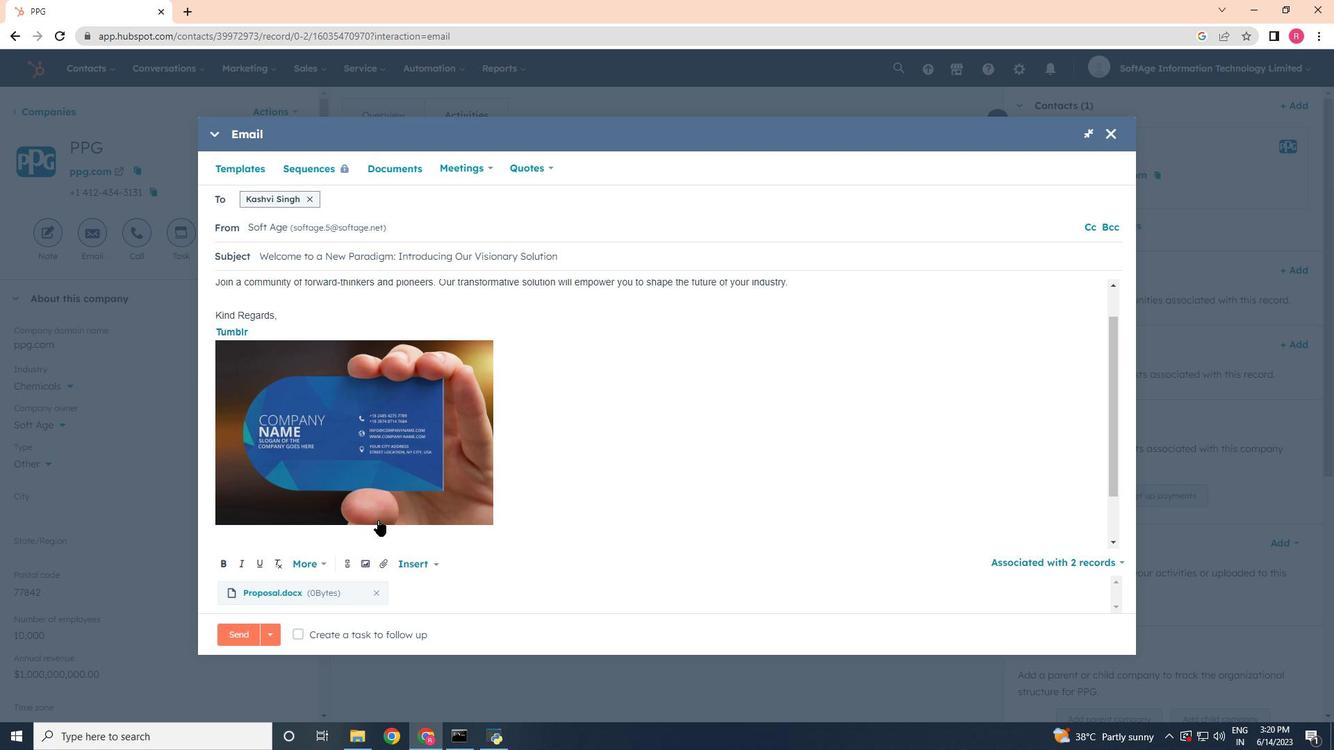 
Action: Mouse moved to (377, 525)
Screenshot: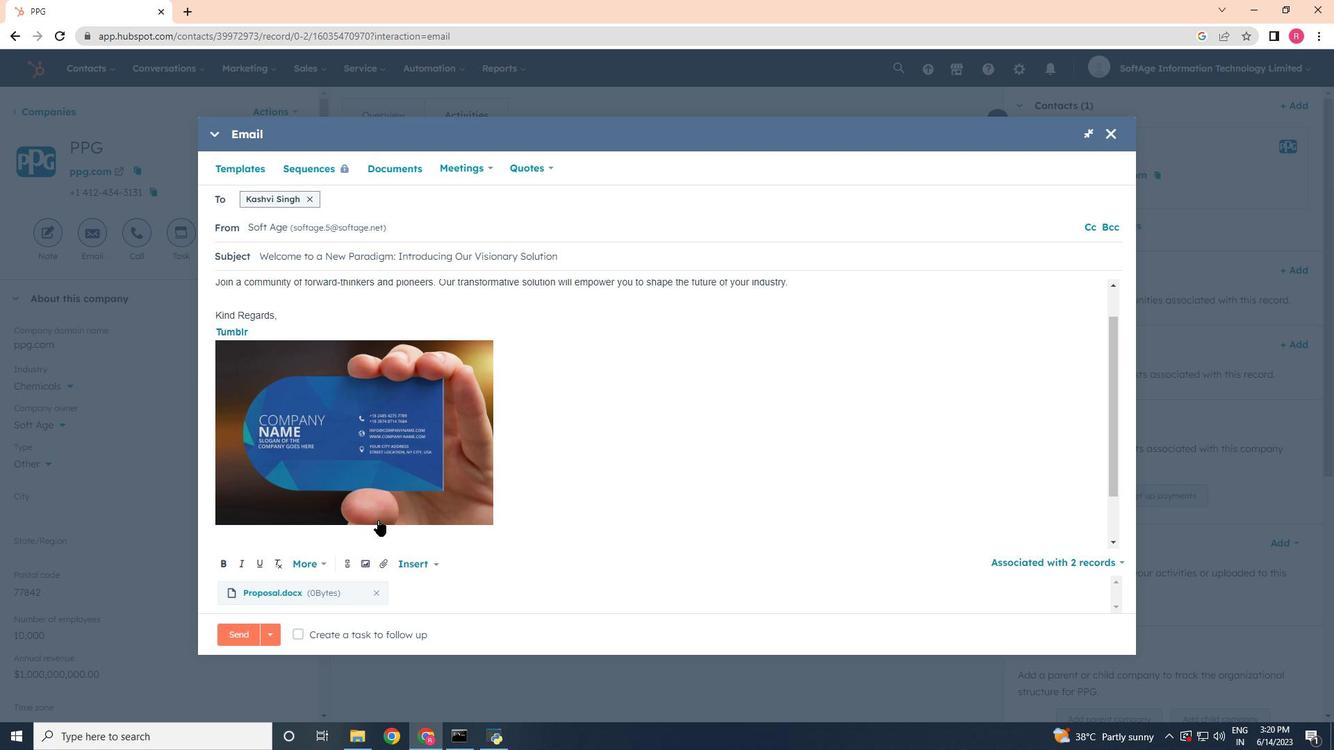 
Action: Mouse scrolled (377, 524) with delta (0, 0)
Screenshot: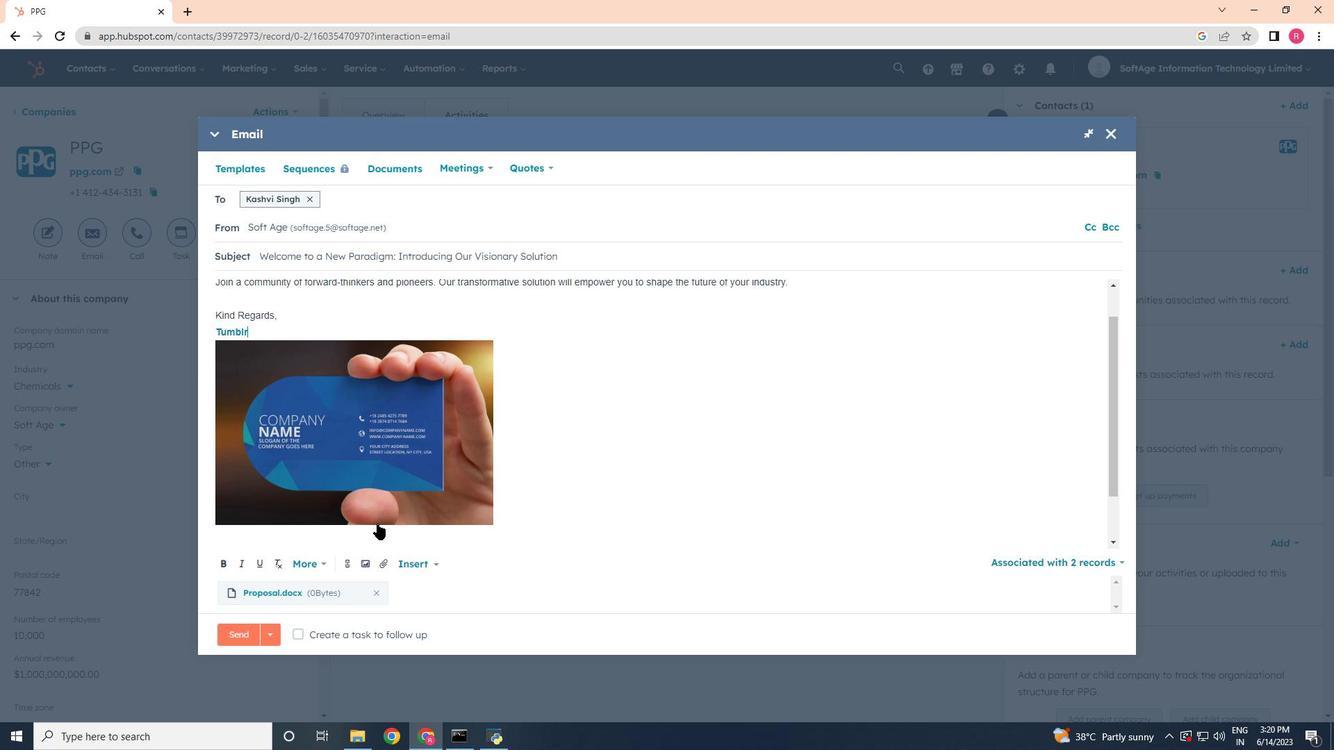 
Action: Mouse moved to (298, 638)
Screenshot: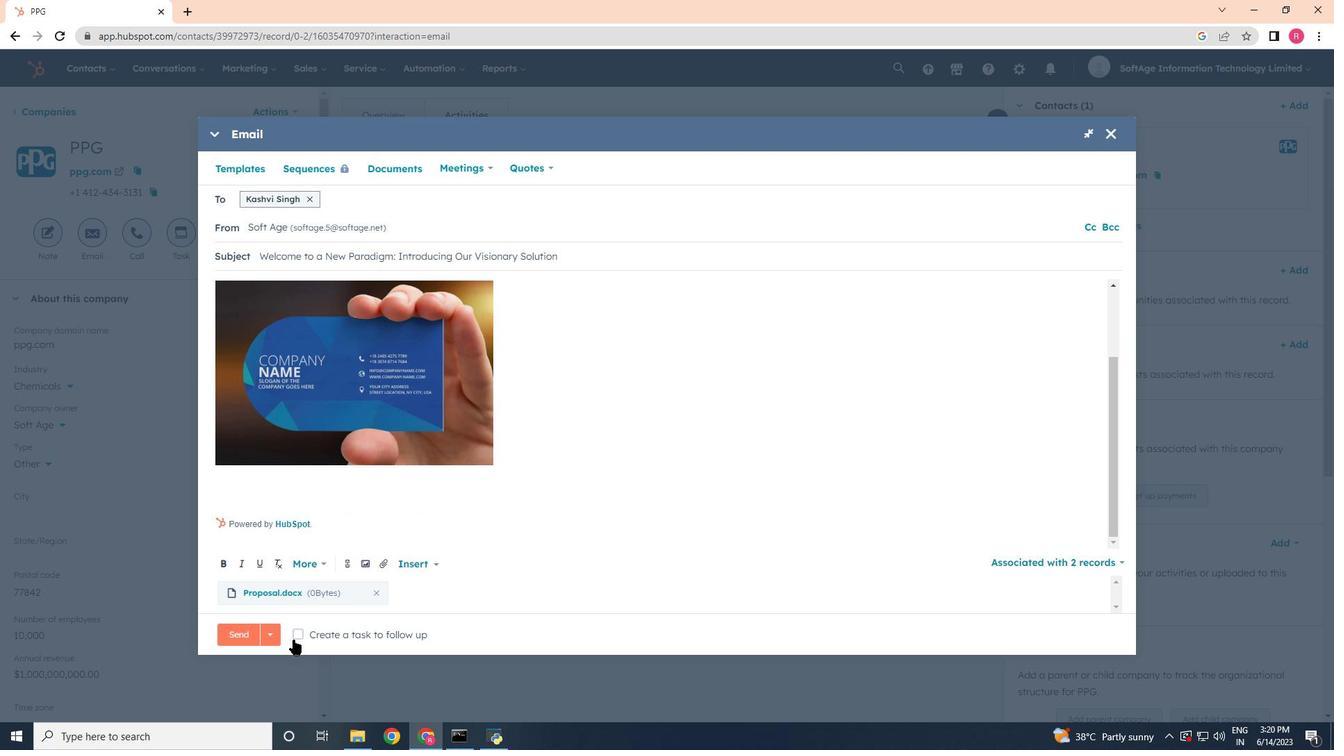 
Action: Mouse pressed left at (298, 638)
Screenshot: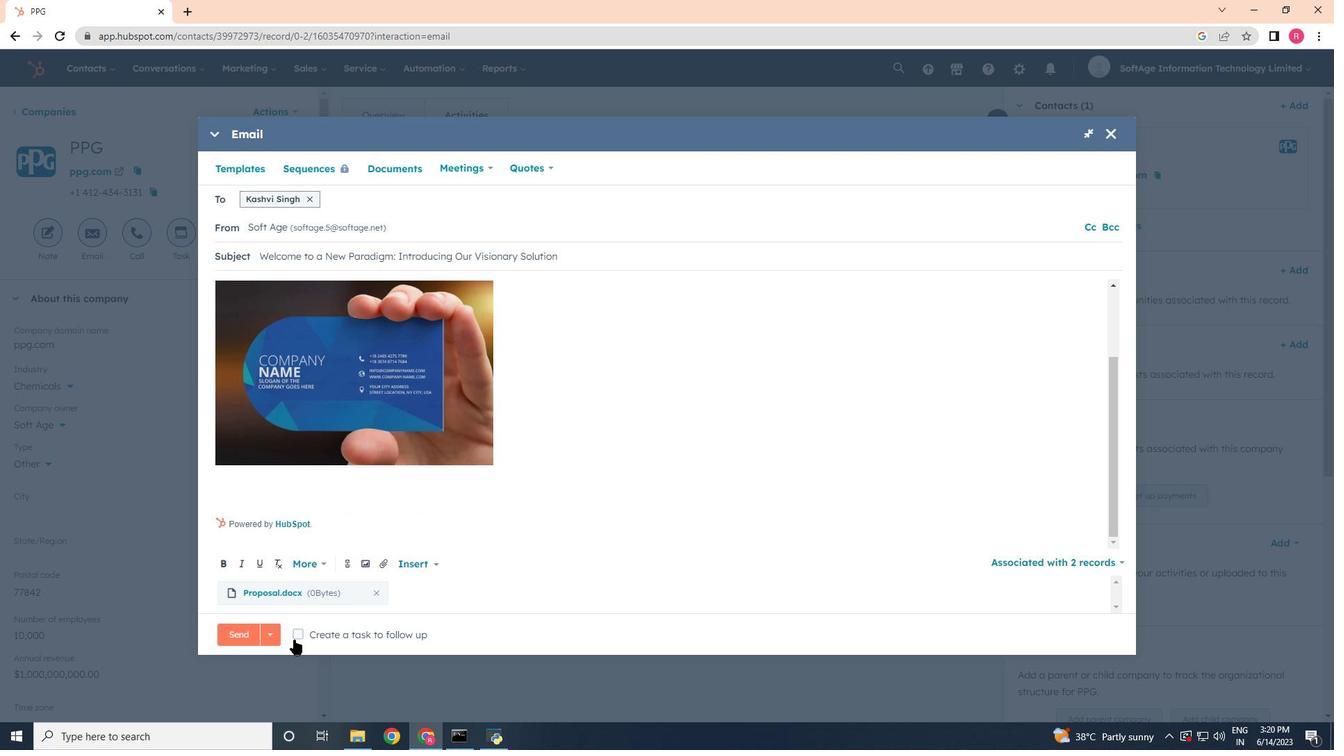 
Action: Mouse moved to (574, 635)
Screenshot: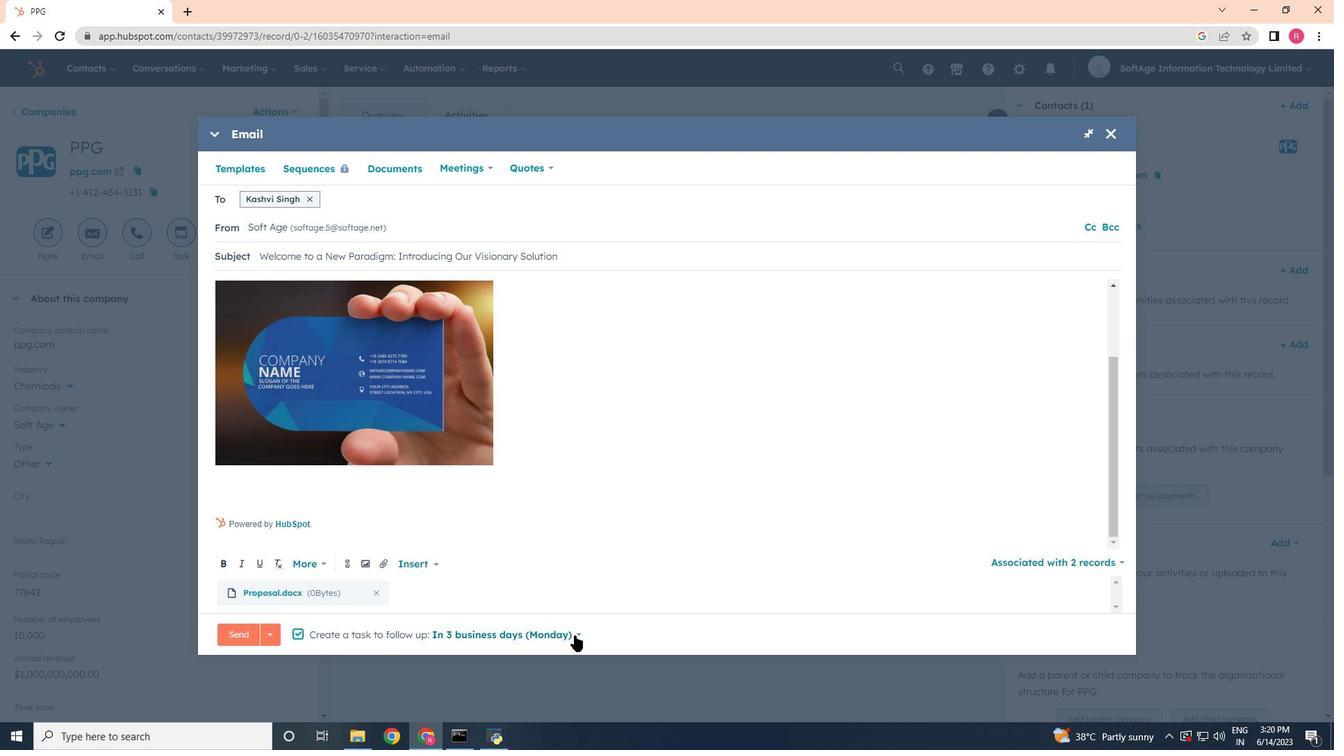 
Action: Mouse pressed left at (574, 635)
Screenshot: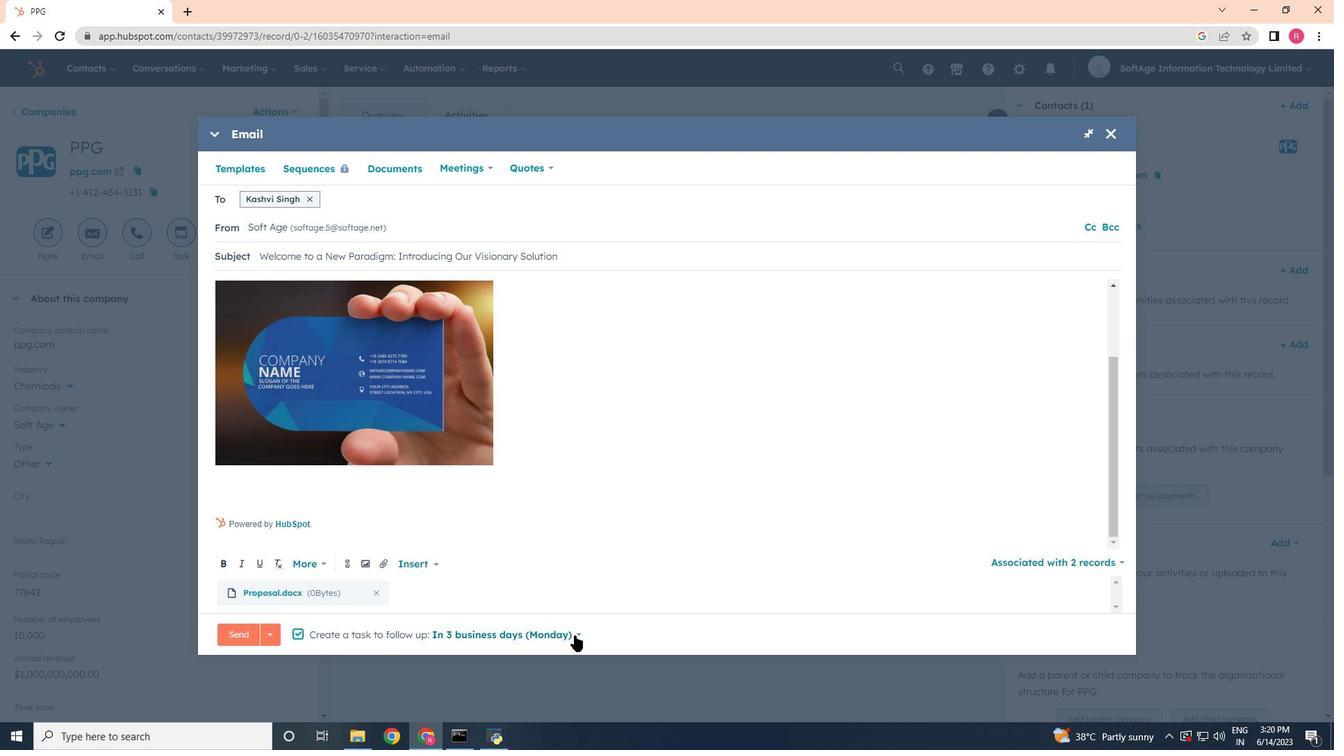 
Action: Mouse moved to (479, 528)
Screenshot: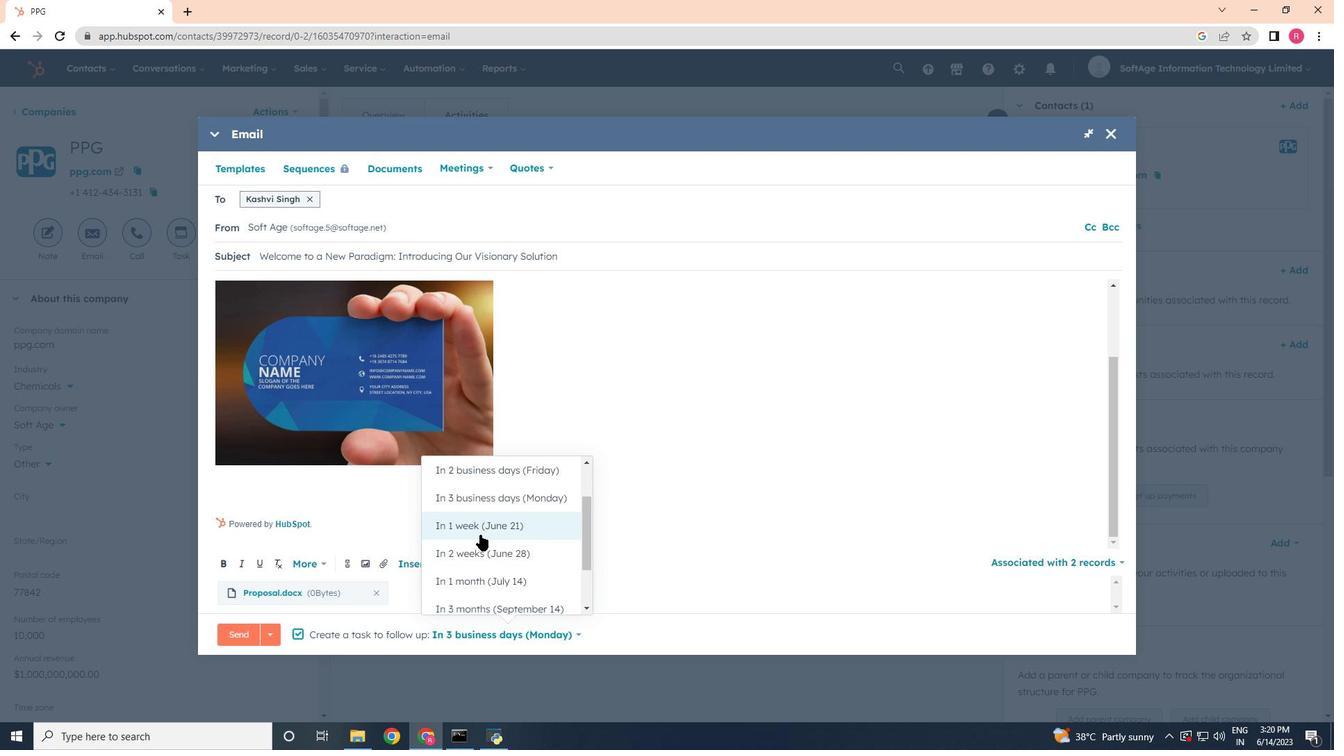 
Action: Mouse scrolled (479, 529) with delta (0, 0)
Screenshot: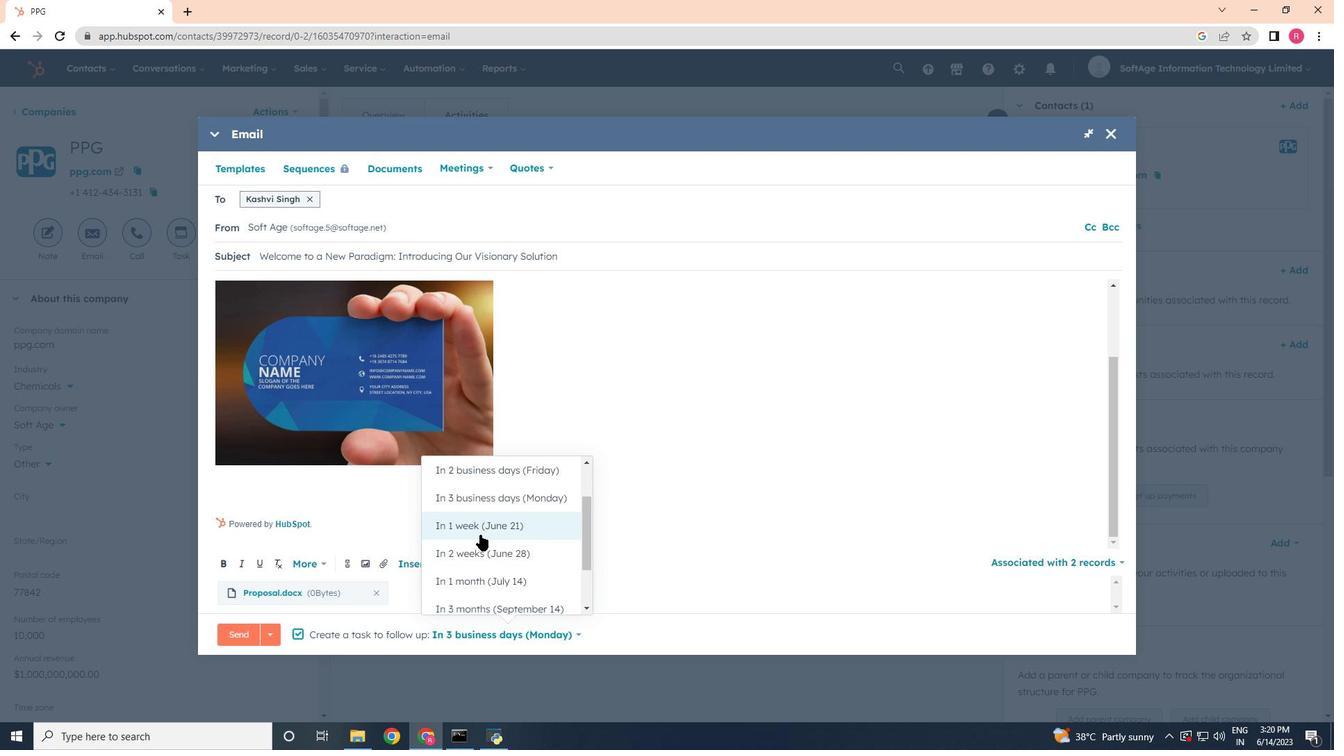 
Action: Mouse moved to (479, 526)
Screenshot: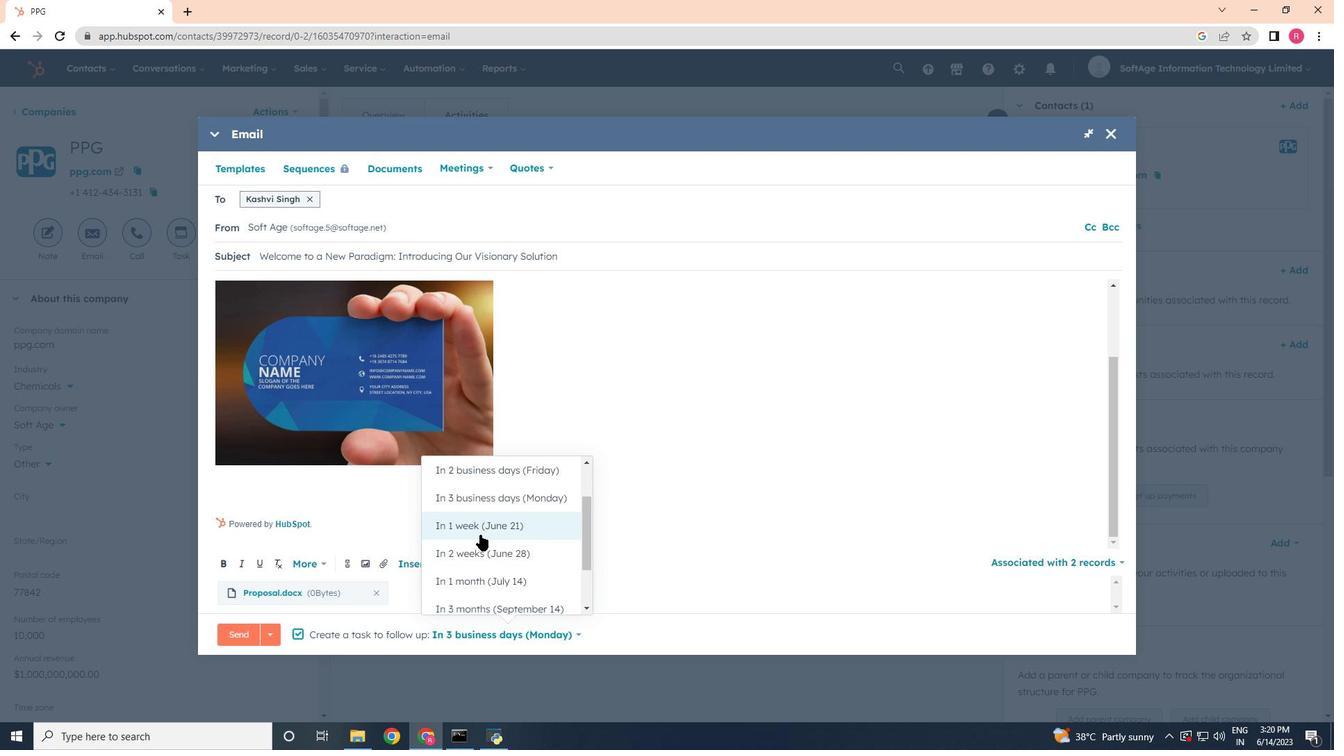 
Action: Mouse scrolled (479, 527) with delta (0, 0)
Screenshot: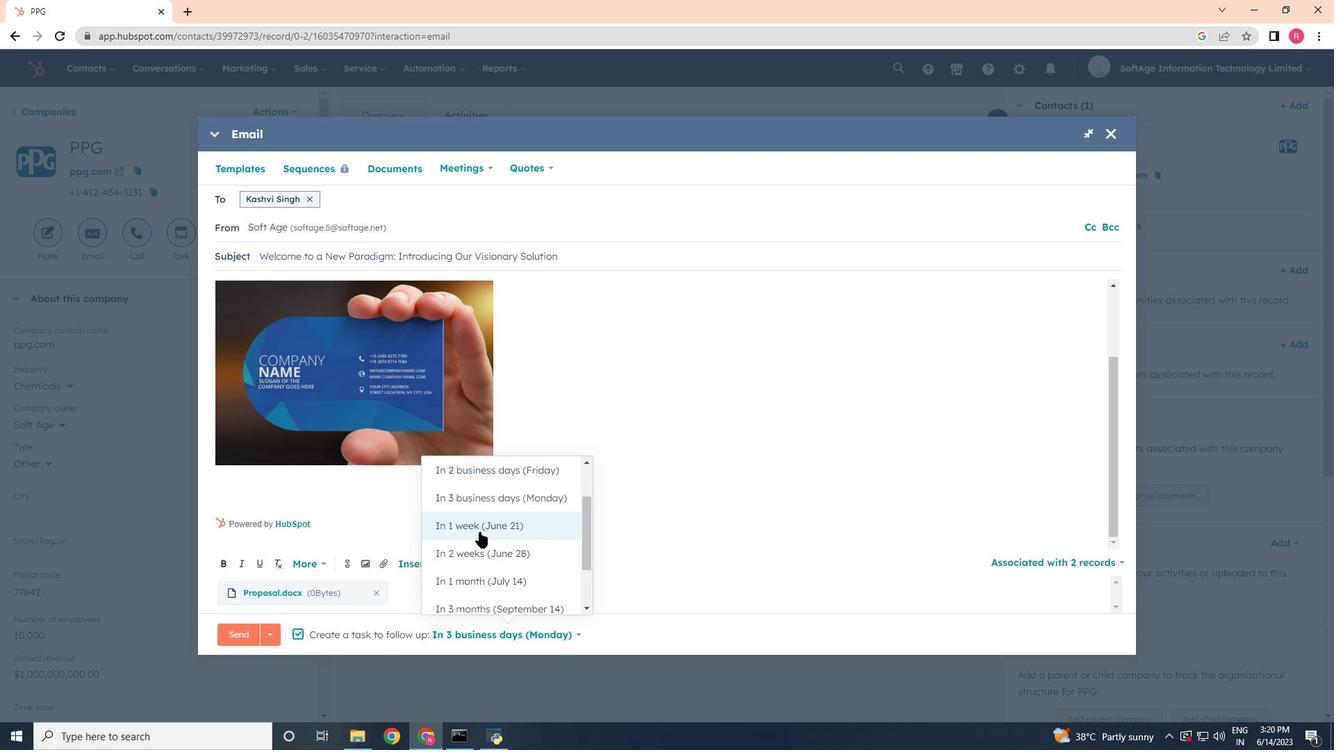
Action: Mouse scrolled (479, 527) with delta (0, 0)
Screenshot: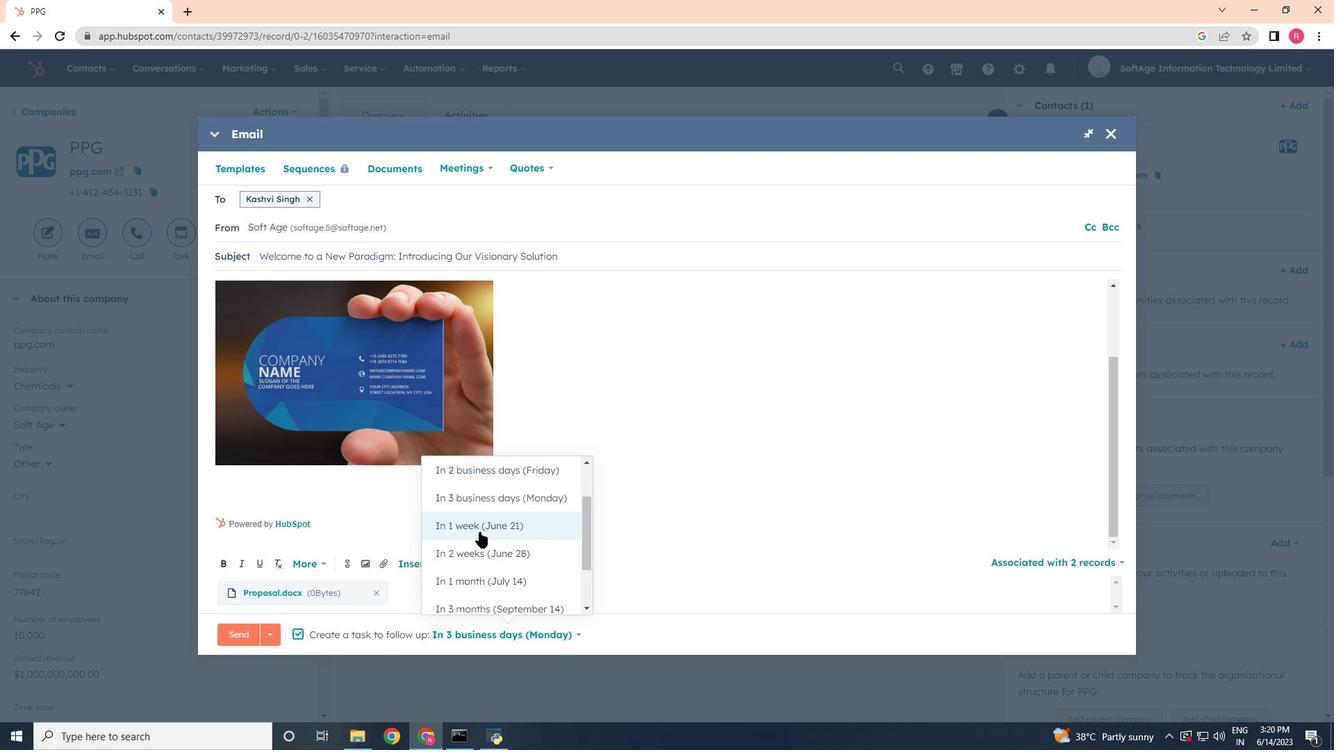 
Action: Mouse scrolled (479, 527) with delta (0, 0)
Screenshot: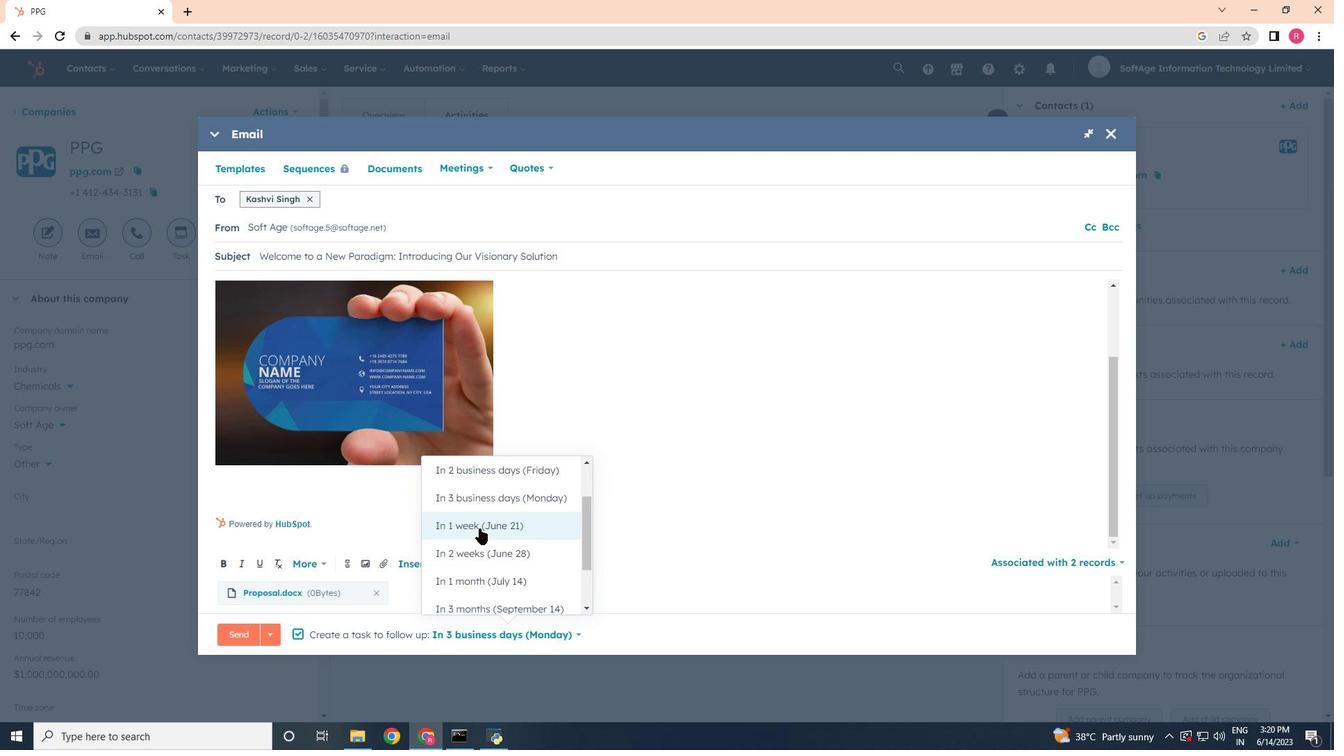 
Action: Mouse scrolled (479, 527) with delta (0, 0)
Screenshot: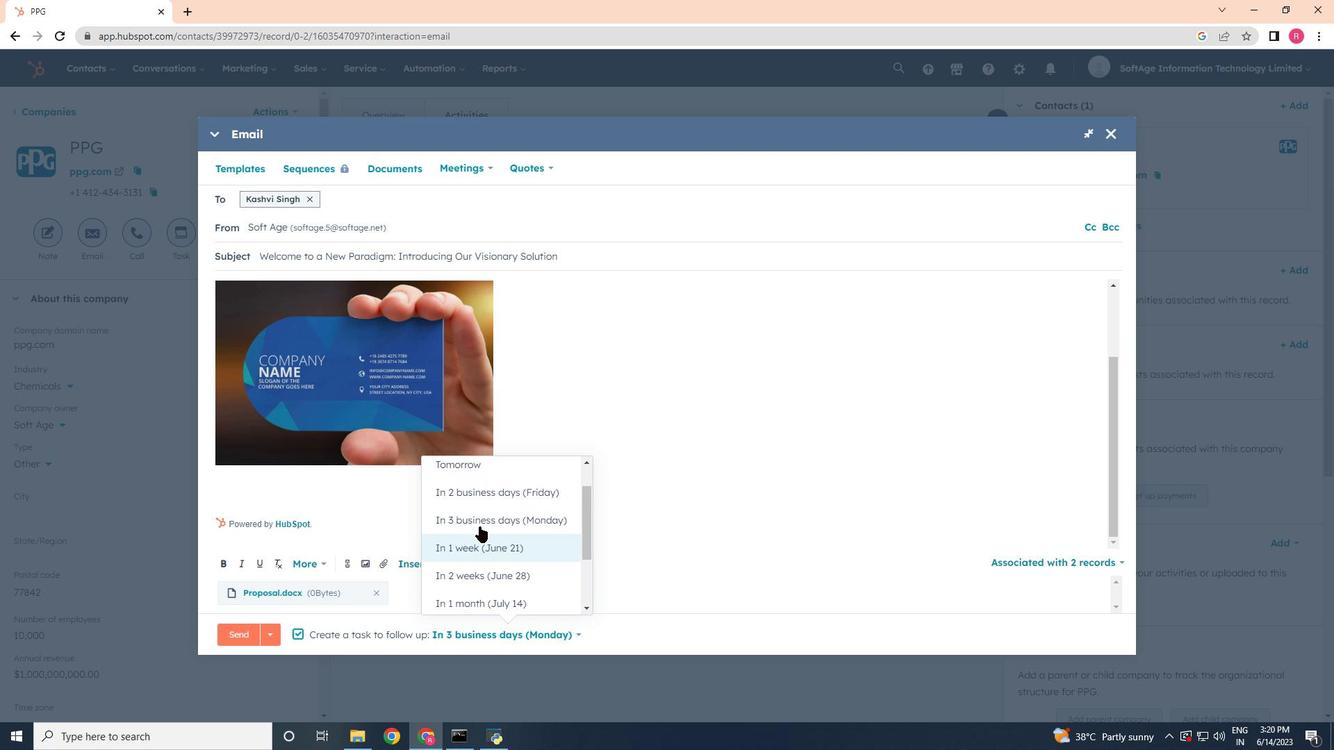 
Action: Mouse moved to (476, 506)
Screenshot: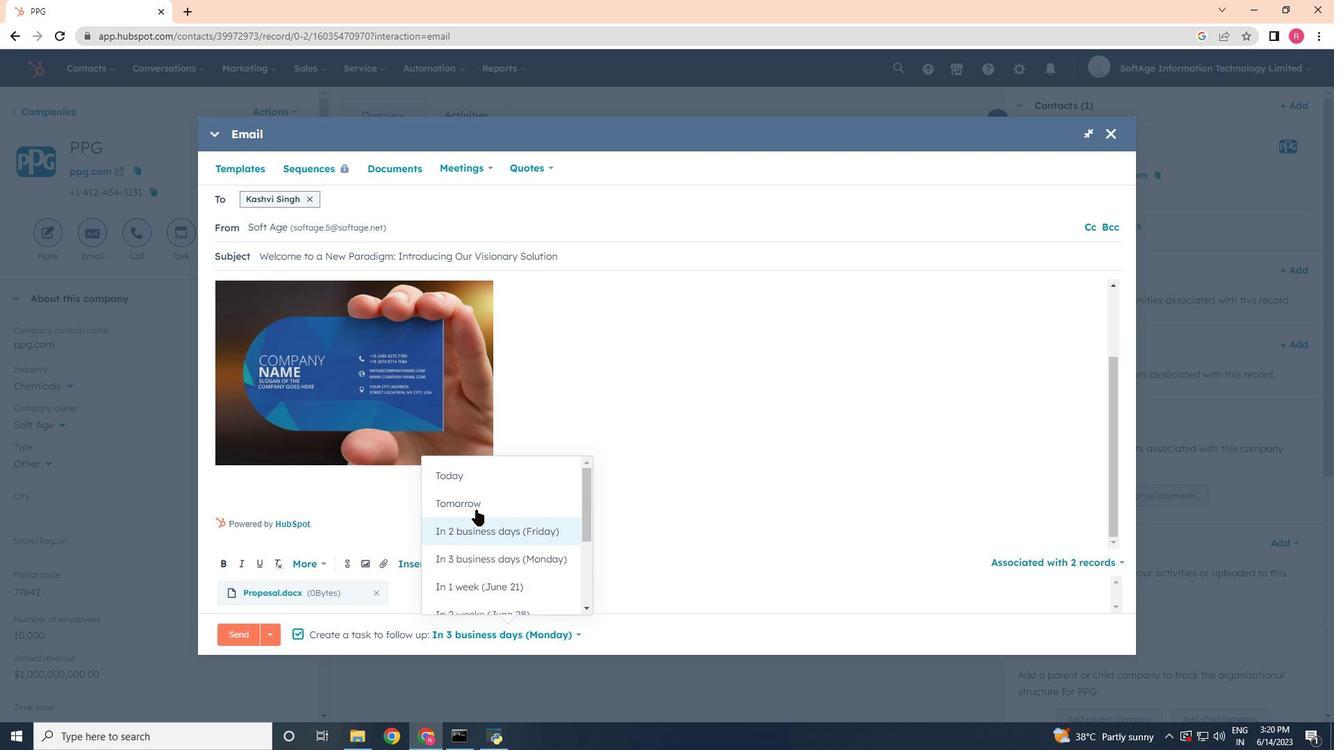 
Action: Mouse pressed left at (476, 506)
Screenshot: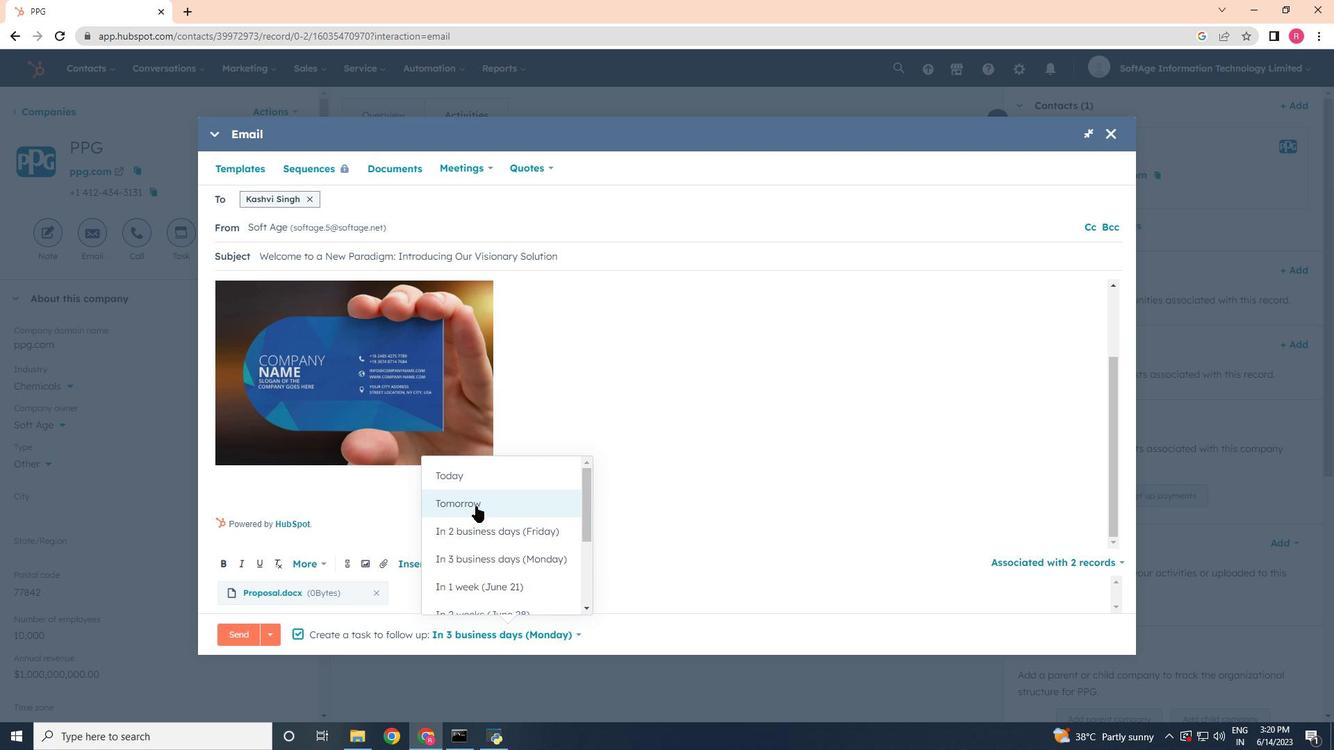 
Action: Mouse moved to (244, 633)
Screenshot: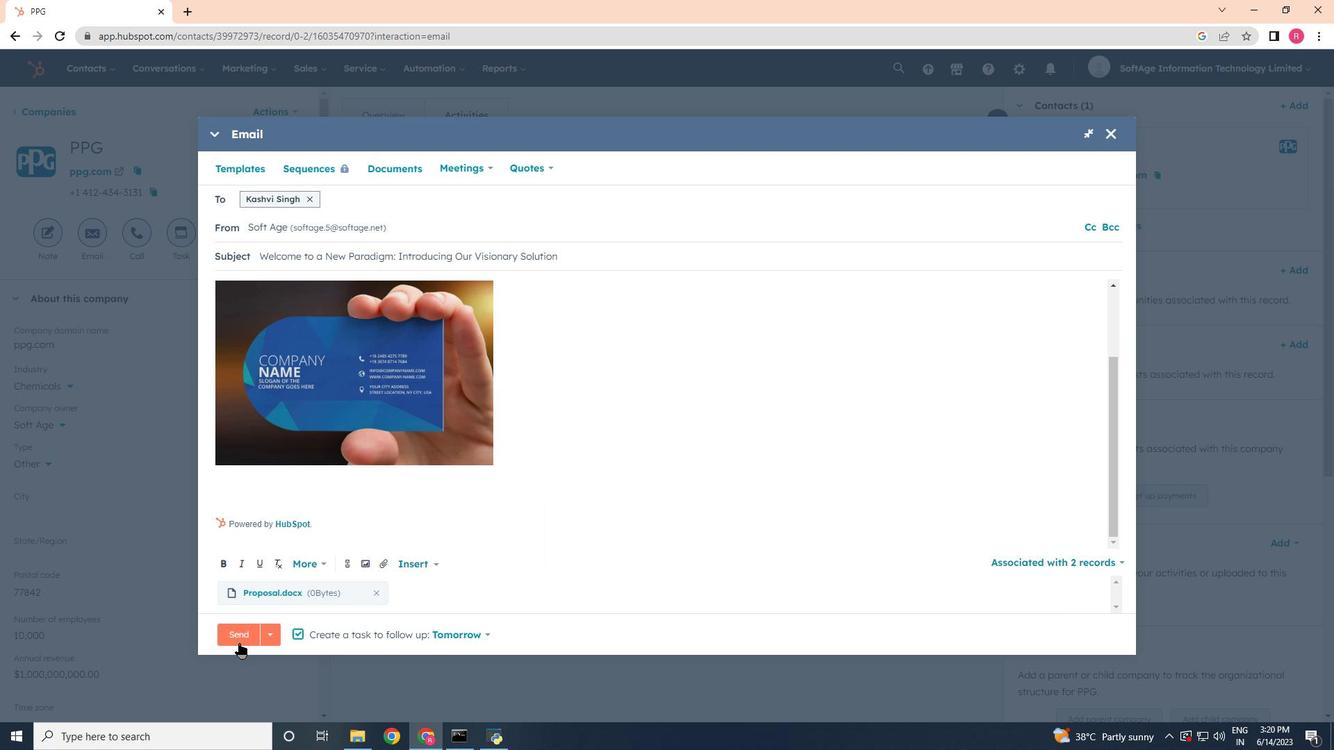 
Action: Mouse pressed left at (244, 633)
Screenshot: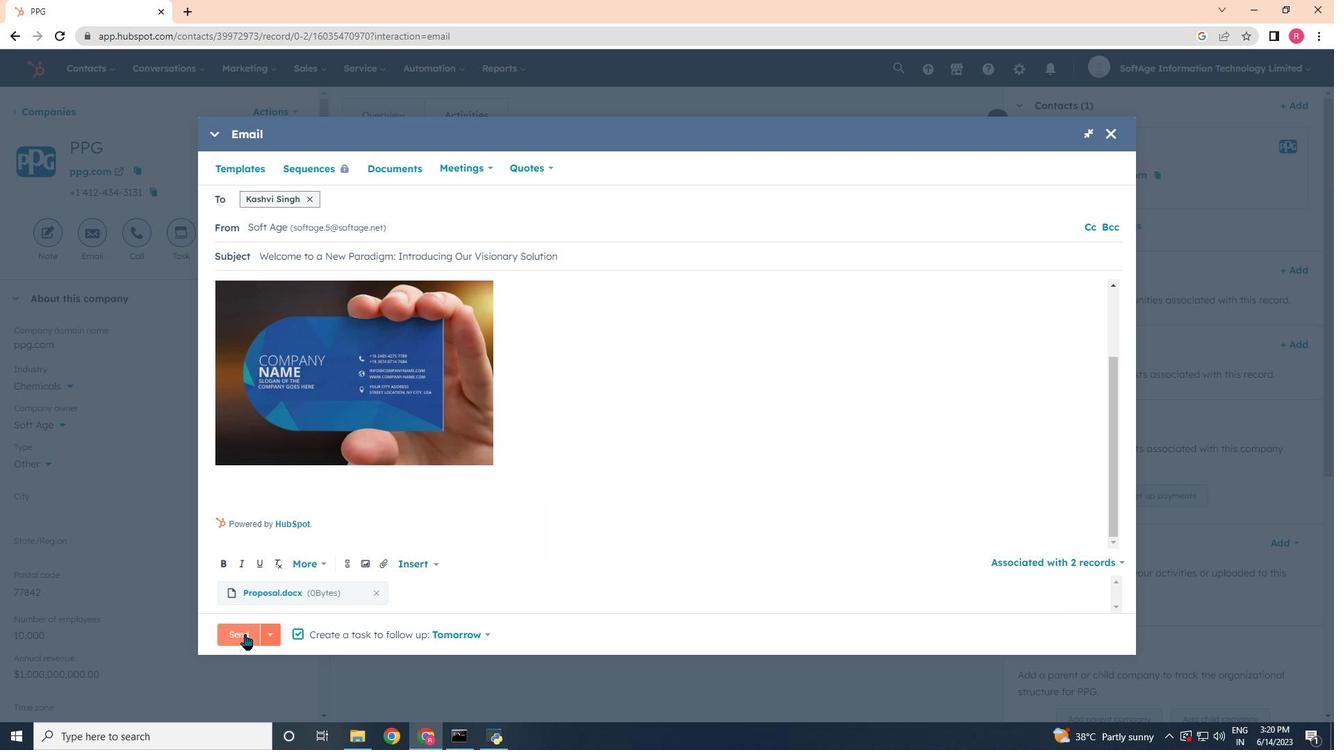 
